 Task: Find connections with filter location Meyrin with filter topic #digitalmarketingwith filter profile language English with filter current company Valtech with filter school Careers for banglore youth with filter industry Individual and Family Services with filter service category Life Insurance with filter keywords title Bookkeeper
Action: Mouse moved to (552, 78)
Screenshot: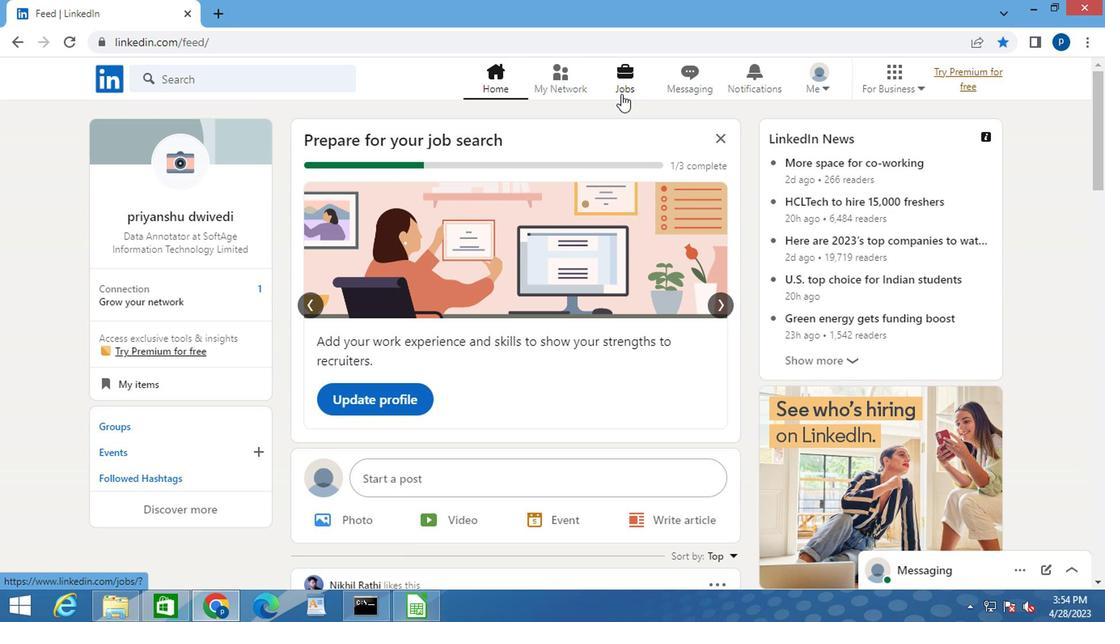 
Action: Mouse pressed left at (552, 78)
Screenshot: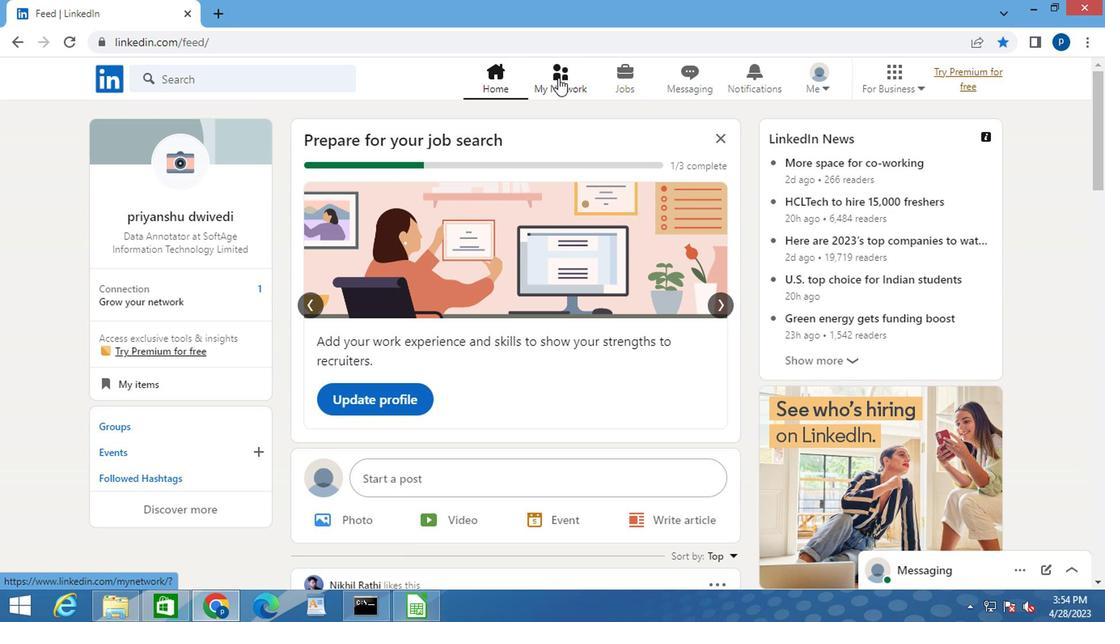 
Action: Mouse moved to (198, 168)
Screenshot: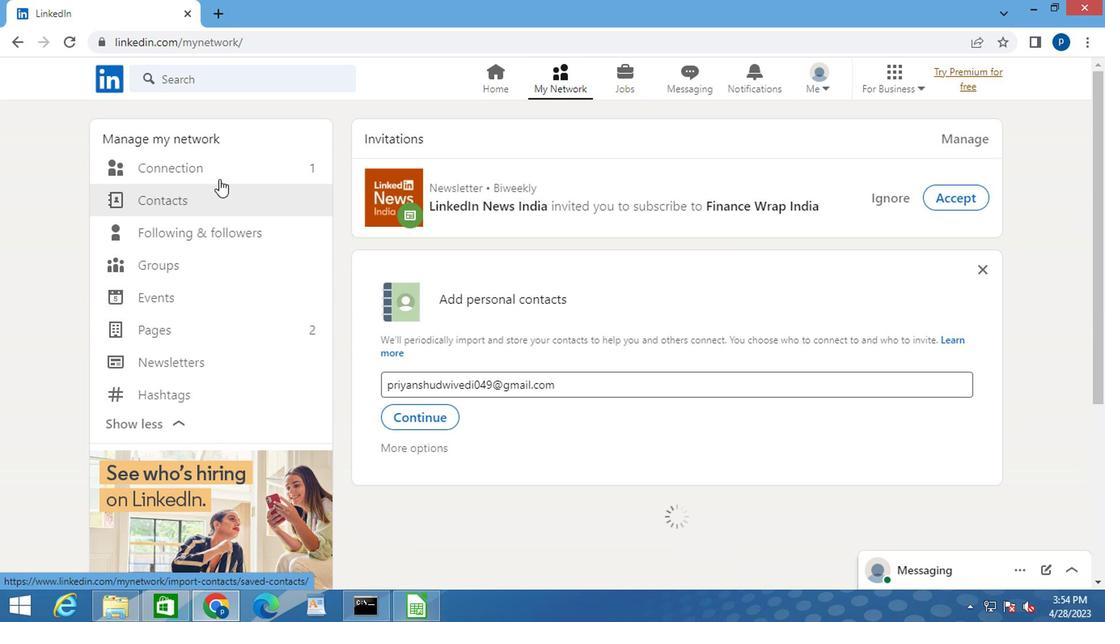 
Action: Mouse pressed left at (198, 168)
Screenshot: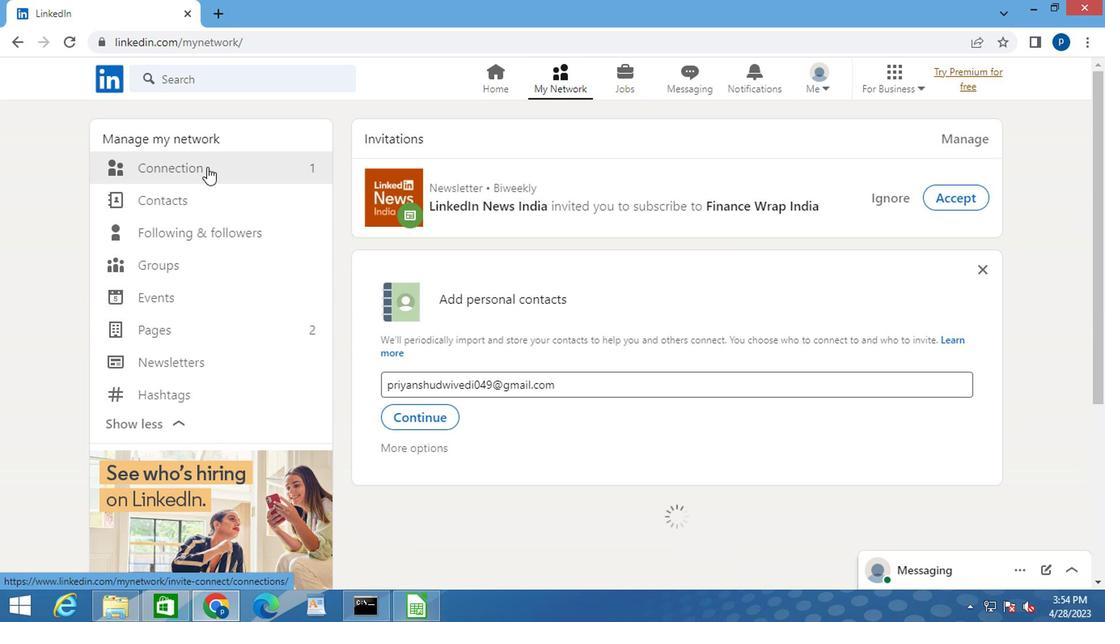 
Action: Mouse moved to (657, 169)
Screenshot: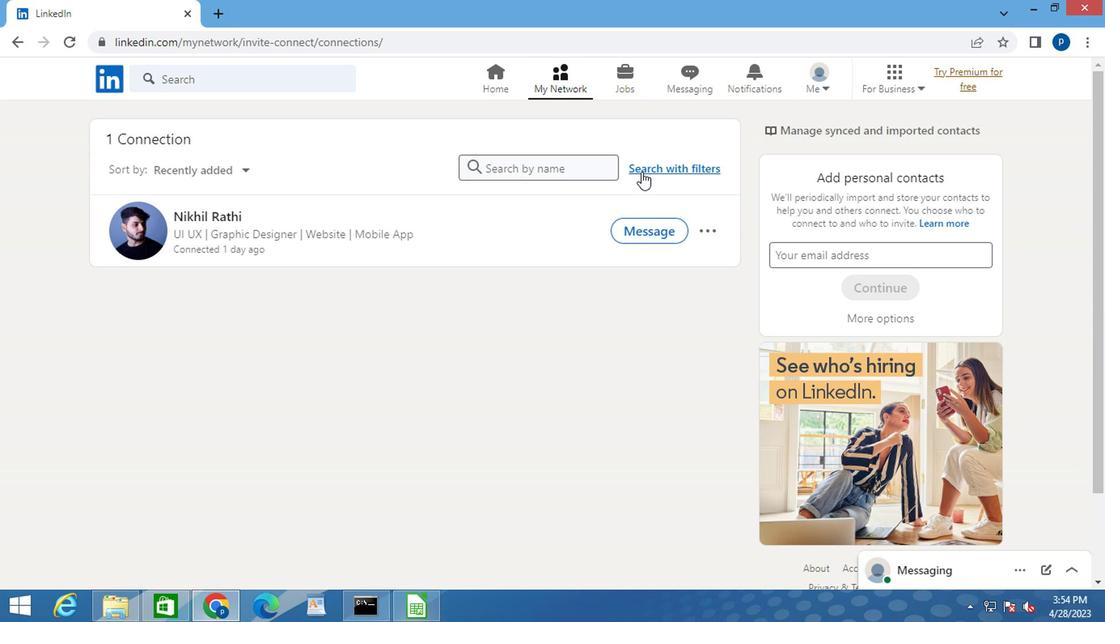 
Action: Mouse pressed left at (657, 169)
Screenshot: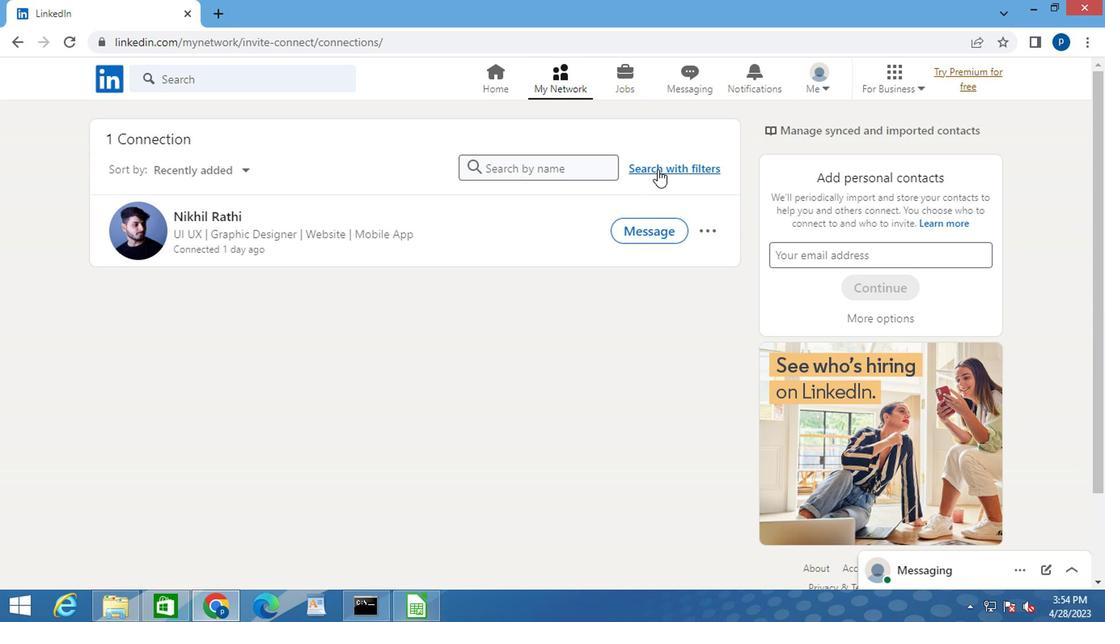 
Action: Mouse moved to (600, 125)
Screenshot: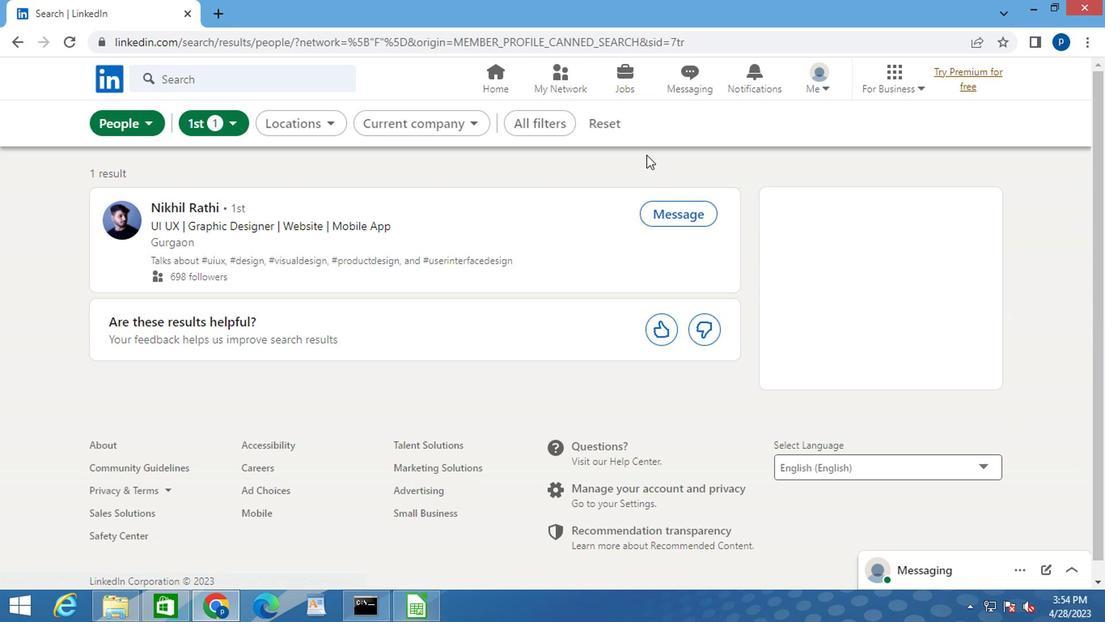
Action: Mouse pressed left at (600, 125)
Screenshot: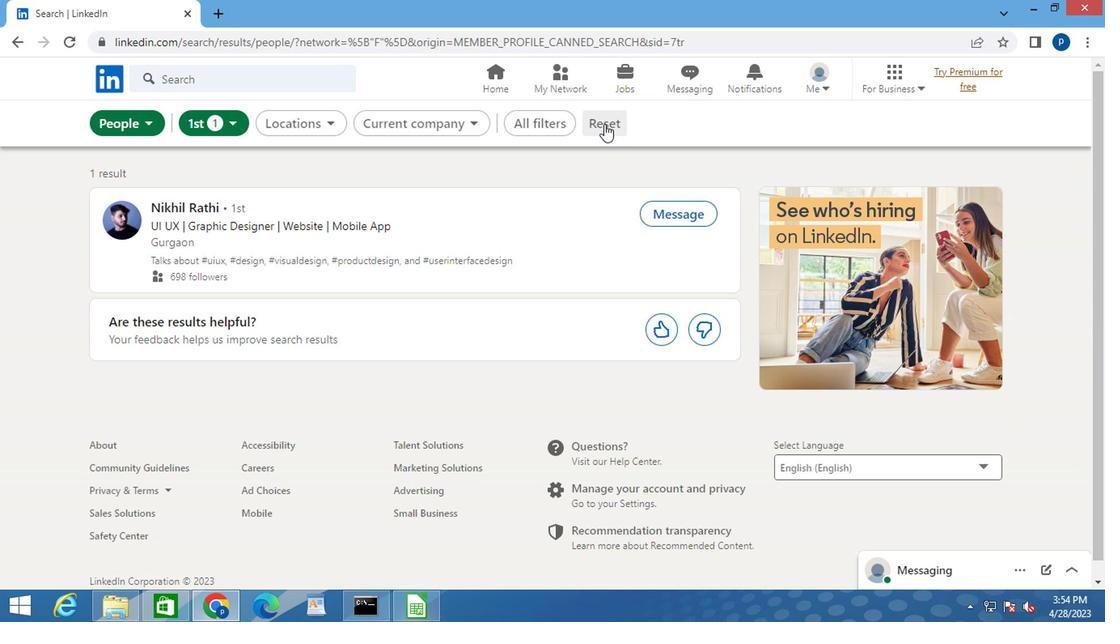 
Action: Mouse moved to (586, 129)
Screenshot: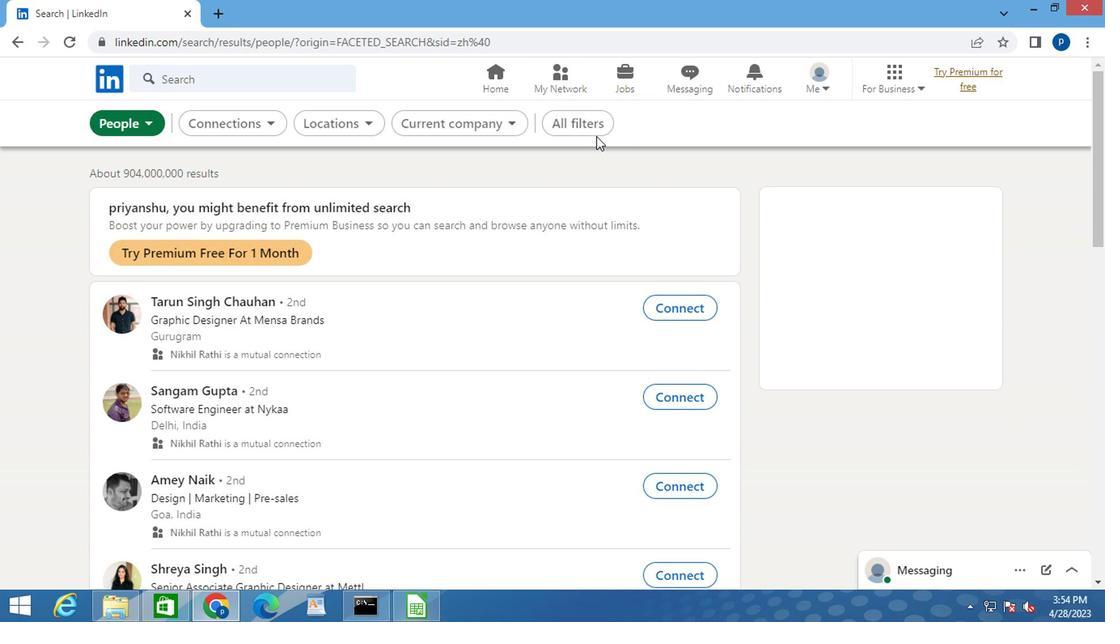 
Action: Mouse pressed left at (586, 129)
Screenshot: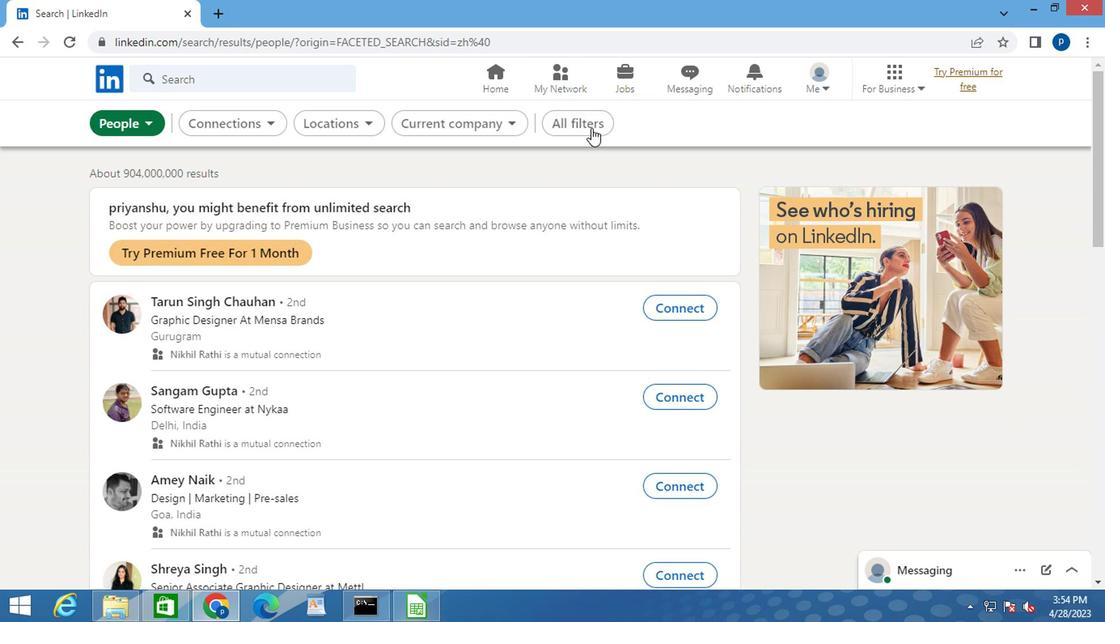 
Action: Mouse moved to (821, 339)
Screenshot: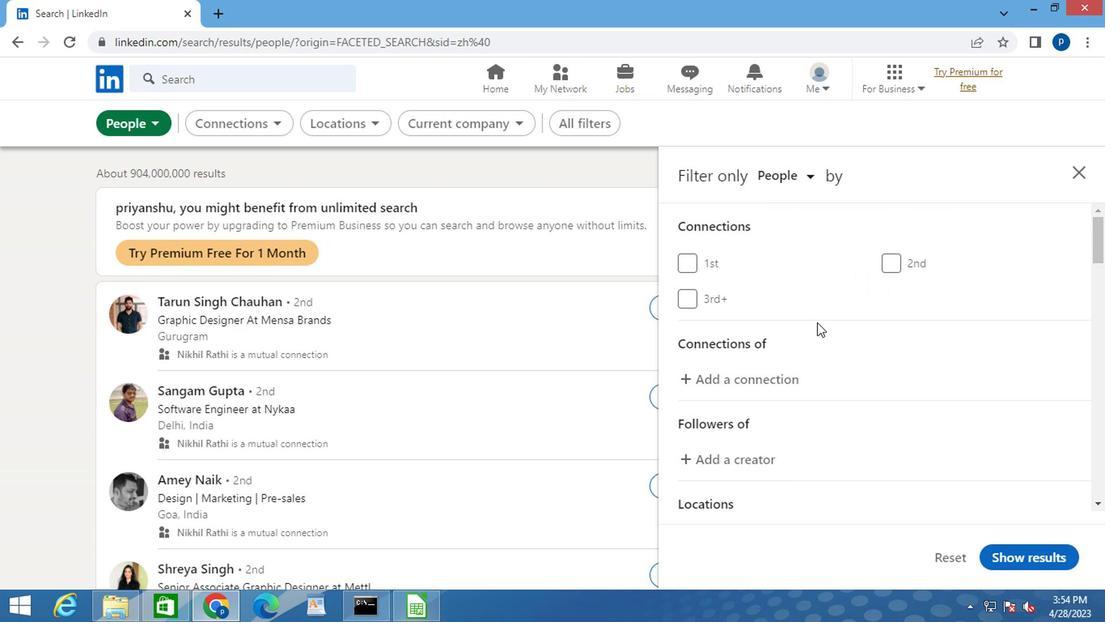 
Action: Mouse scrolled (821, 339) with delta (0, 0)
Screenshot: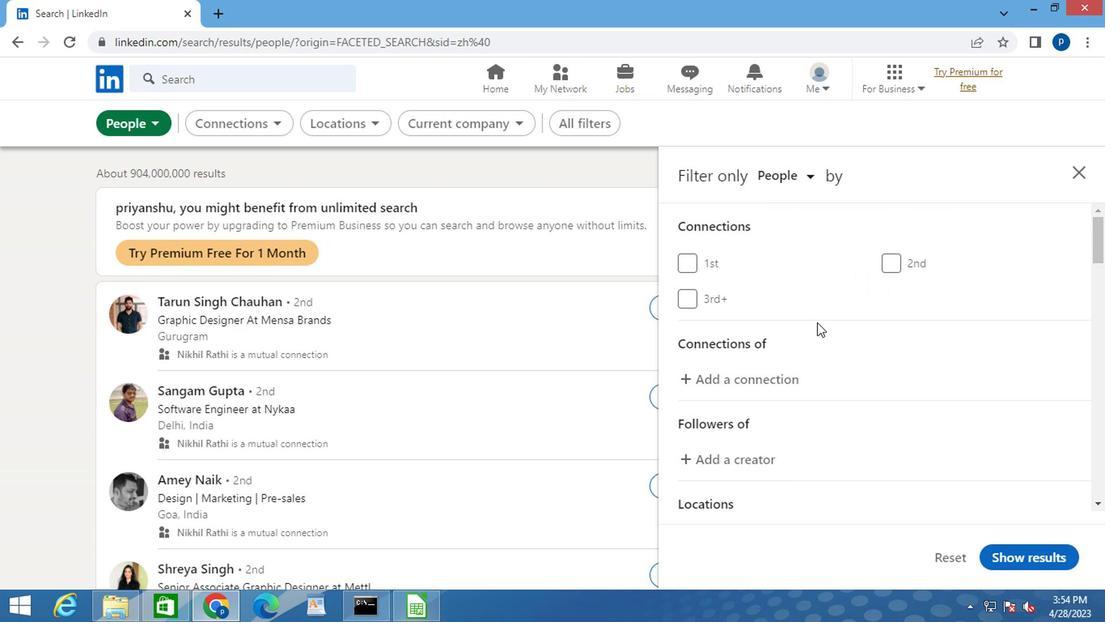 
Action: Mouse moved to (821, 342)
Screenshot: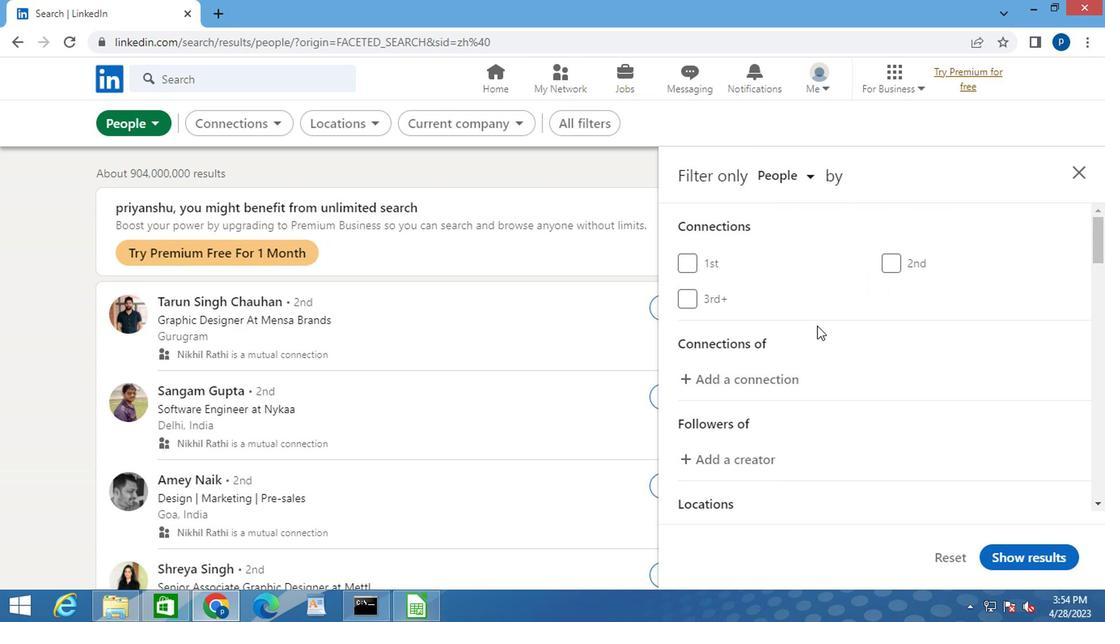 
Action: Mouse scrolled (821, 341) with delta (0, -1)
Screenshot: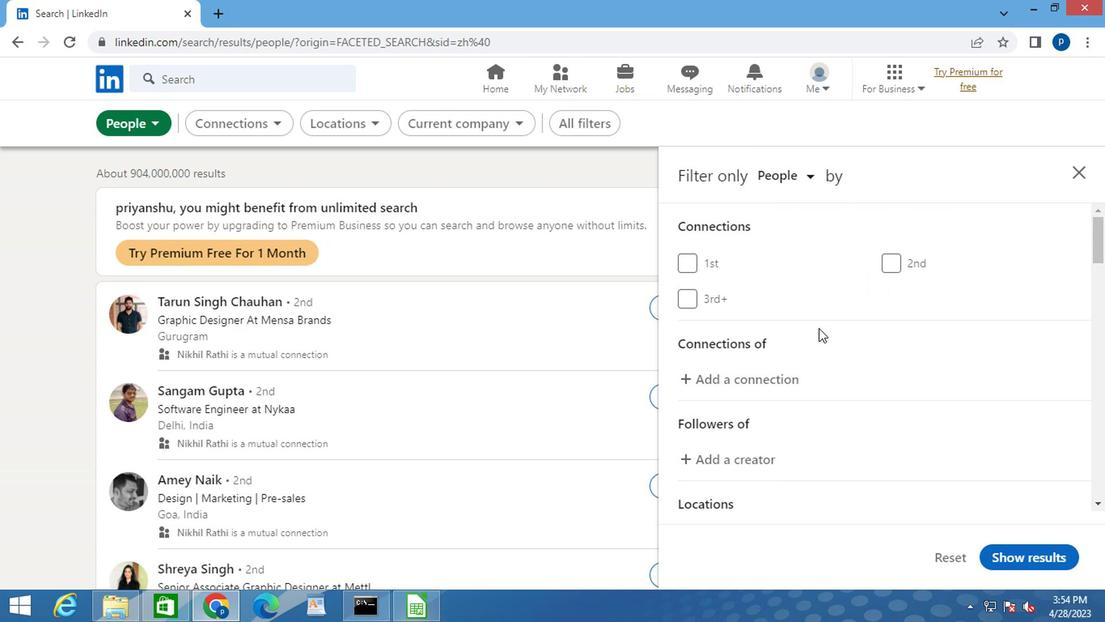 
Action: Mouse scrolled (821, 341) with delta (0, -1)
Screenshot: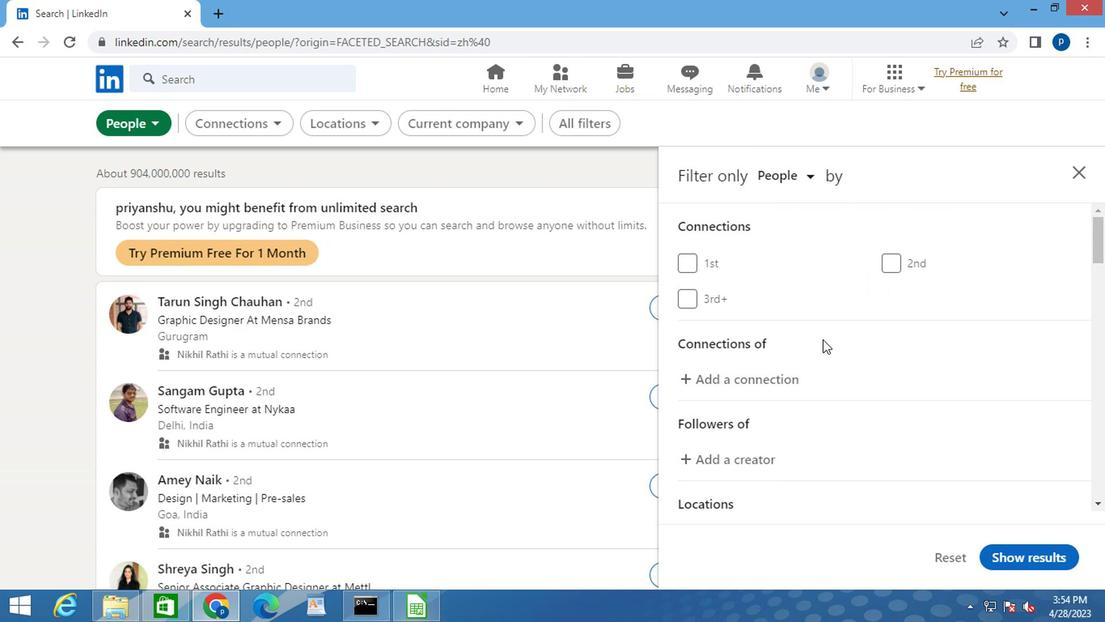 
Action: Mouse moved to (907, 373)
Screenshot: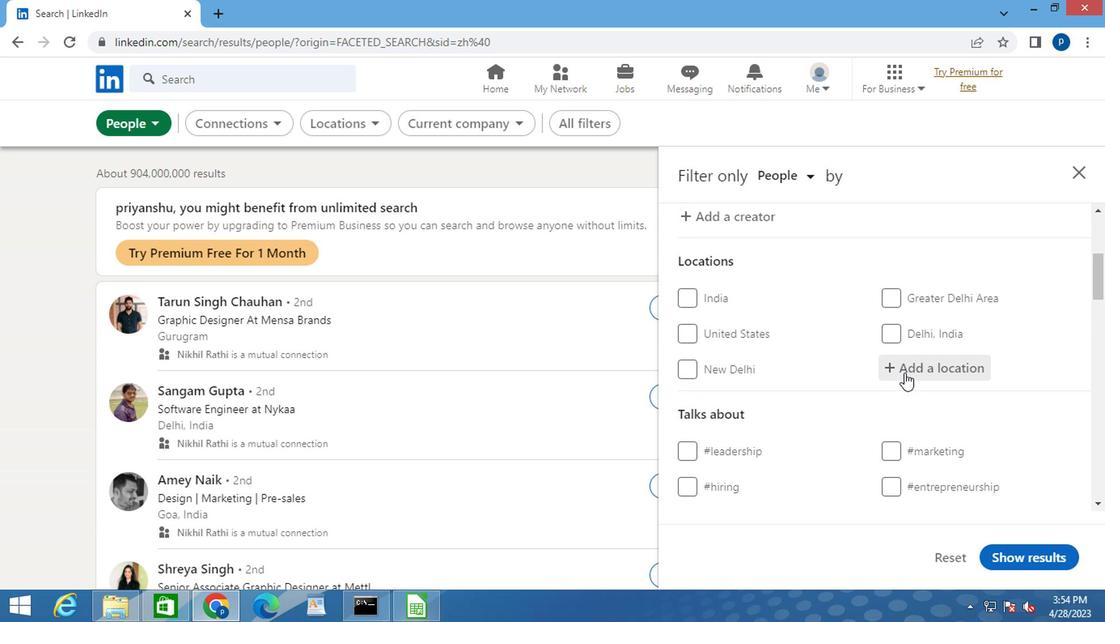 
Action: Mouse pressed left at (907, 373)
Screenshot: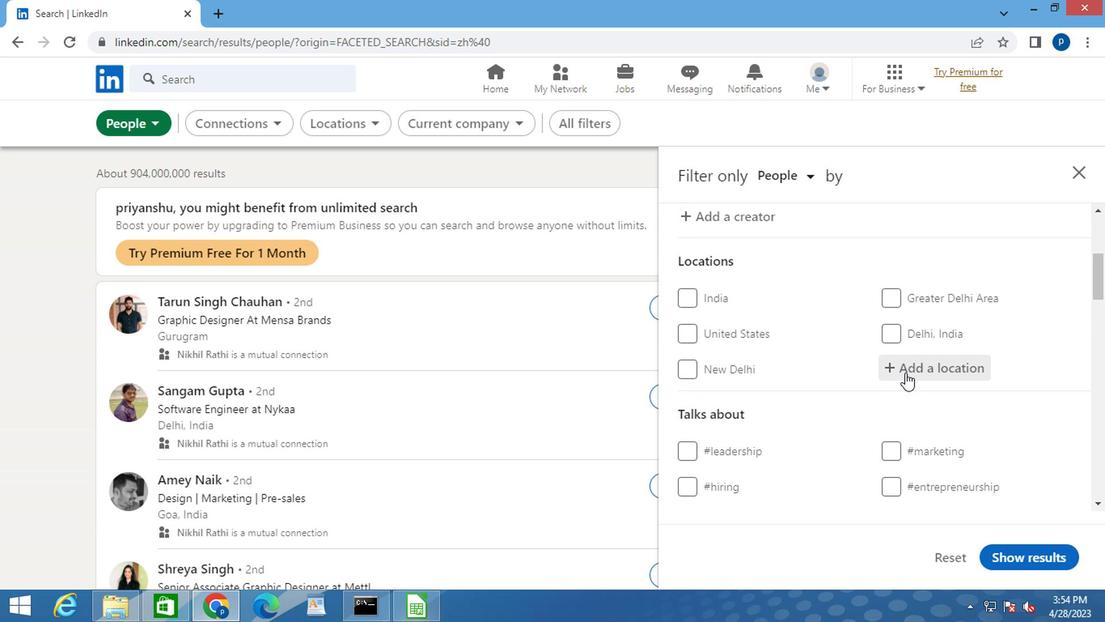 
Action: Key pressed m<Key.caps_lock>eyrin
Screenshot: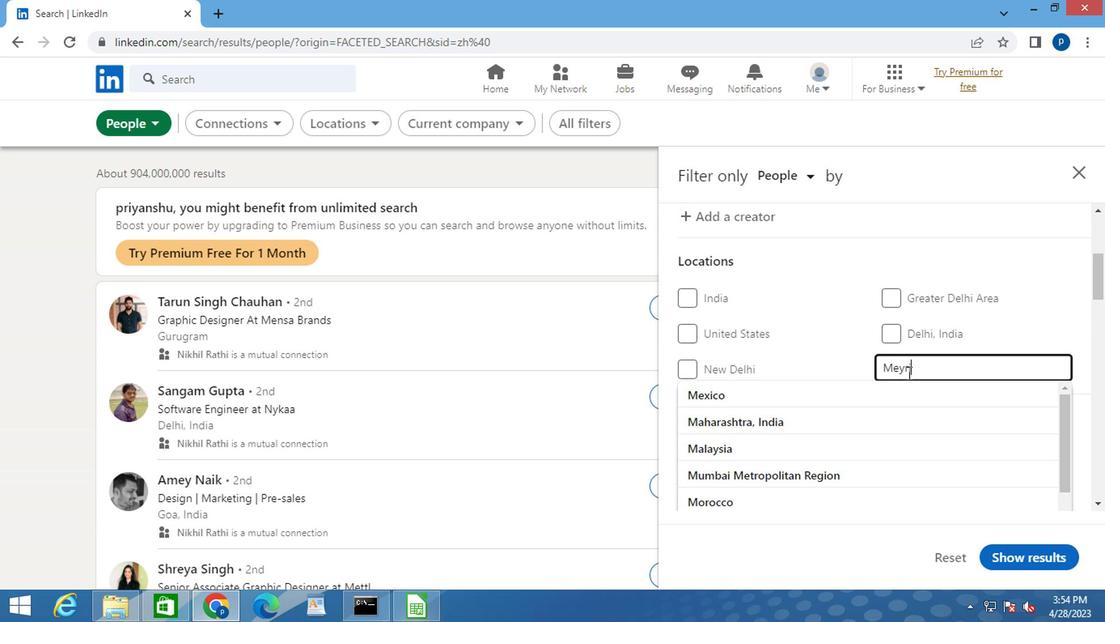 
Action: Mouse moved to (835, 395)
Screenshot: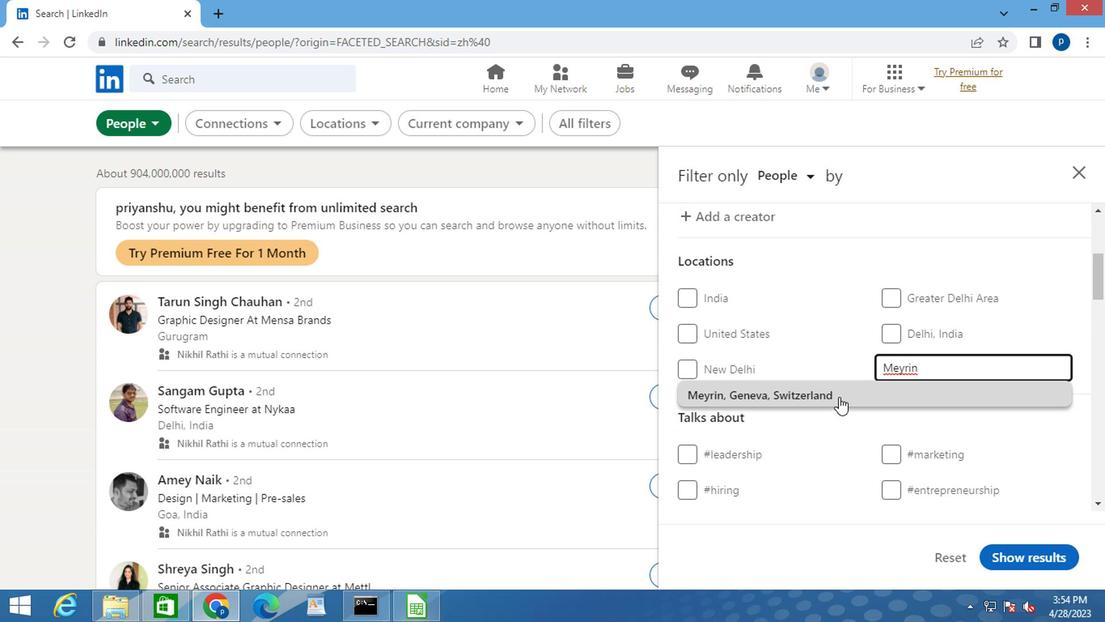 
Action: Mouse pressed left at (835, 395)
Screenshot: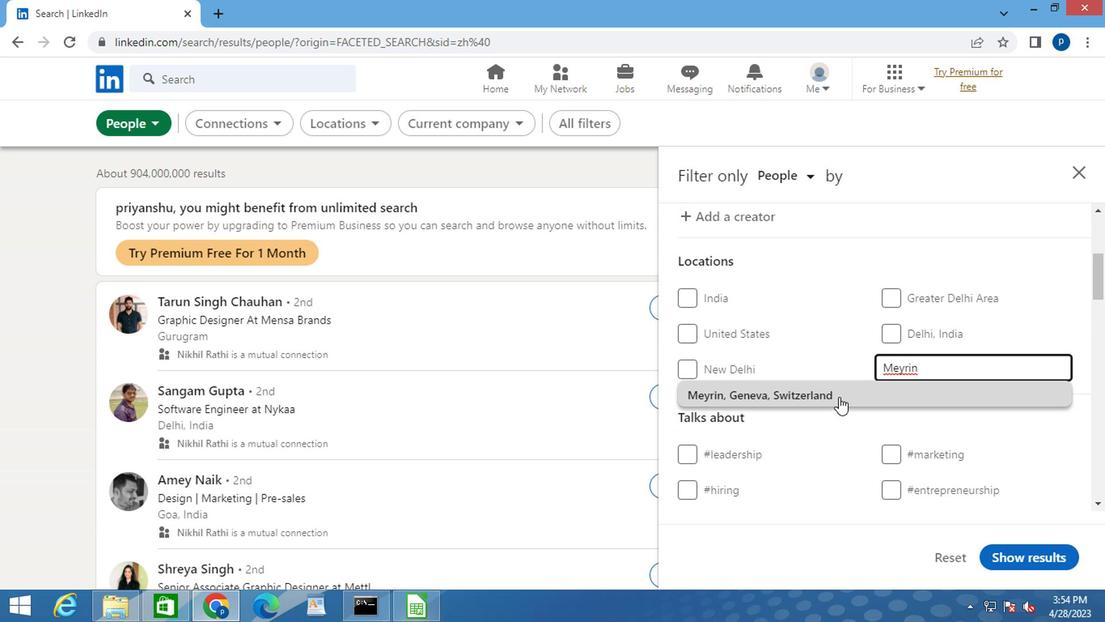 
Action: Mouse moved to (866, 397)
Screenshot: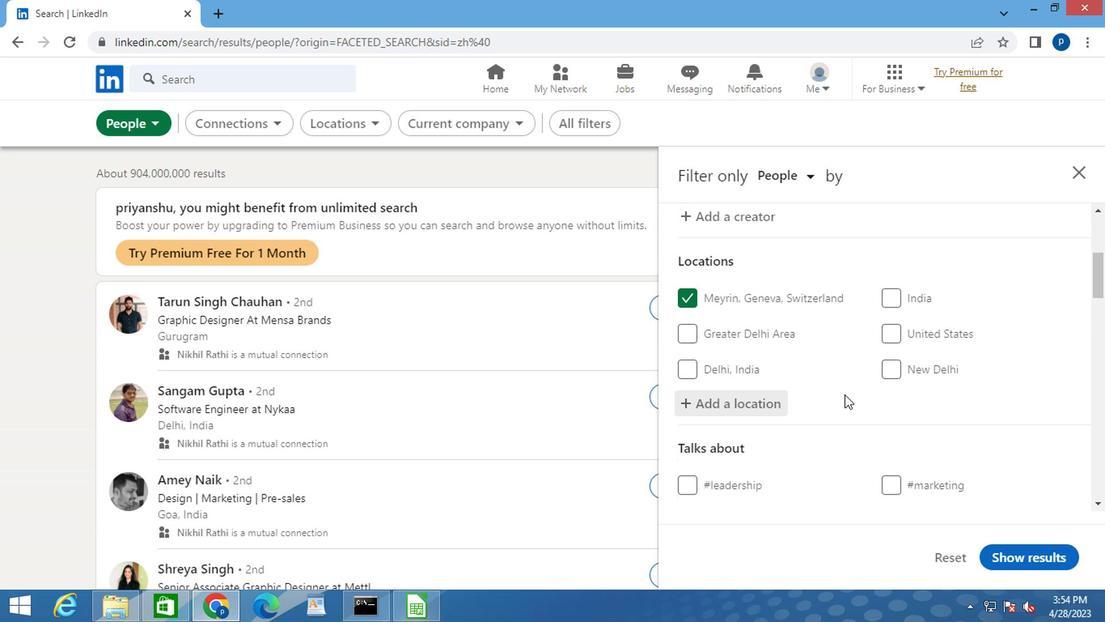 
Action: Mouse scrolled (866, 396) with delta (0, -1)
Screenshot: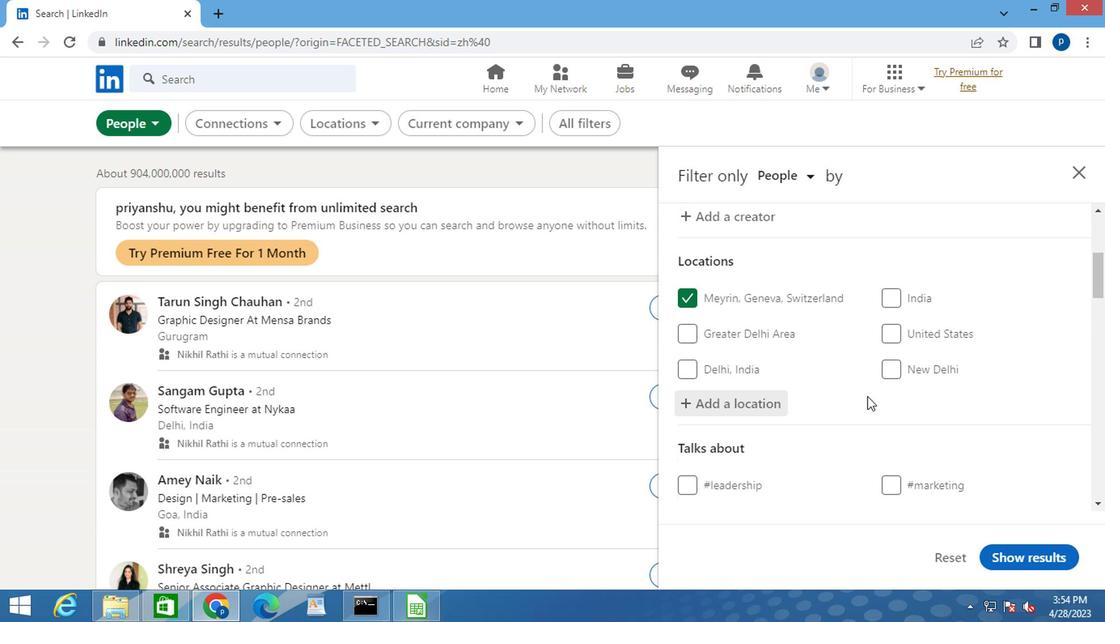 
Action: Mouse scrolled (866, 396) with delta (0, -1)
Screenshot: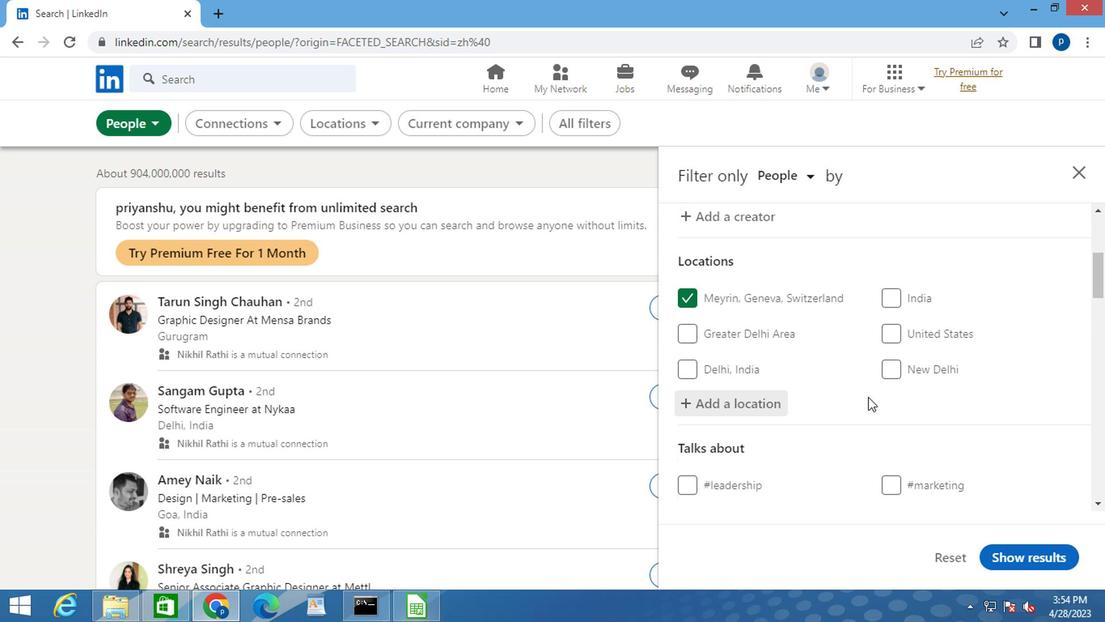 
Action: Mouse moved to (897, 397)
Screenshot: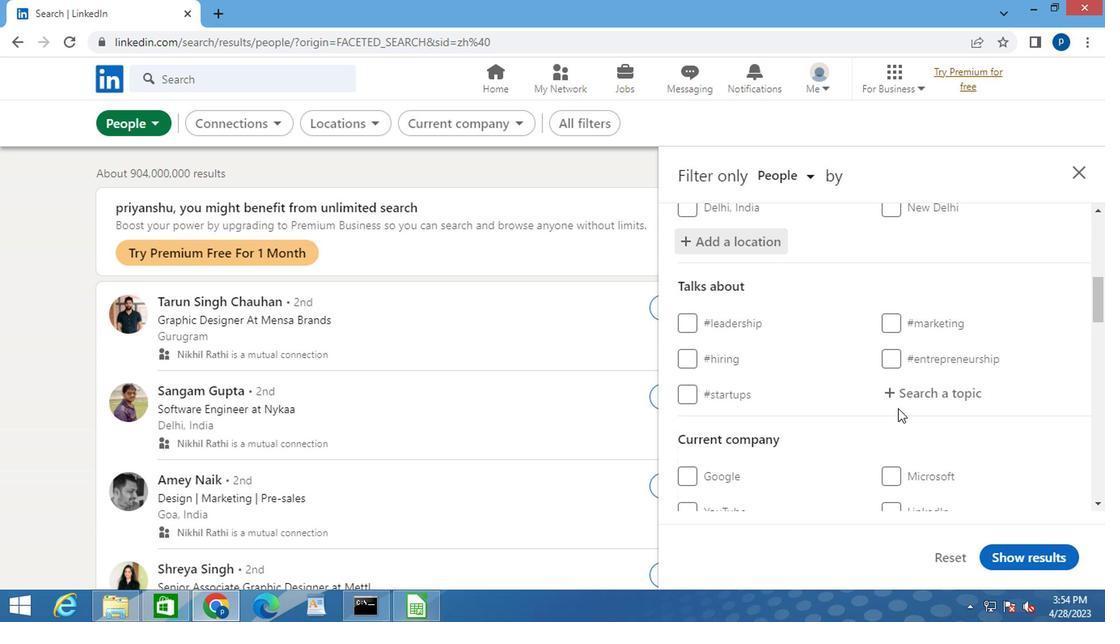 
Action: Mouse pressed left at (897, 397)
Screenshot: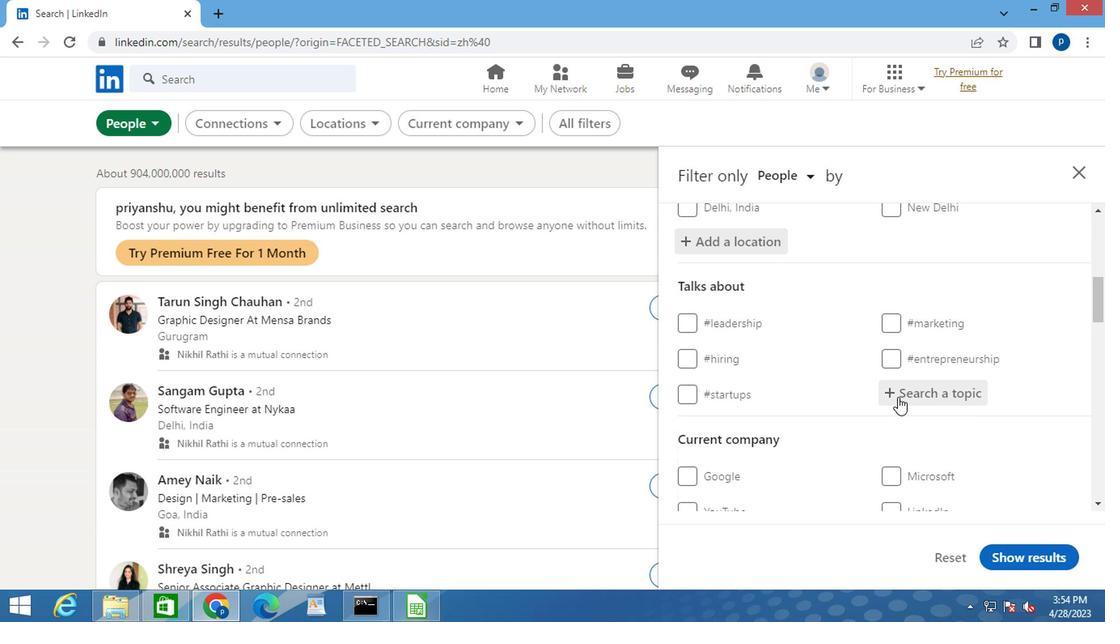 
Action: Key pressed <Key.shift>#DIGITALMARKETING<Key.space>
Screenshot: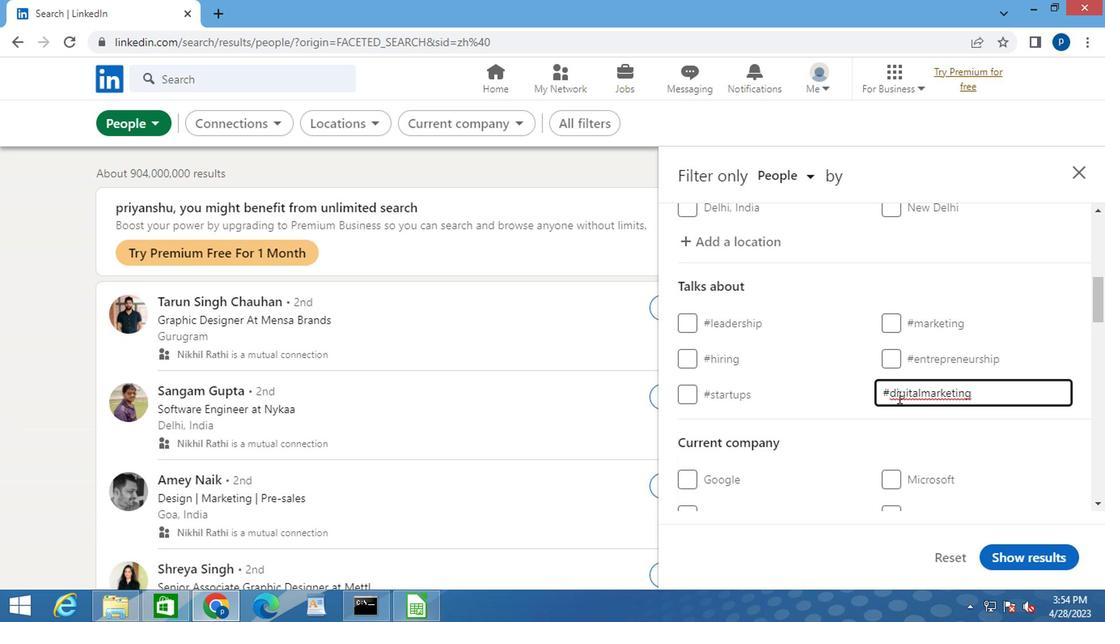 
Action: Mouse moved to (868, 411)
Screenshot: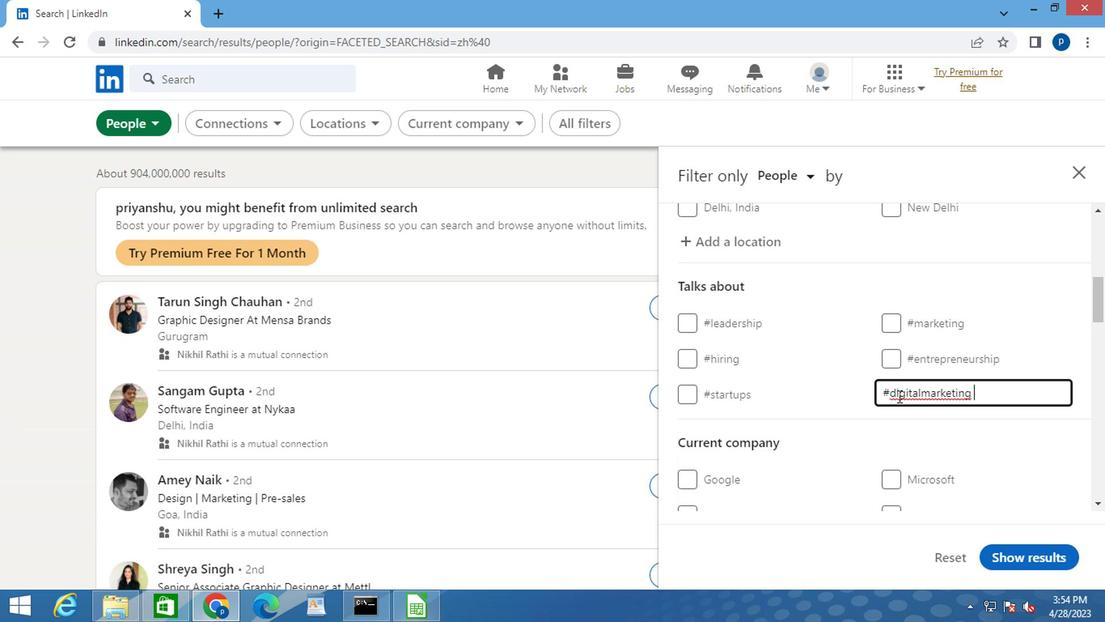 
Action: Mouse scrolled (868, 410) with delta (0, -1)
Screenshot: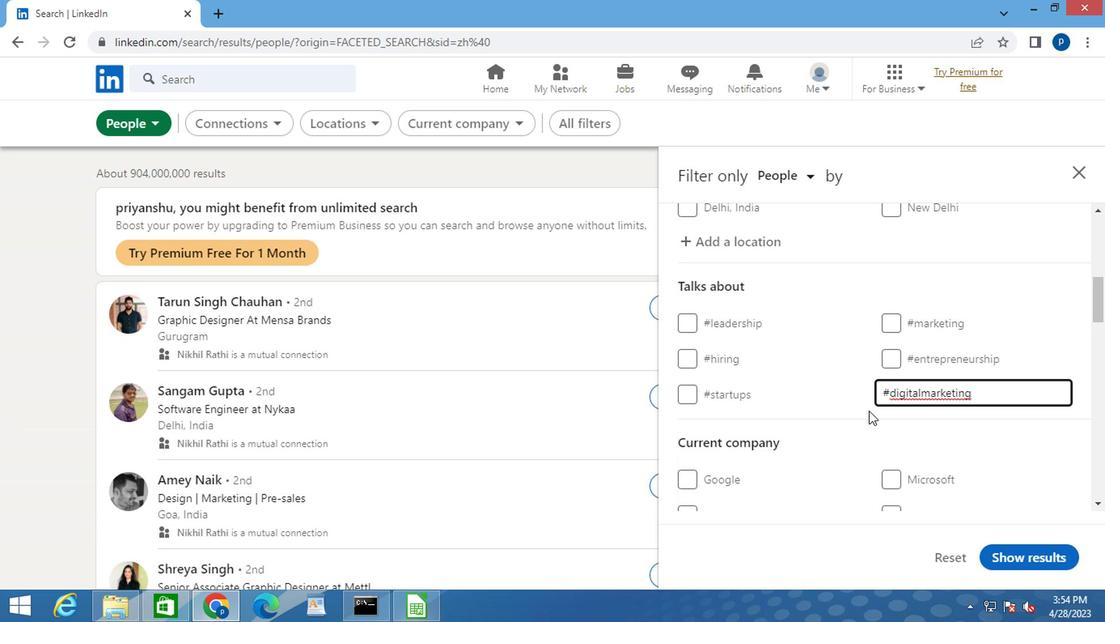 
Action: Mouse scrolled (868, 410) with delta (0, -1)
Screenshot: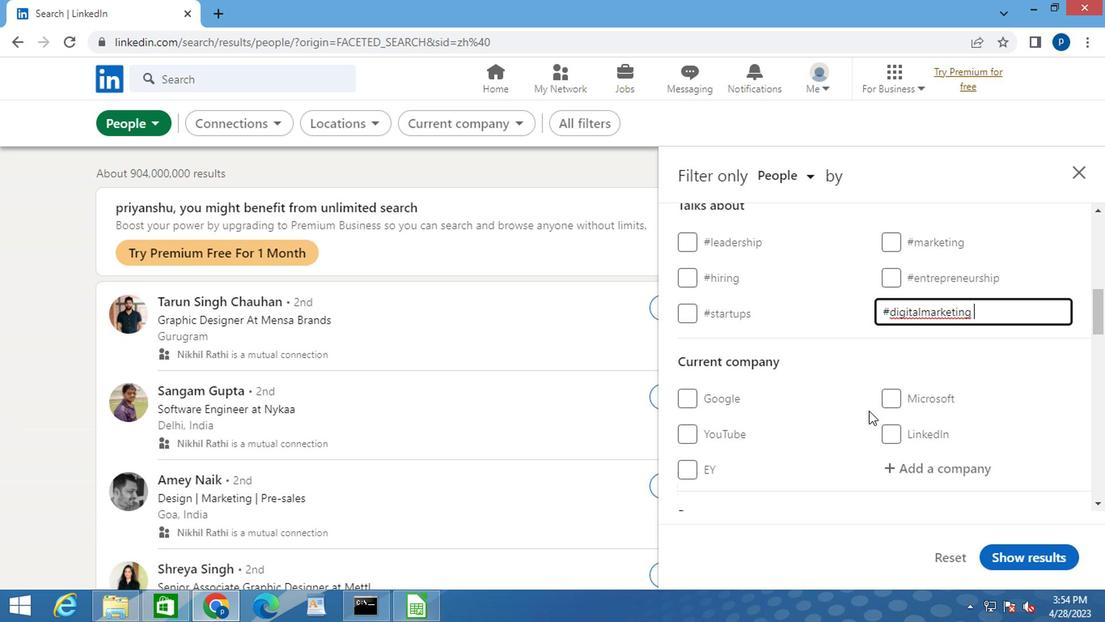 
Action: Mouse scrolled (868, 410) with delta (0, -1)
Screenshot: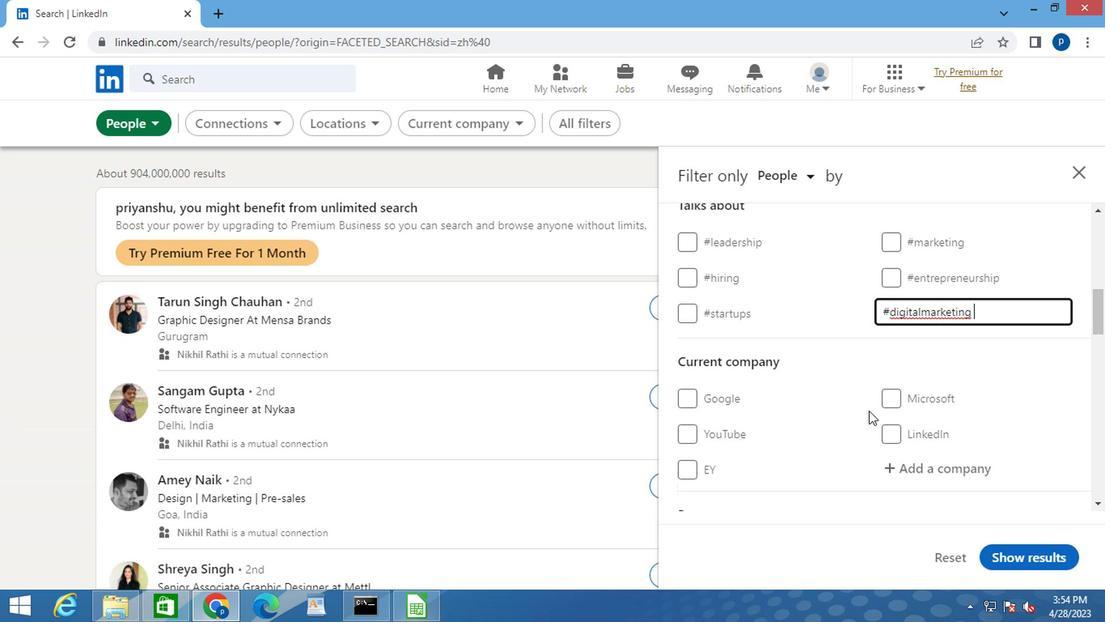 
Action: Mouse moved to (834, 393)
Screenshot: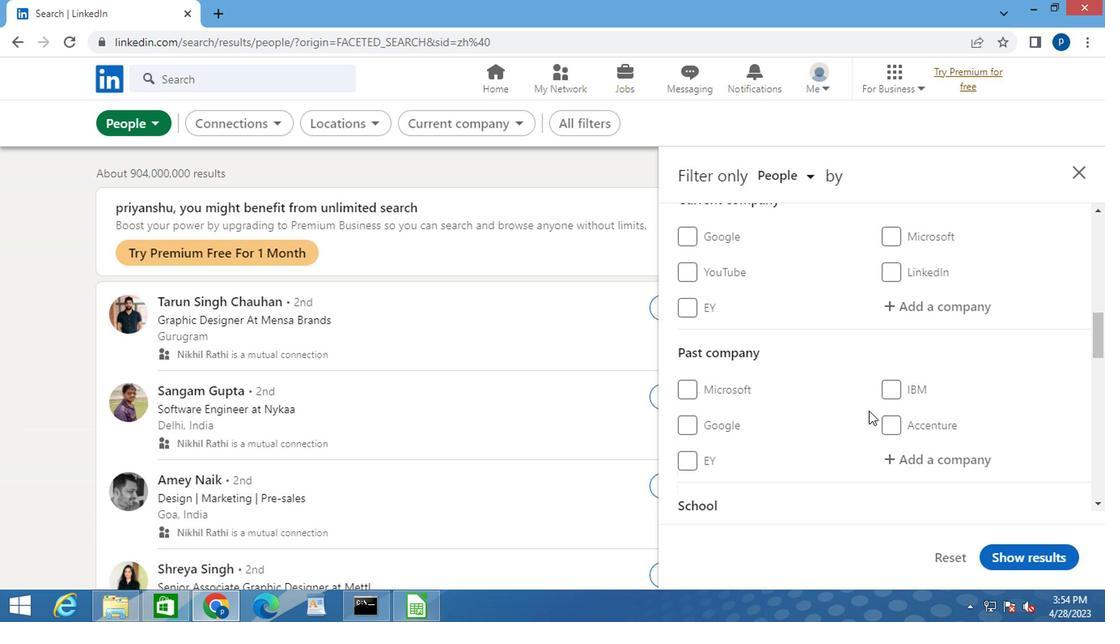 
Action: Mouse scrolled (834, 392) with delta (0, -1)
Screenshot: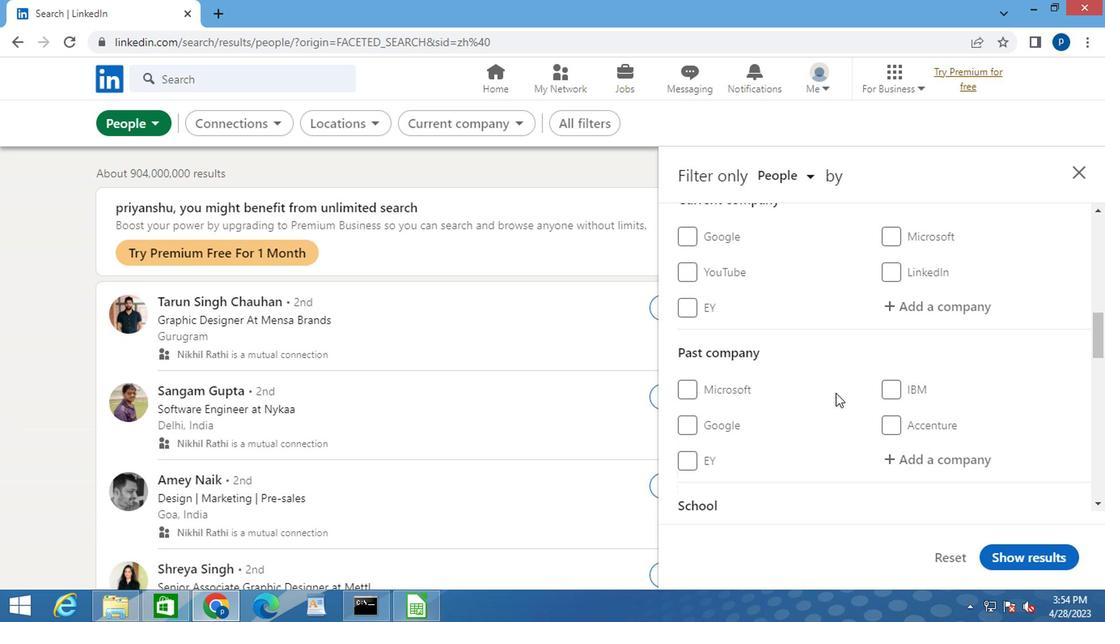 
Action: Mouse scrolled (834, 392) with delta (0, -1)
Screenshot: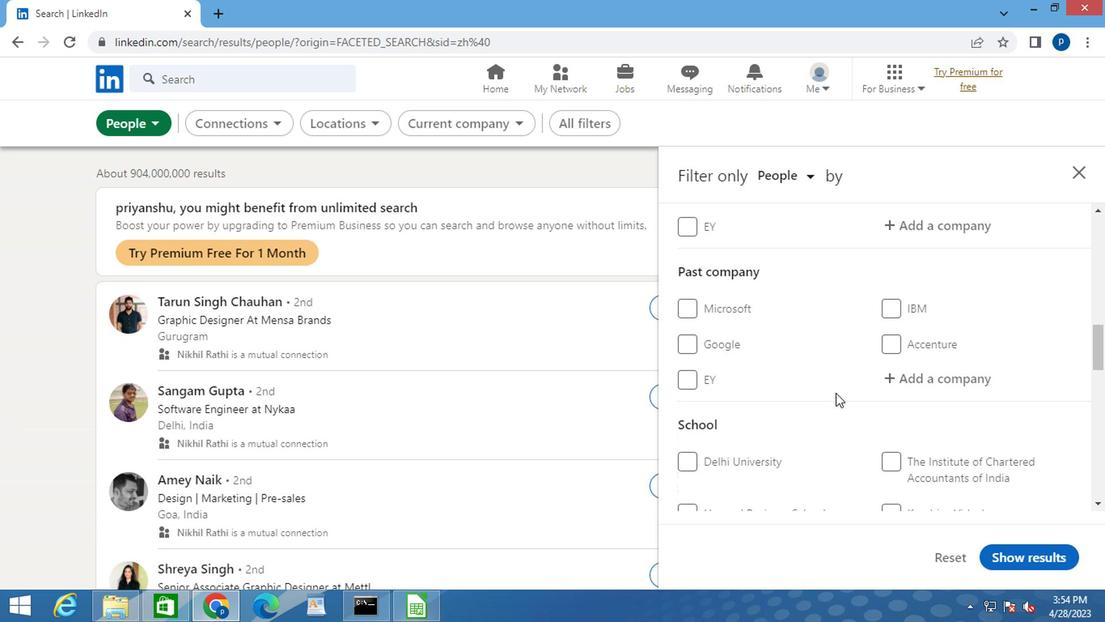 
Action: Mouse scrolled (834, 392) with delta (0, -1)
Screenshot: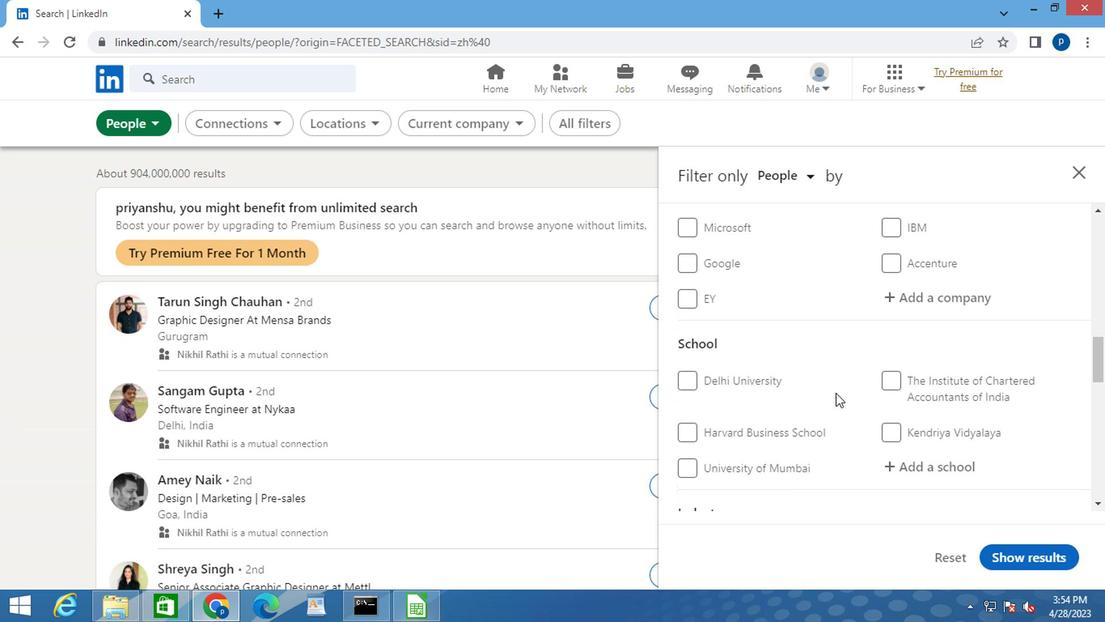 
Action: Mouse moved to (831, 393)
Screenshot: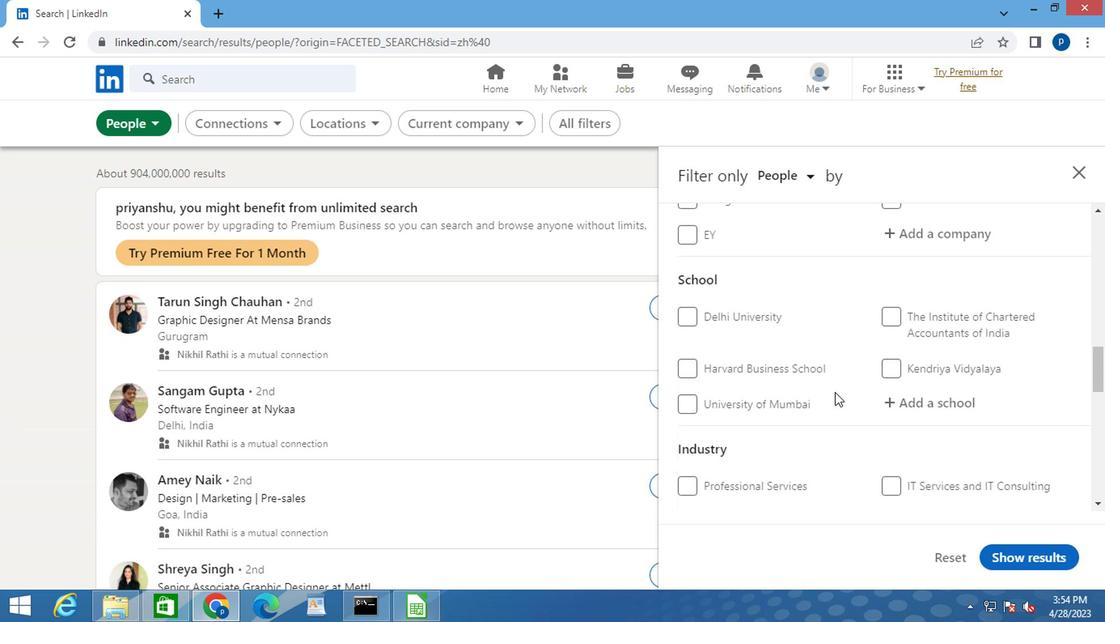 
Action: Mouse scrolled (831, 392) with delta (0, -1)
Screenshot: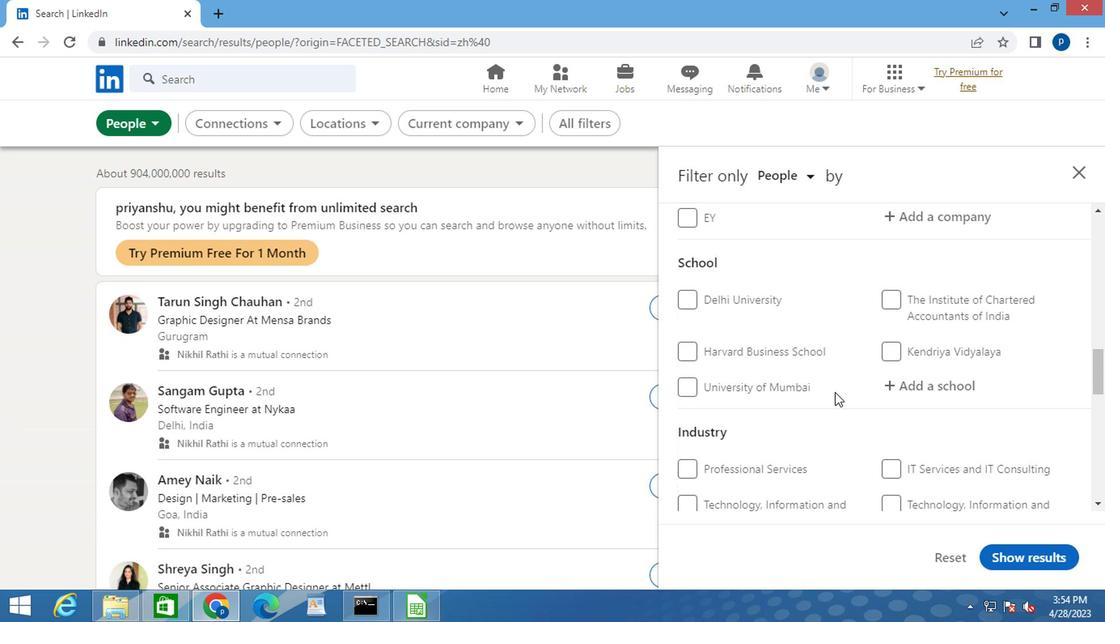 
Action: Mouse scrolled (831, 392) with delta (0, -1)
Screenshot: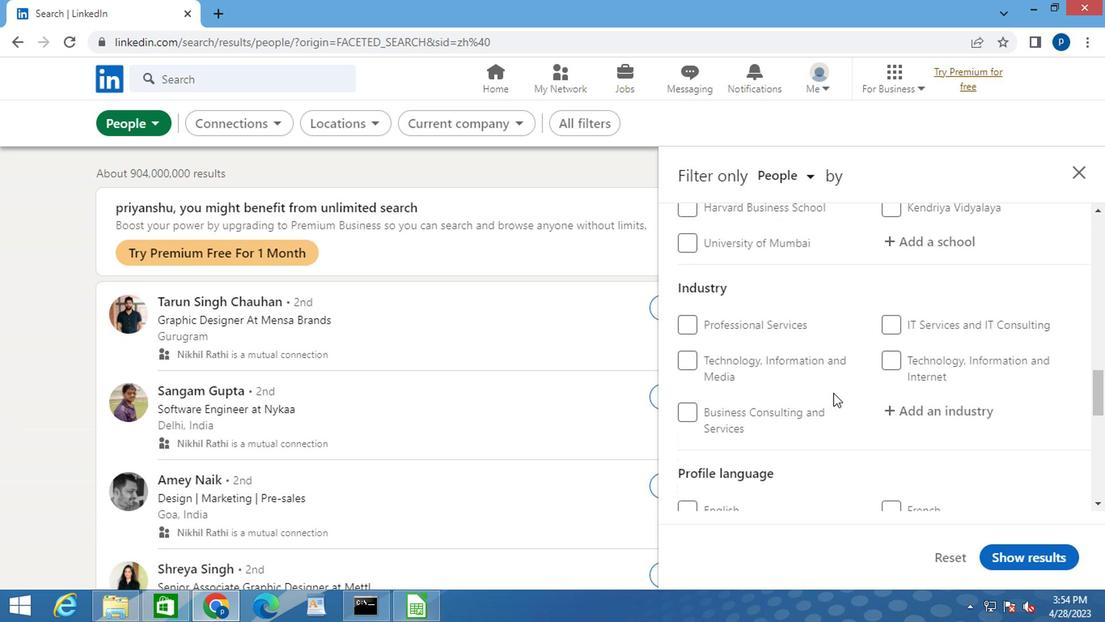 
Action: Mouse scrolled (829, 389) with delta (0, -1)
Screenshot: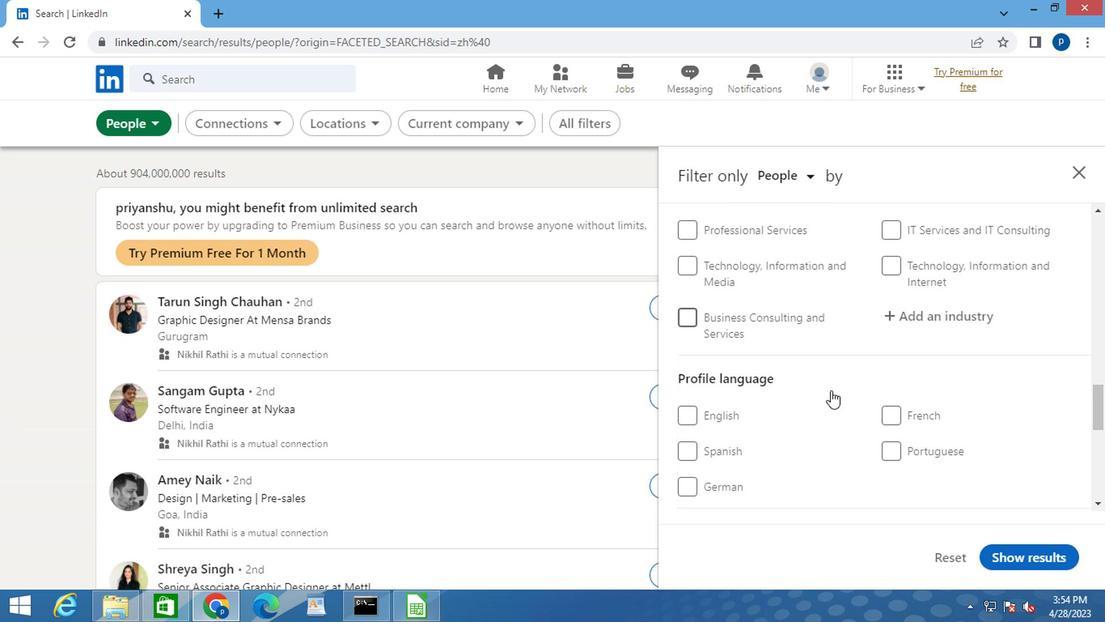 
Action: Mouse scrolled (829, 389) with delta (0, -1)
Screenshot: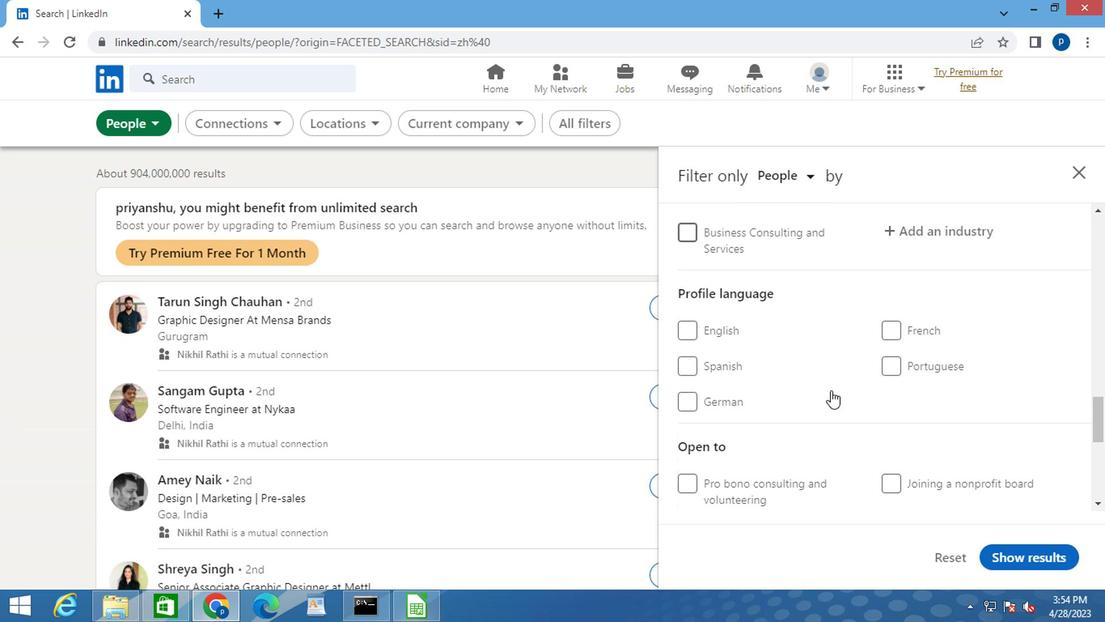 
Action: Mouse scrolled (829, 389) with delta (0, -1)
Screenshot: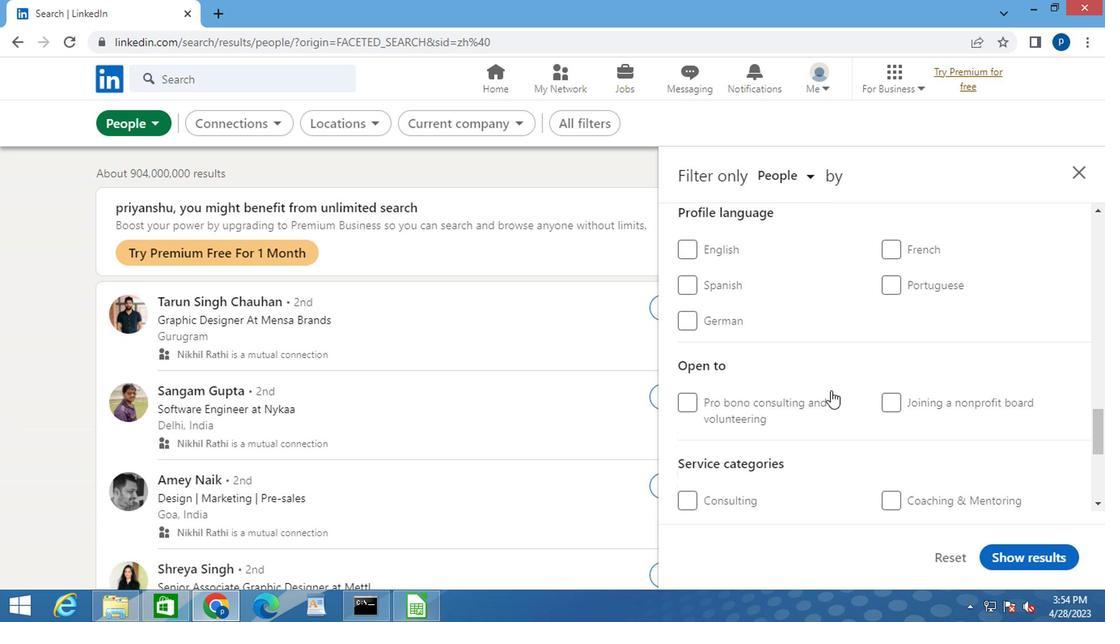
Action: Mouse moved to (689, 251)
Screenshot: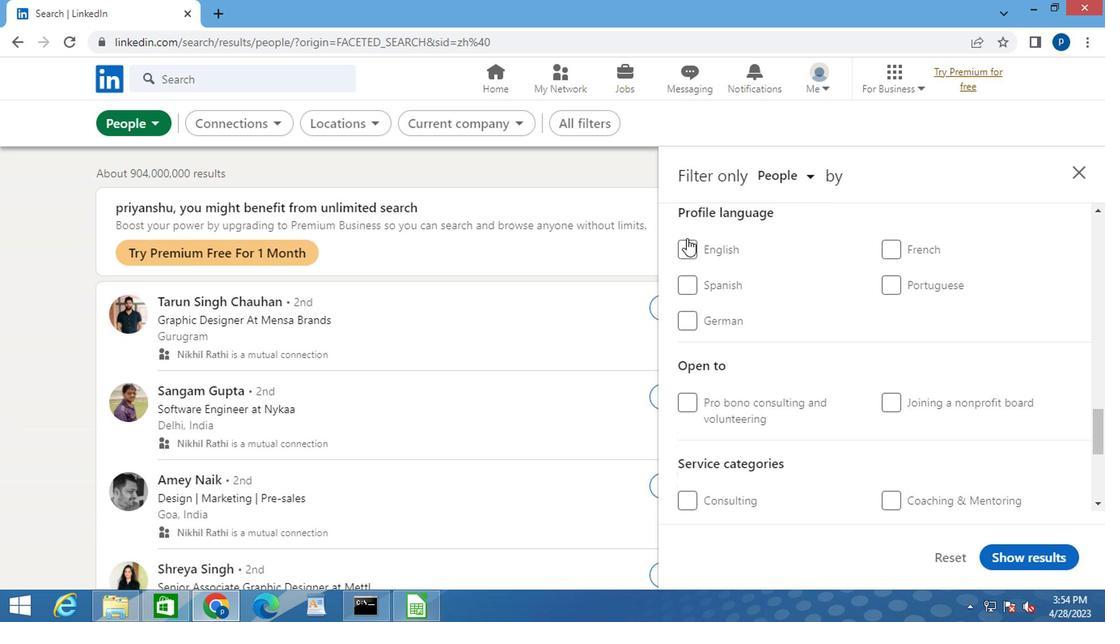 
Action: Mouse pressed left at (689, 251)
Screenshot: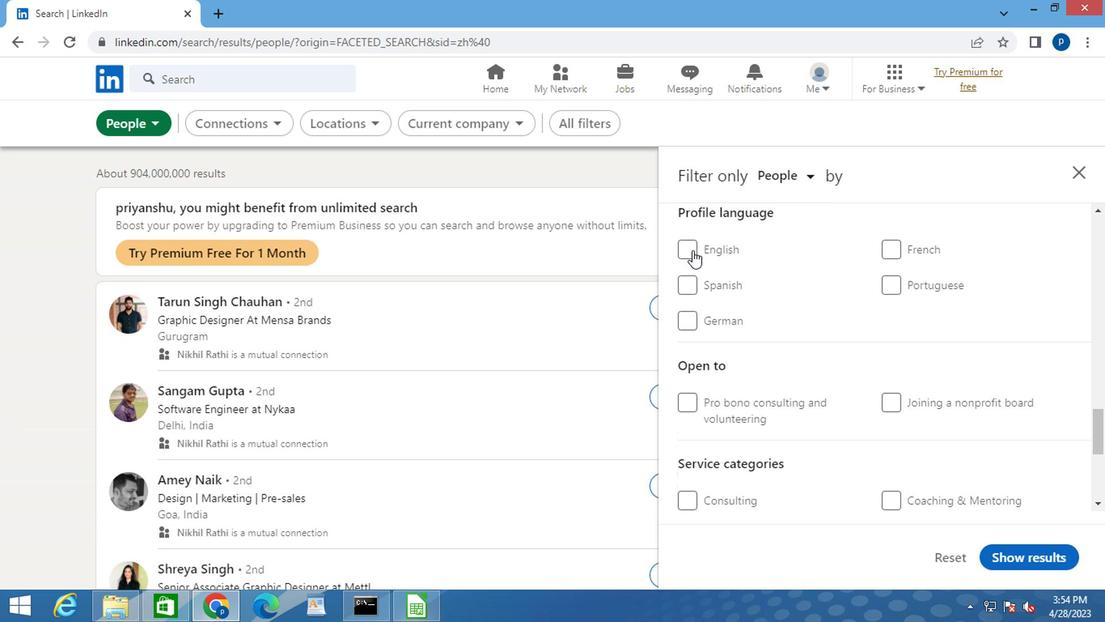 
Action: Mouse moved to (738, 315)
Screenshot: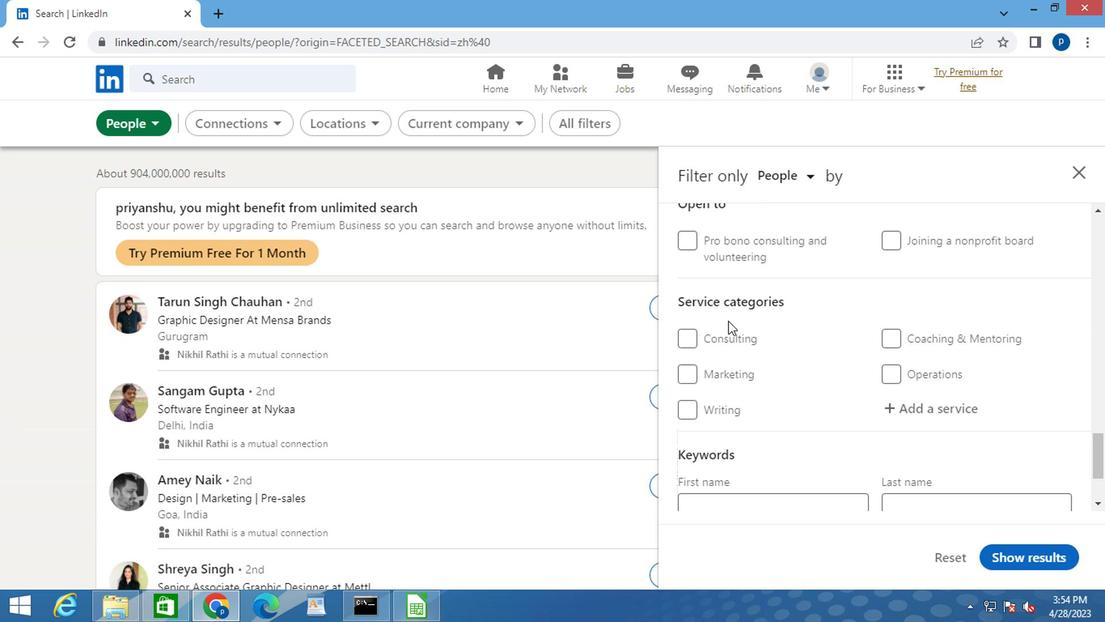 
Action: Mouse scrolled (738, 316) with delta (0, 1)
Screenshot: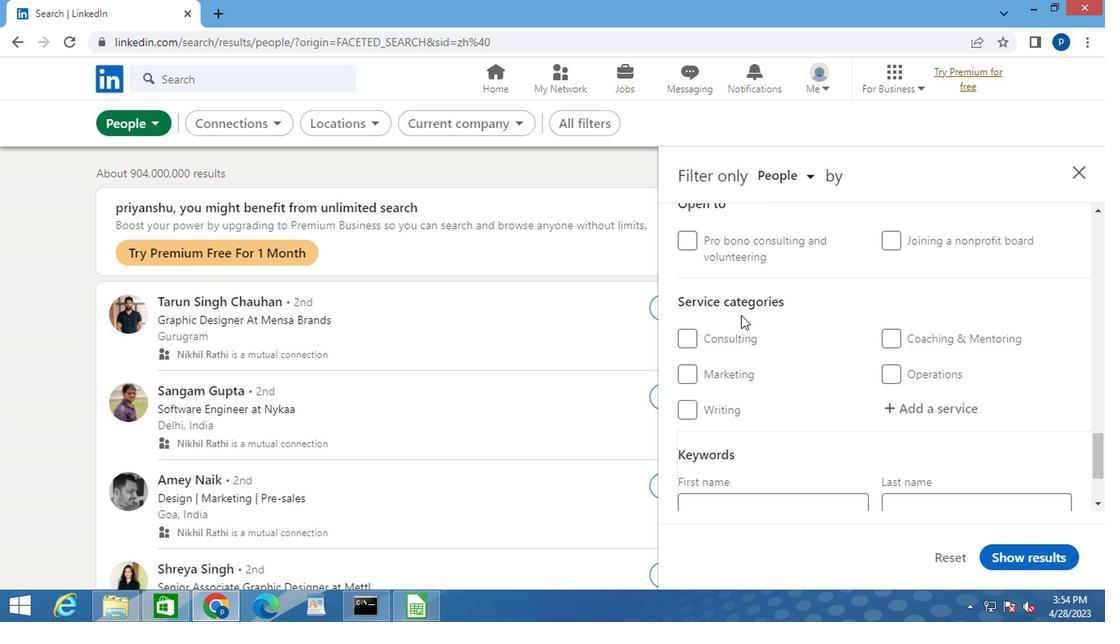 
Action: Mouse scrolled (738, 316) with delta (0, 1)
Screenshot: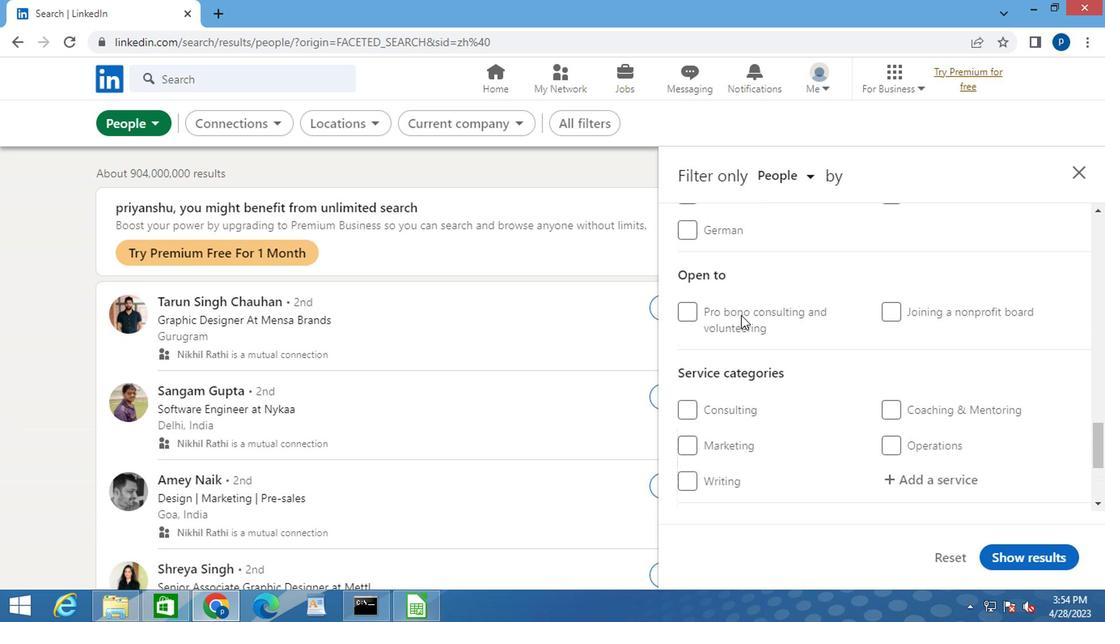 
Action: Mouse scrolled (738, 316) with delta (0, 1)
Screenshot: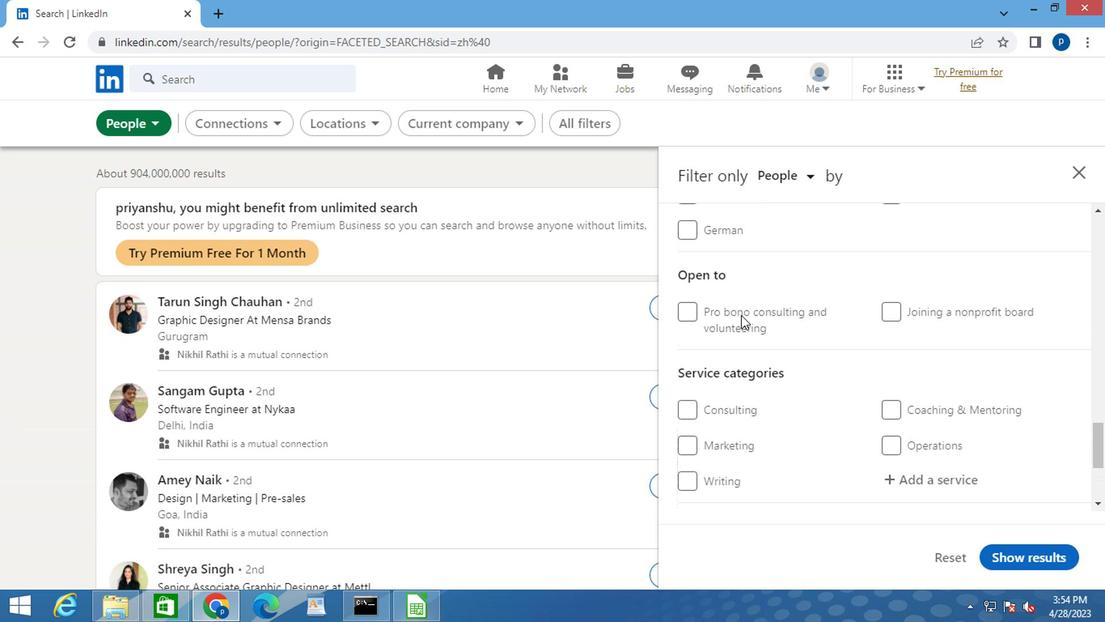
Action: Mouse moved to (753, 318)
Screenshot: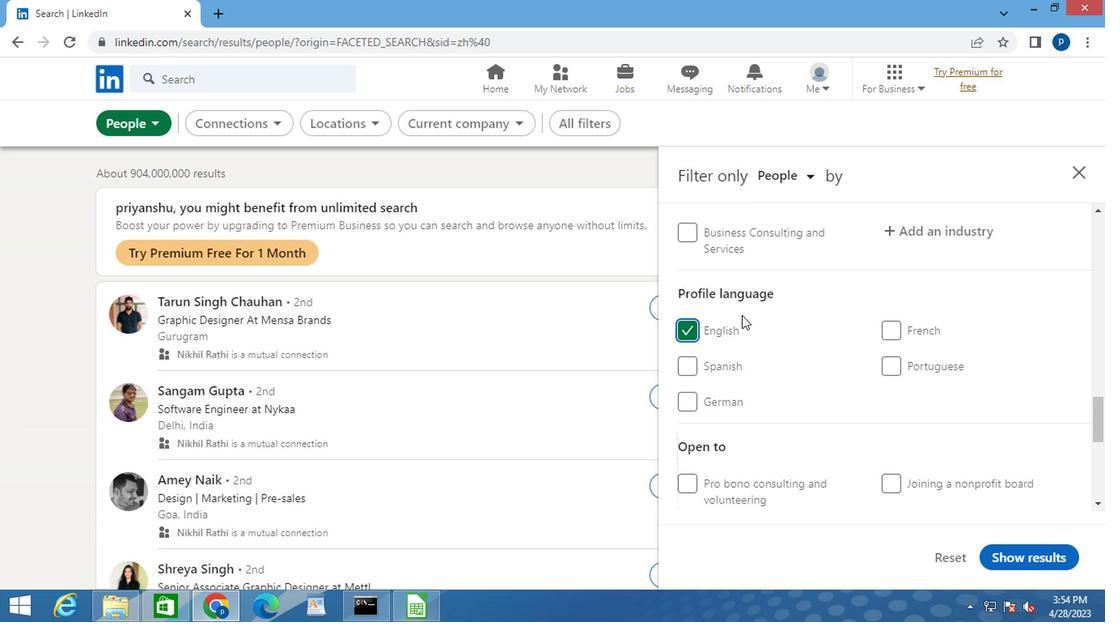 
Action: Mouse scrolled (753, 319) with delta (0, 0)
Screenshot: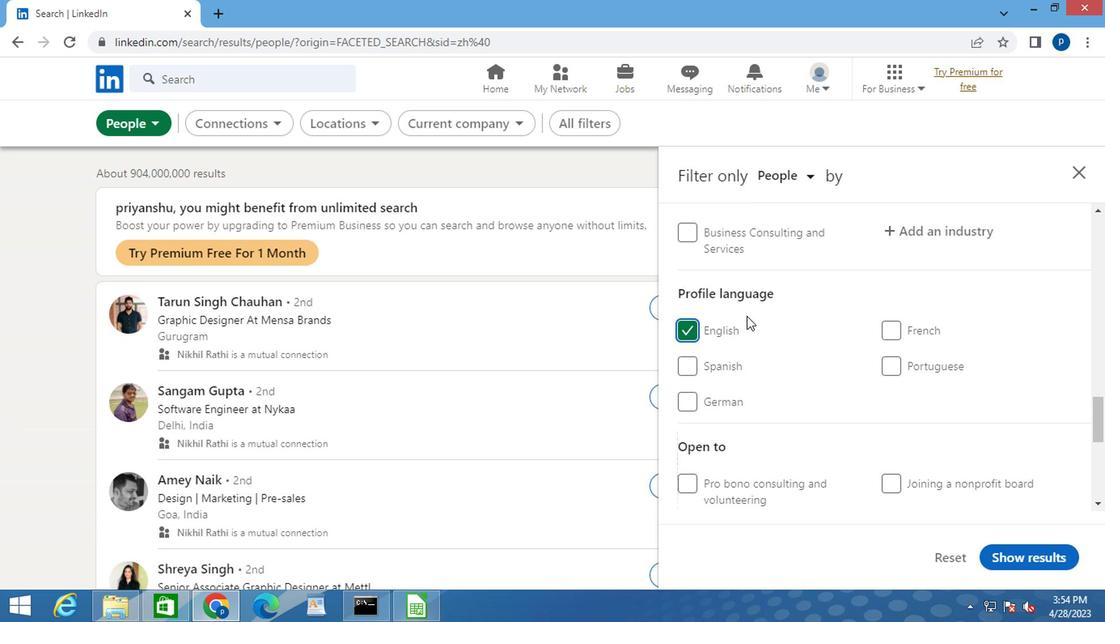 
Action: Mouse scrolled (753, 319) with delta (0, 0)
Screenshot: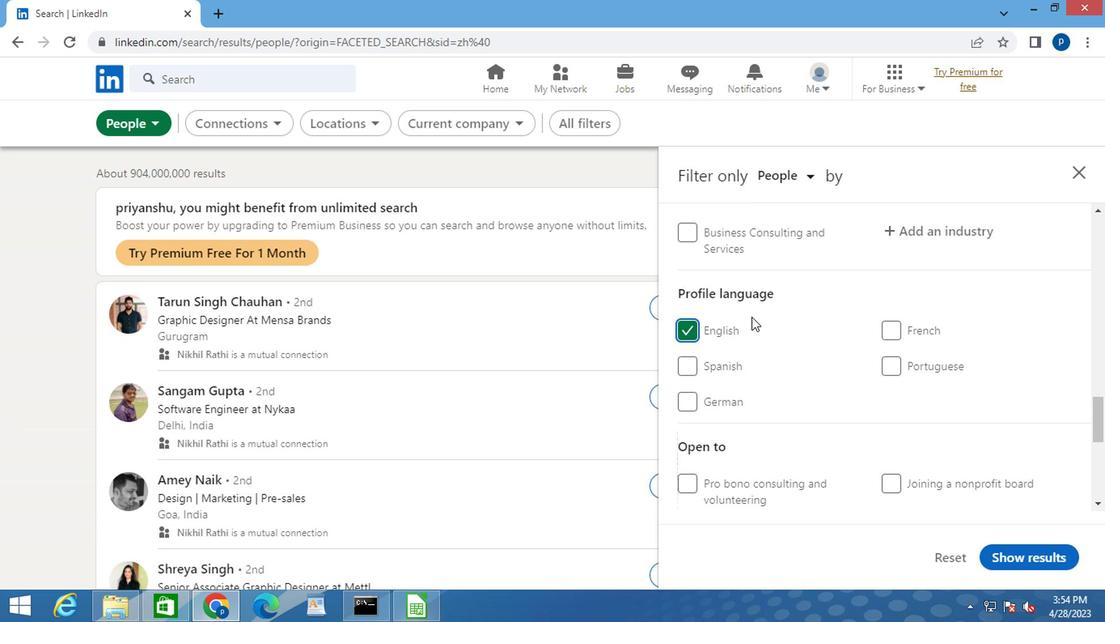 
Action: Mouse scrolled (753, 319) with delta (0, 0)
Screenshot: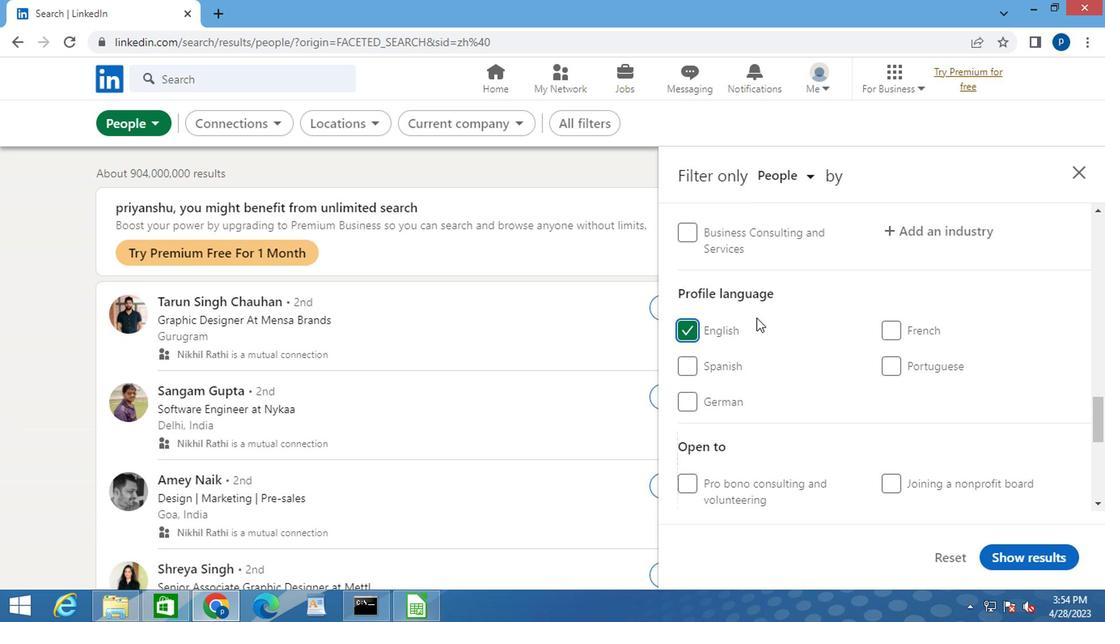 
Action: Mouse scrolled (753, 319) with delta (0, 0)
Screenshot: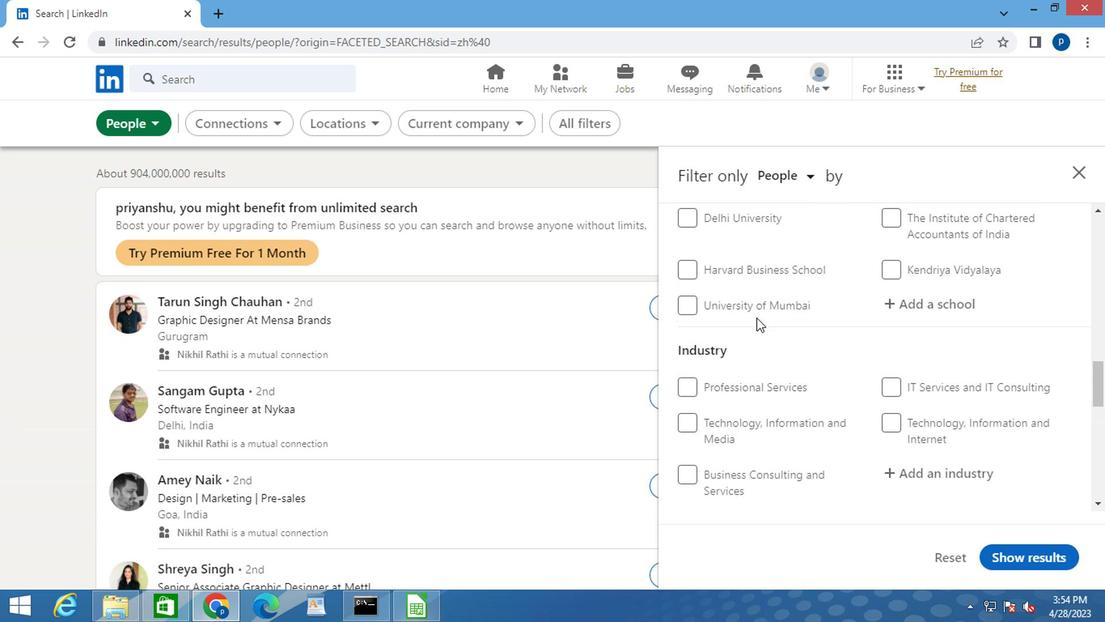 
Action: Mouse moved to (759, 321)
Screenshot: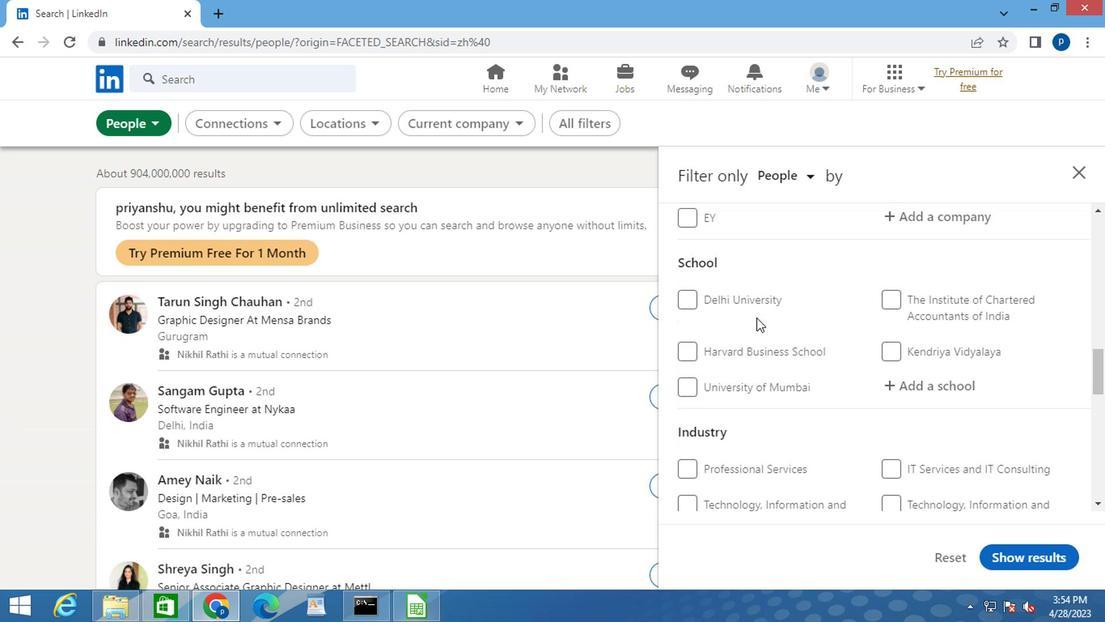 
Action: Mouse scrolled (759, 322) with delta (0, 1)
Screenshot: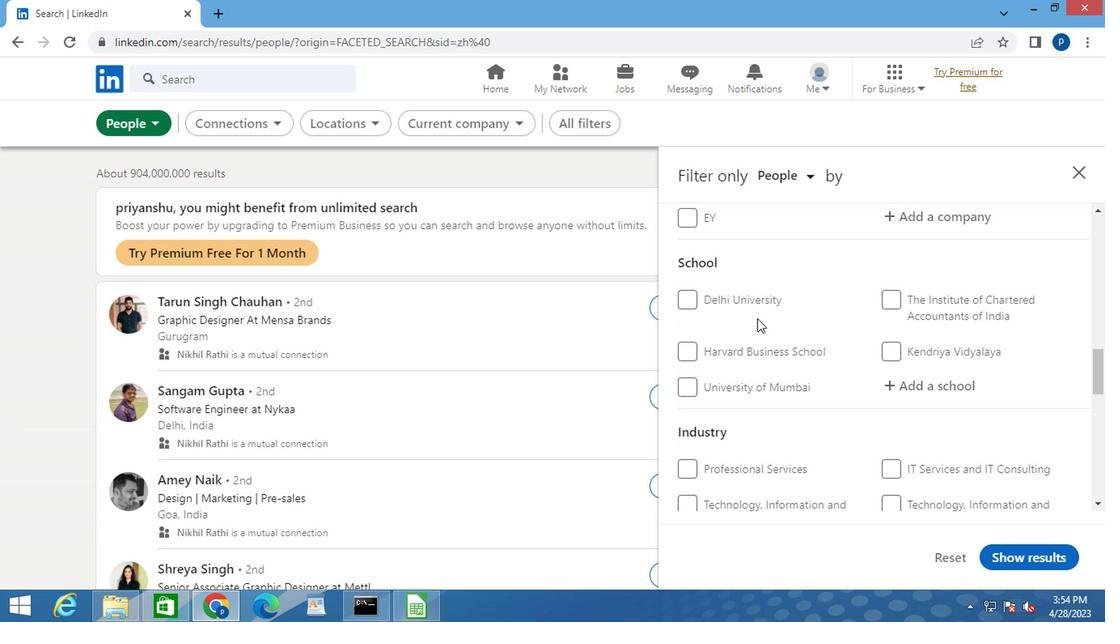 
Action: Mouse scrolled (759, 322) with delta (0, 1)
Screenshot: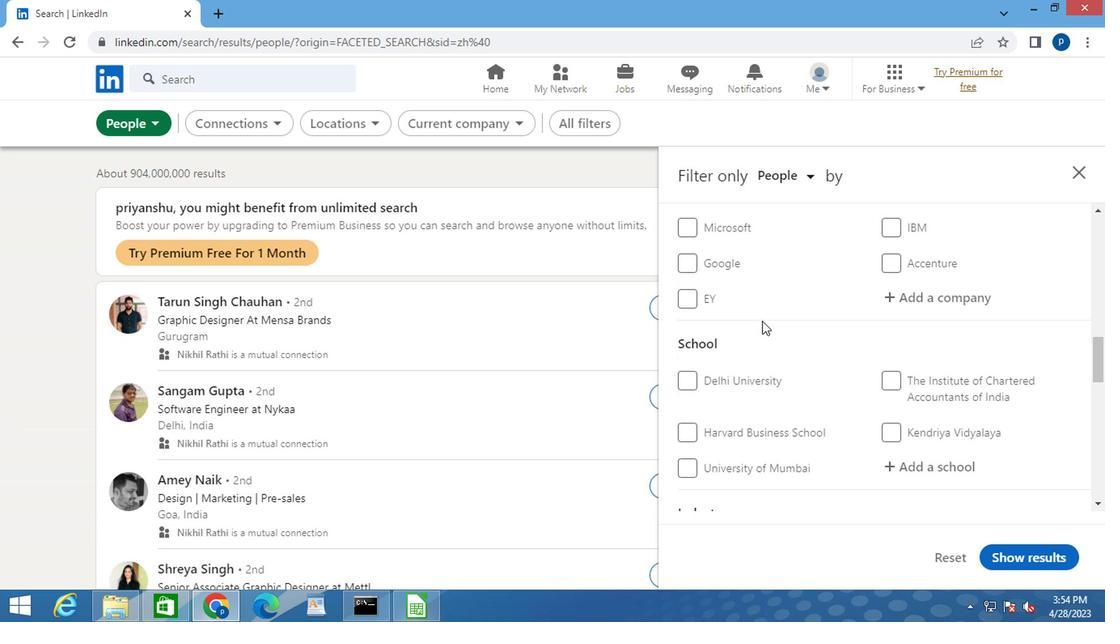 
Action: Mouse scrolled (759, 322) with delta (0, 1)
Screenshot: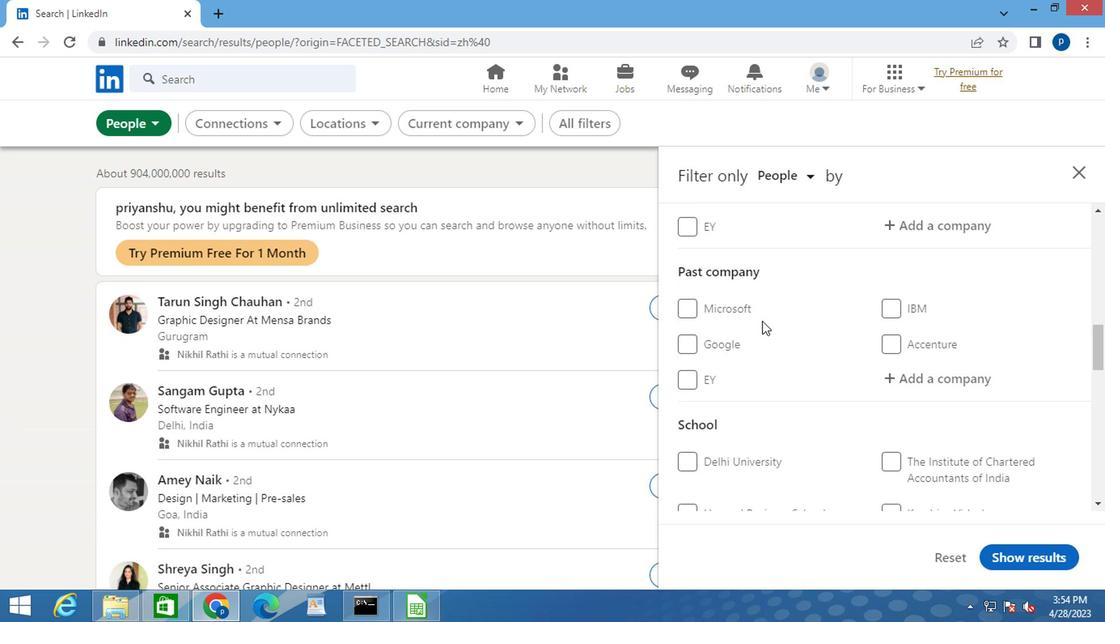 
Action: Mouse scrolled (759, 322) with delta (0, 1)
Screenshot: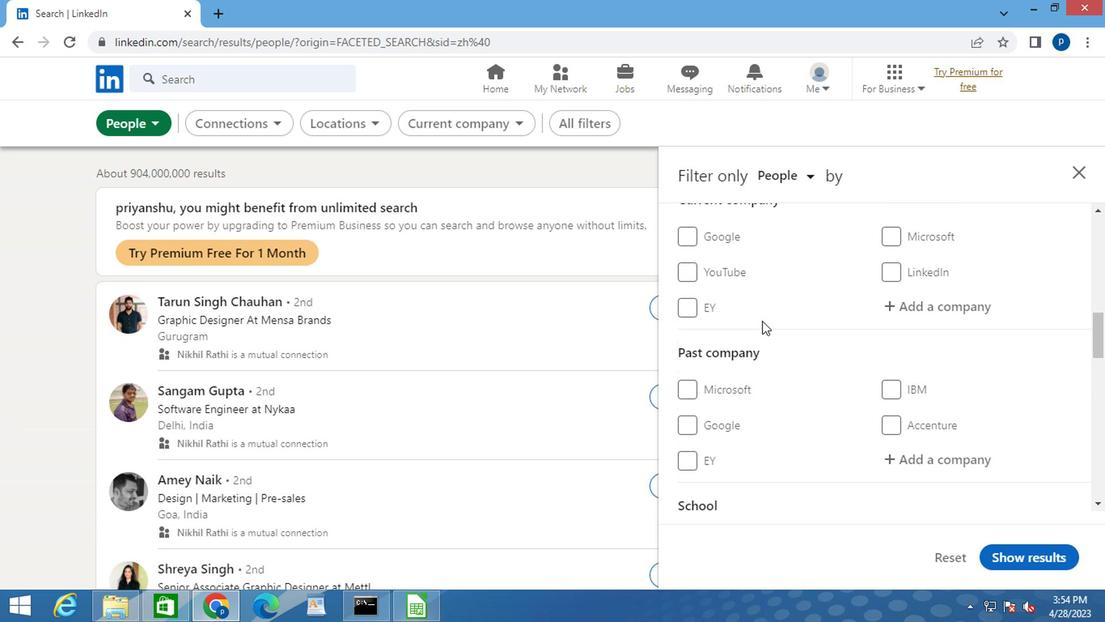 
Action: Mouse moved to (883, 389)
Screenshot: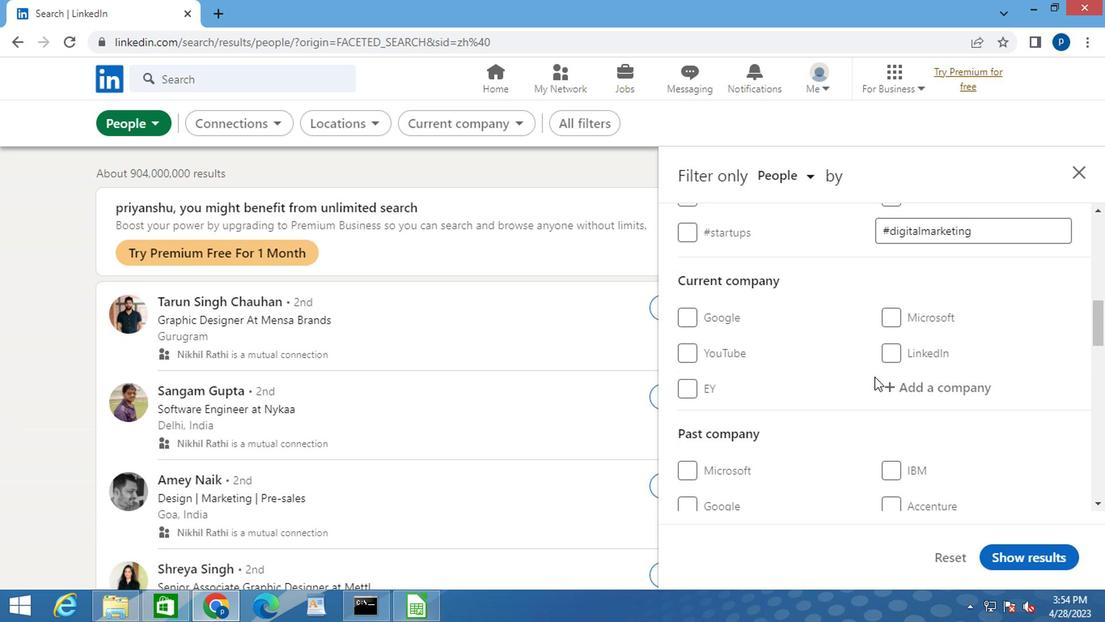 
Action: Mouse pressed left at (883, 389)
Screenshot: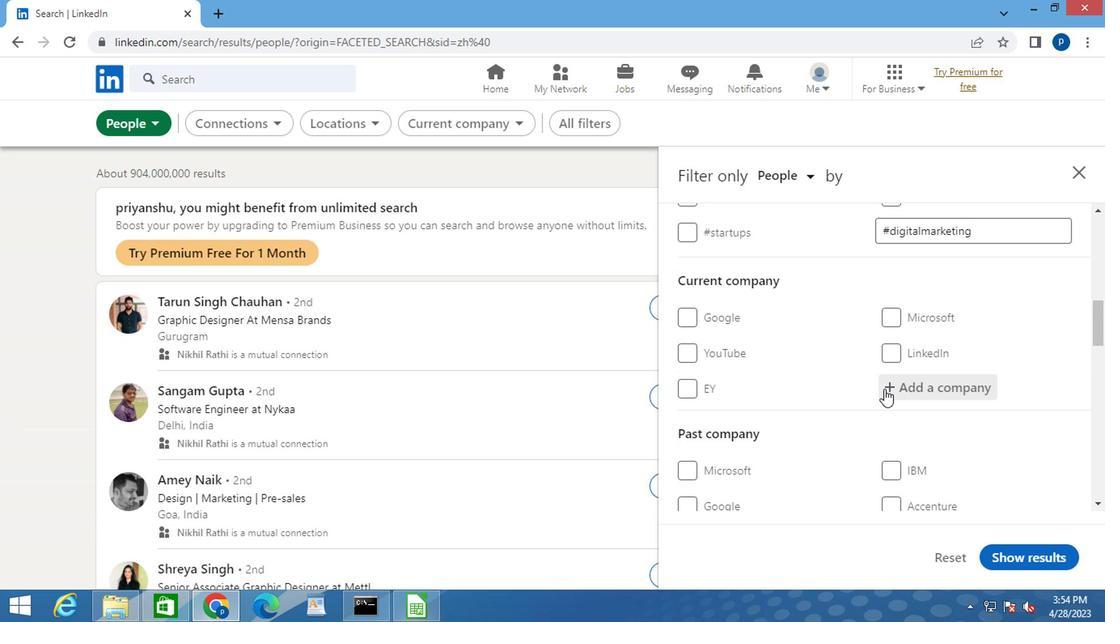 
Action: Key pressed <Key.caps_lock>V<Key.caps_lock>ALTECH
Screenshot: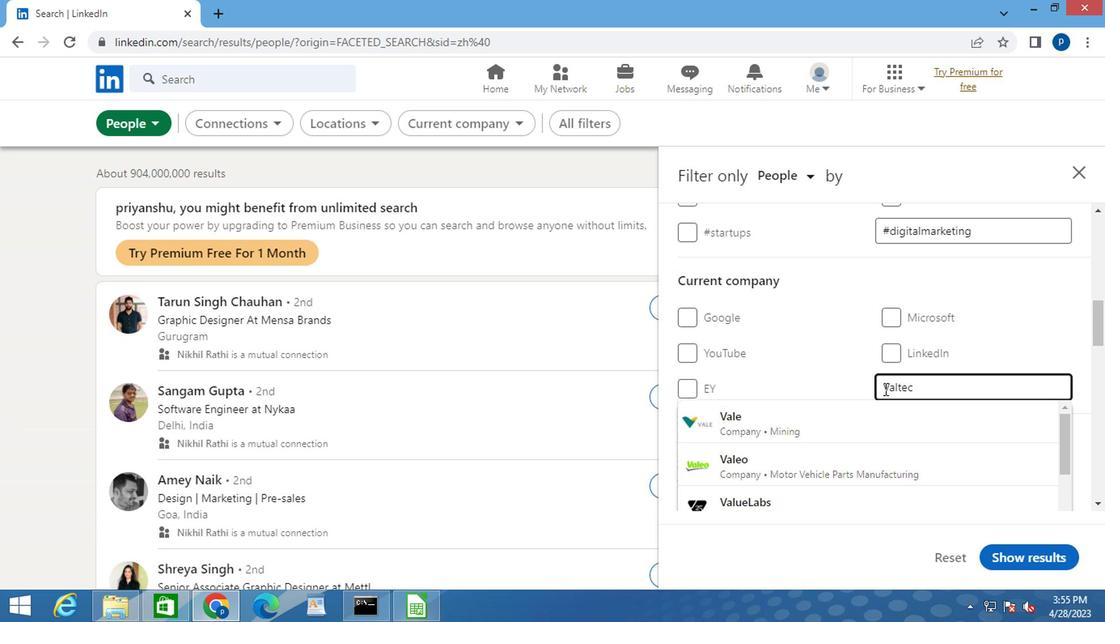 
Action: Mouse moved to (832, 419)
Screenshot: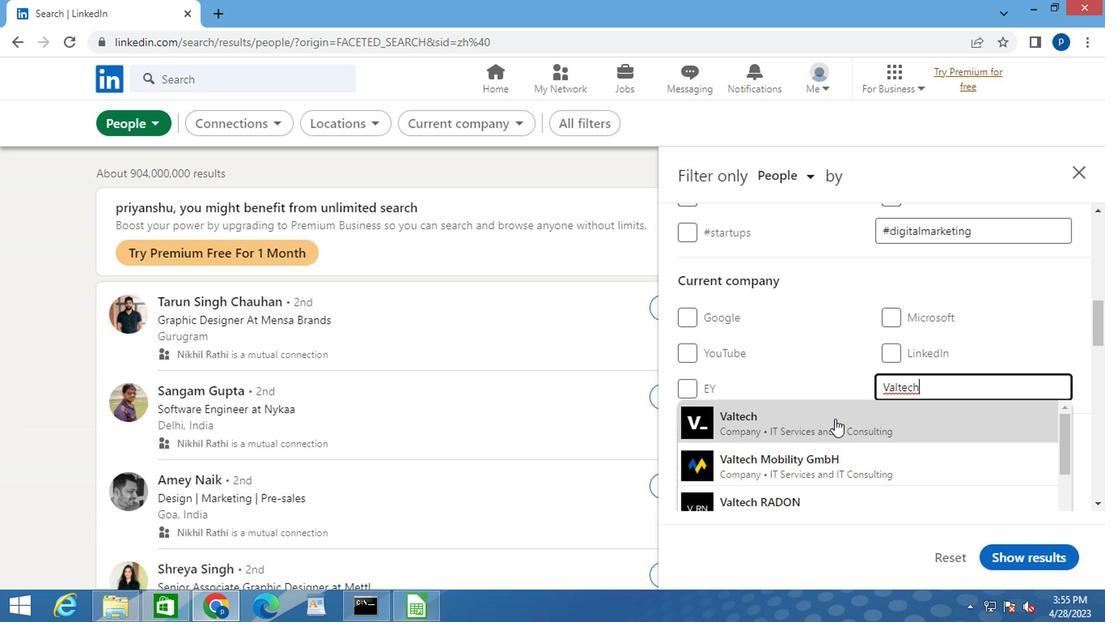 
Action: Mouse pressed left at (832, 419)
Screenshot: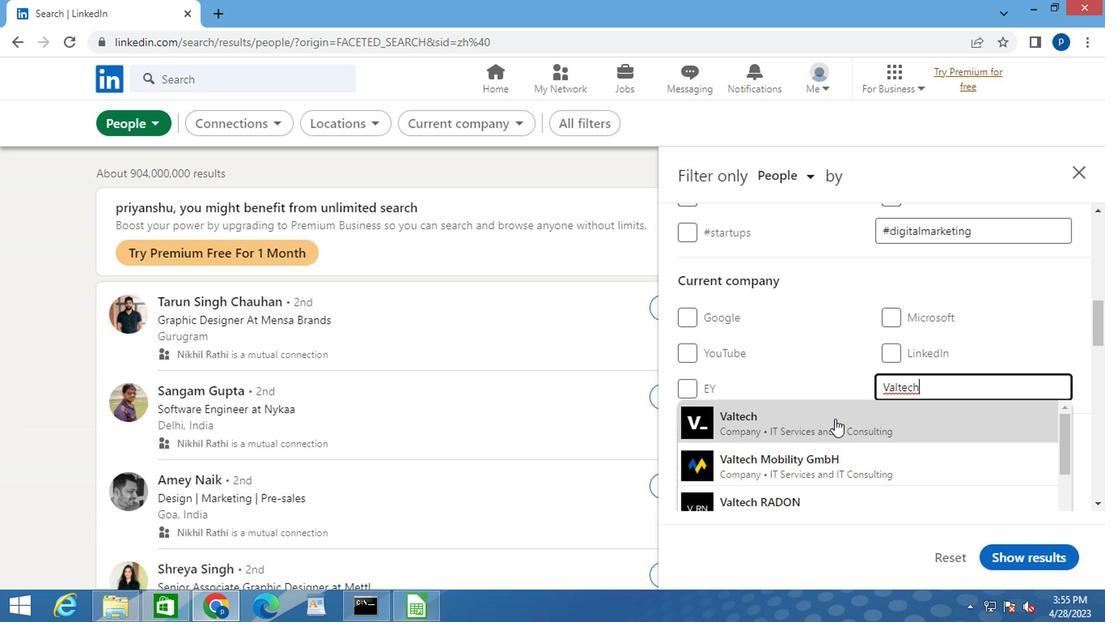 
Action: Mouse moved to (812, 393)
Screenshot: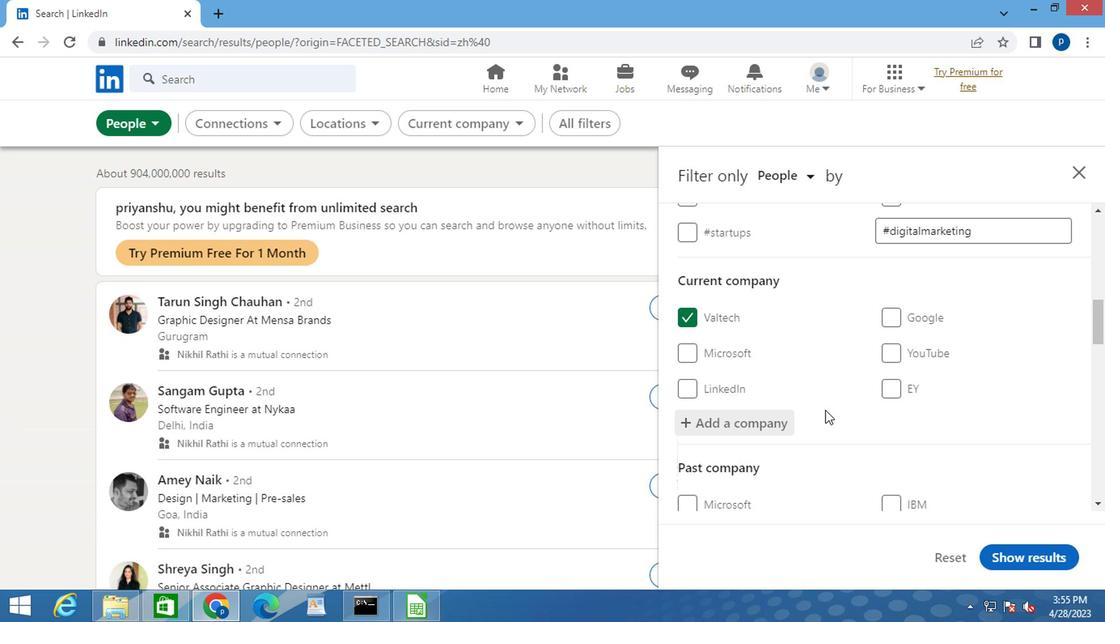
Action: Mouse scrolled (812, 393) with delta (0, 0)
Screenshot: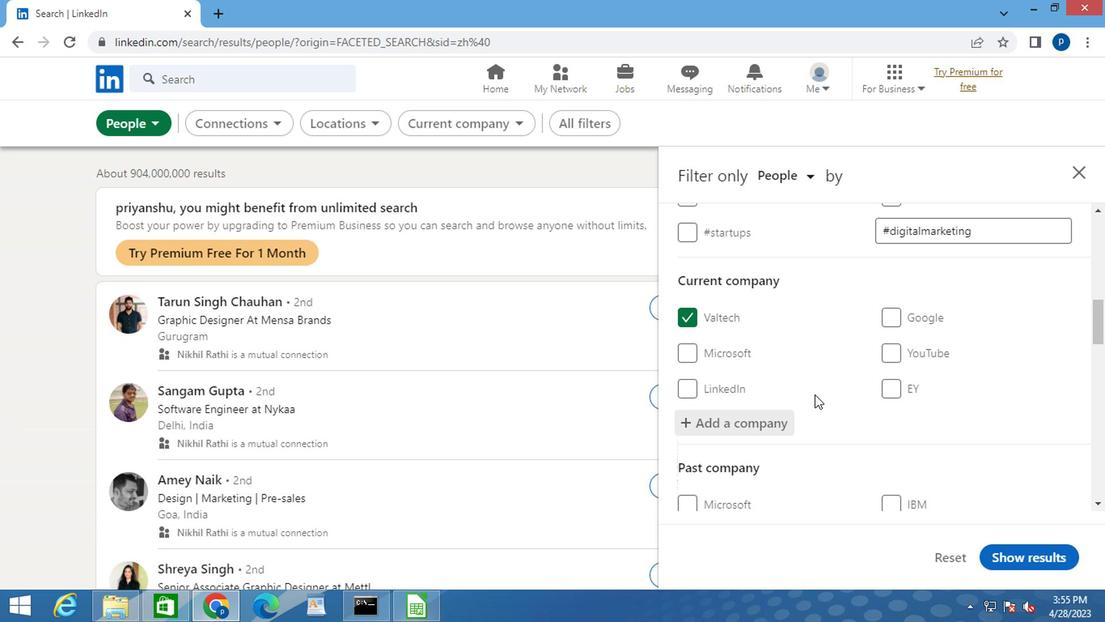 
Action: Mouse scrolled (812, 393) with delta (0, 0)
Screenshot: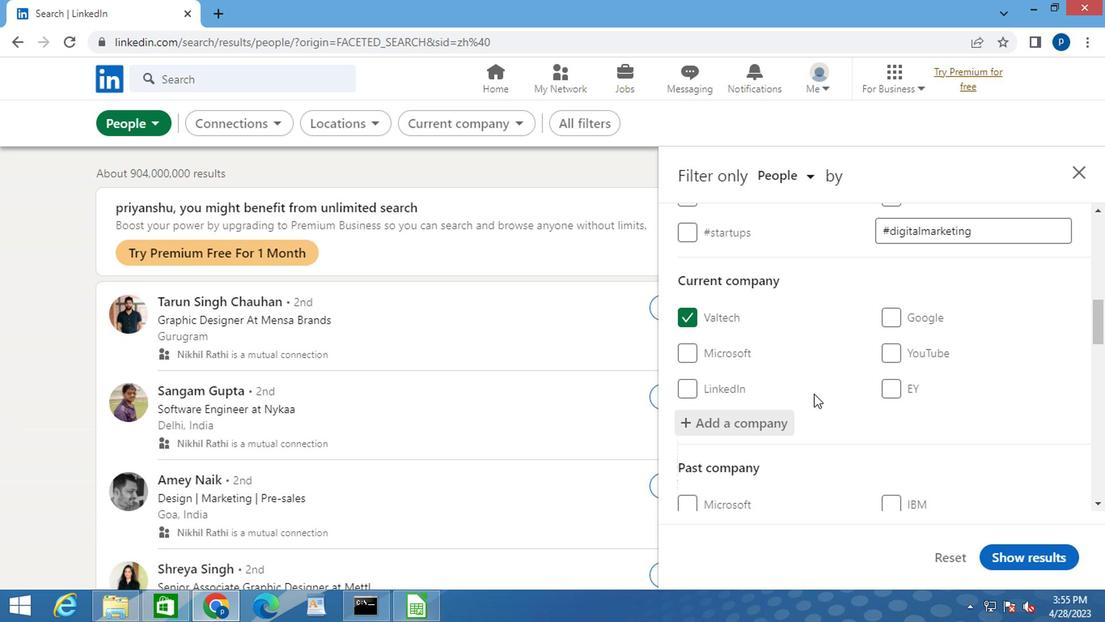 
Action: Mouse scrolled (812, 393) with delta (0, 0)
Screenshot: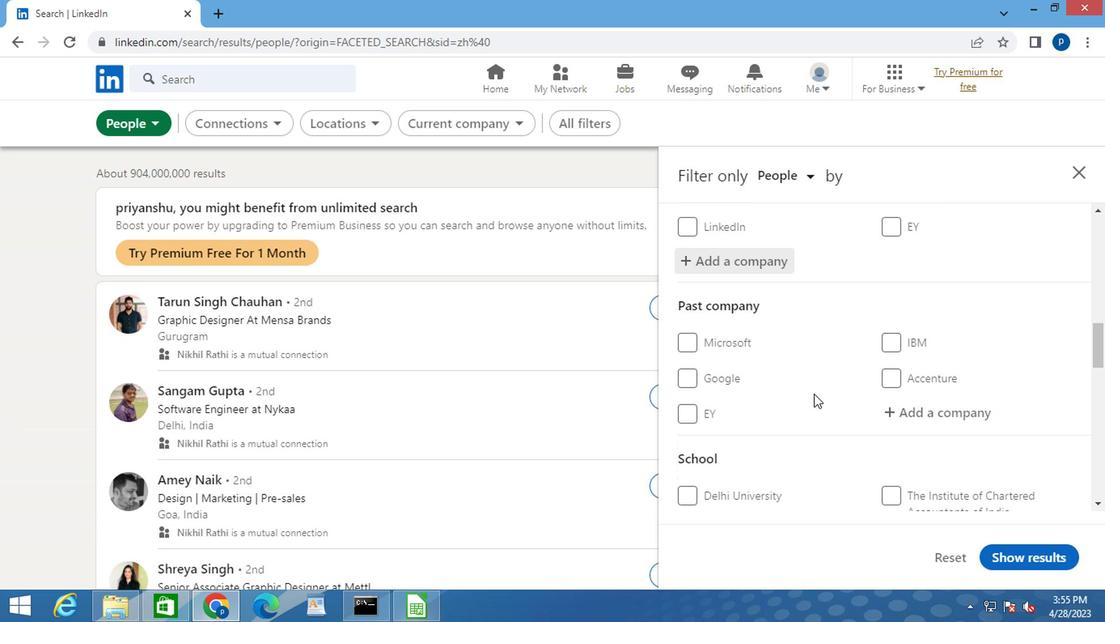
Action: Mouse moved to (872, 414)
Screenshot: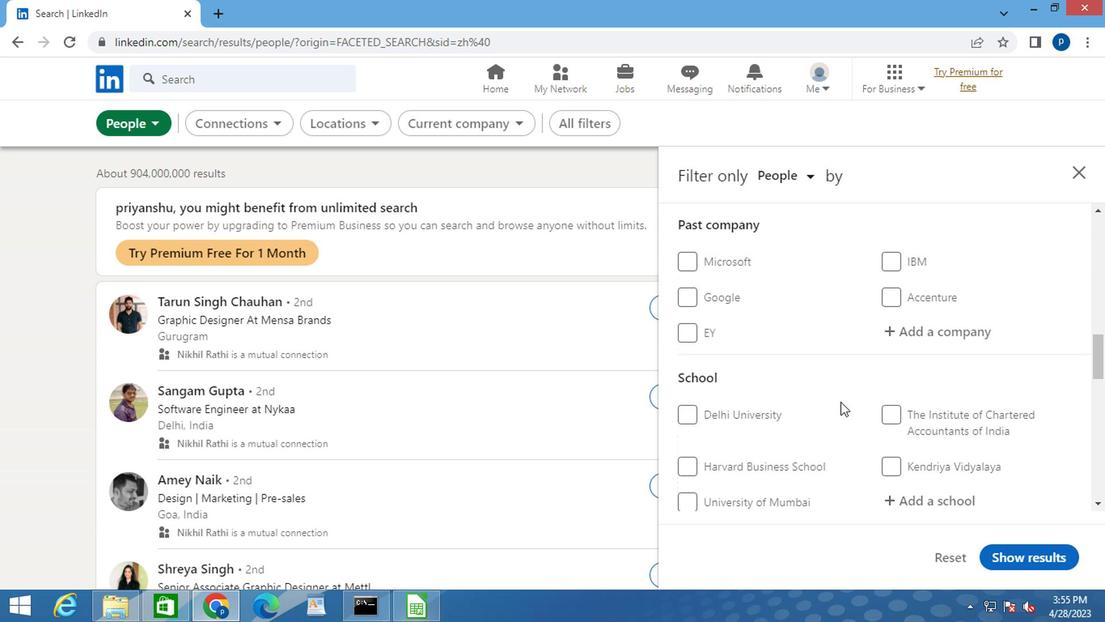
Action: Mouse scrolled (872, 413) with delta (0, 0)
Screenshot: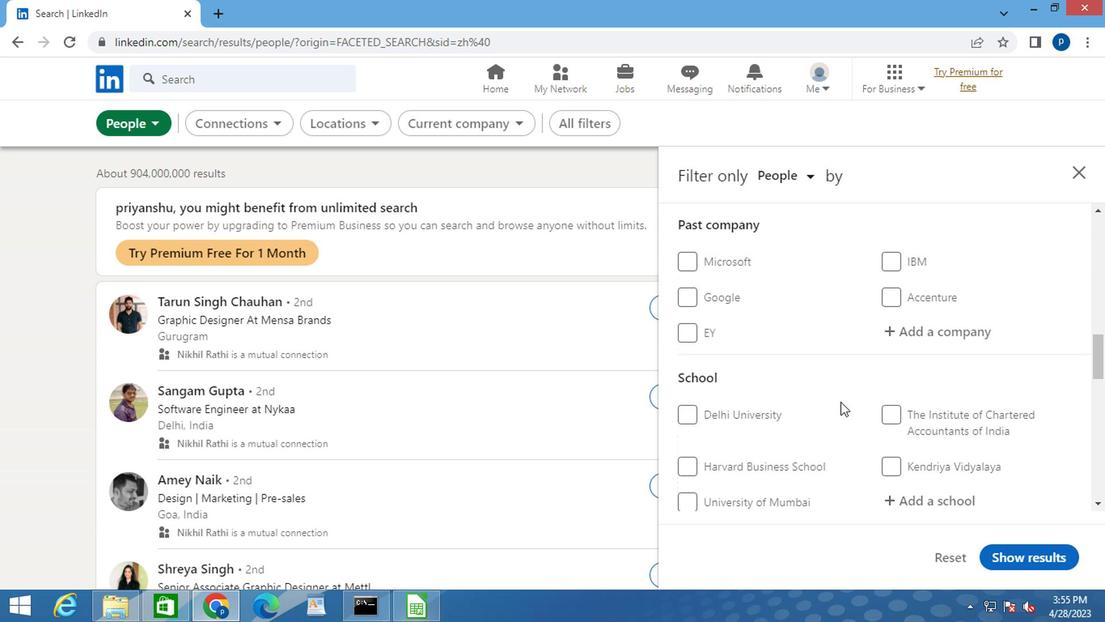 
Action: Mouse moved to (872, 414)
Screenshot: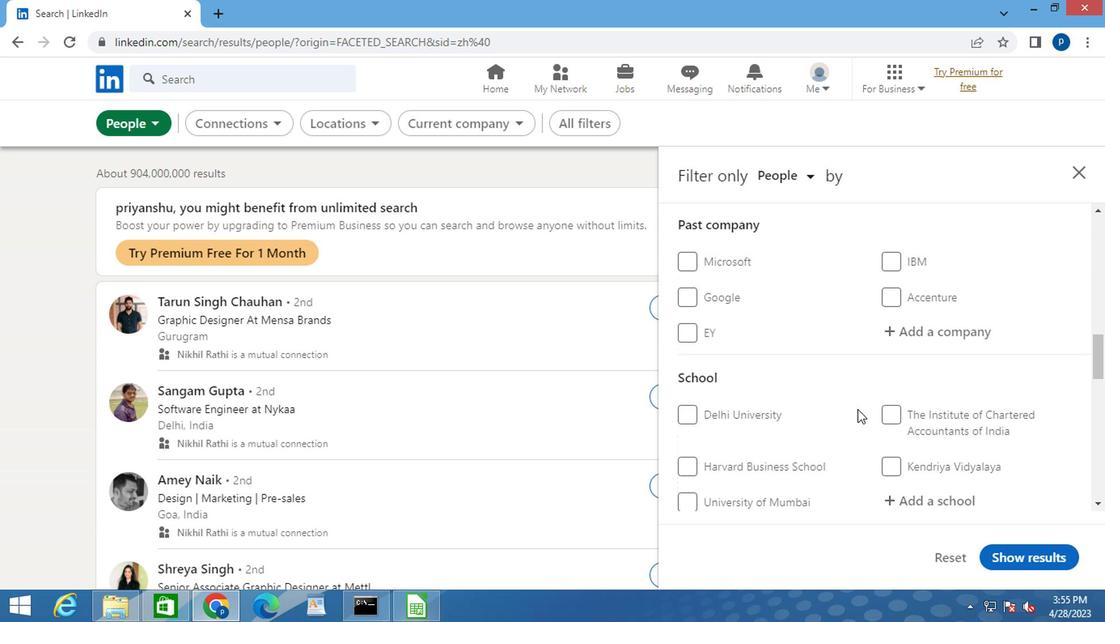 
Action: Mouse scrolled (872, 413) with delta (0, 0)
Screenshot: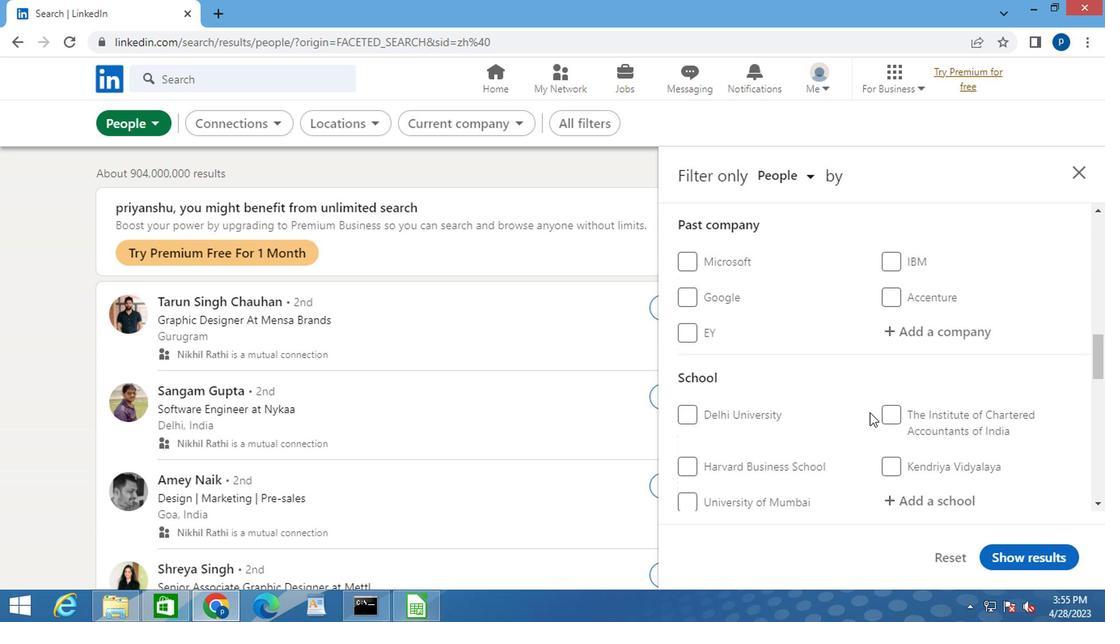 
Action: Mouse moved to (910, 339)
Screenshot: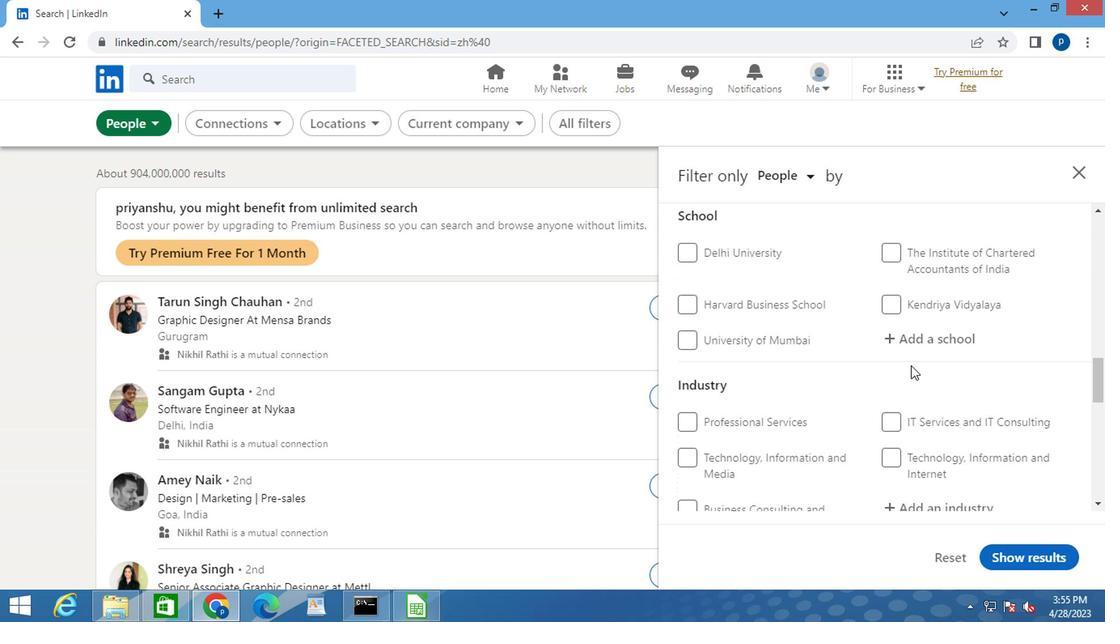 
Action: Mouse pressed left at (910, 339)
Screenshot: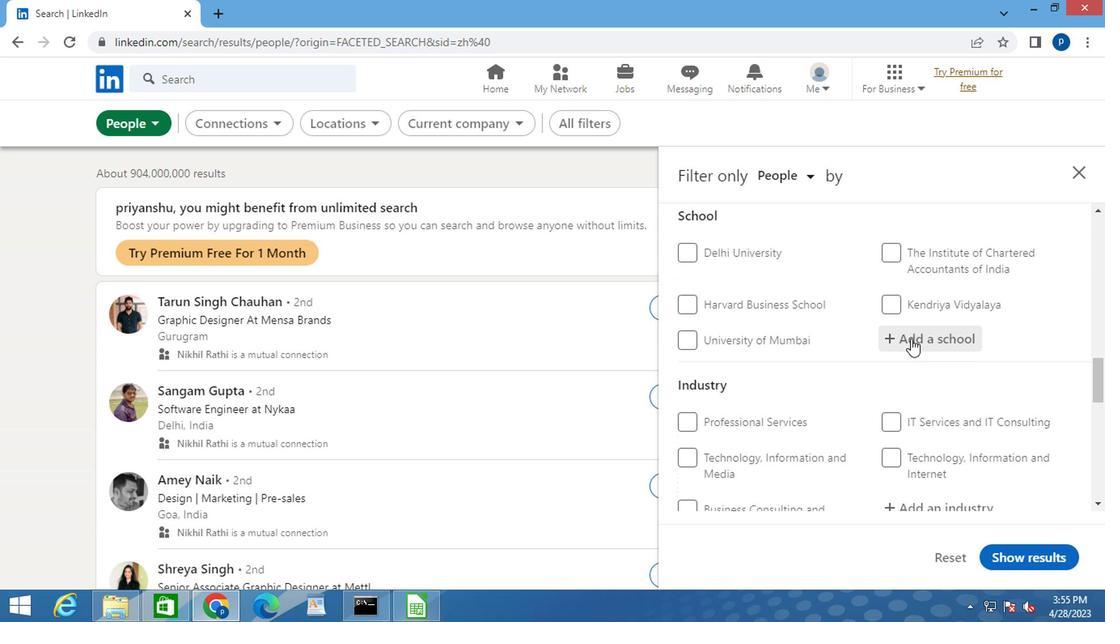 
Action: Key pressed <Key.caps_lock>C<Key.caps_lock>AREERS<Key.space>FOR
Screenshot: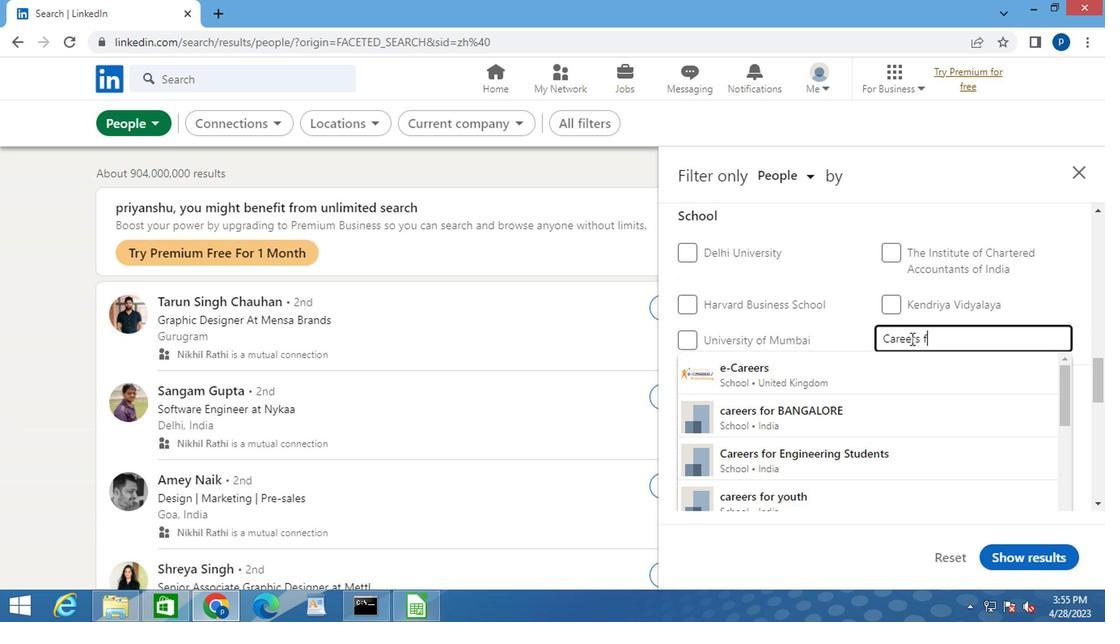
Action: Mouse moved to (895, 373)
Screenshot: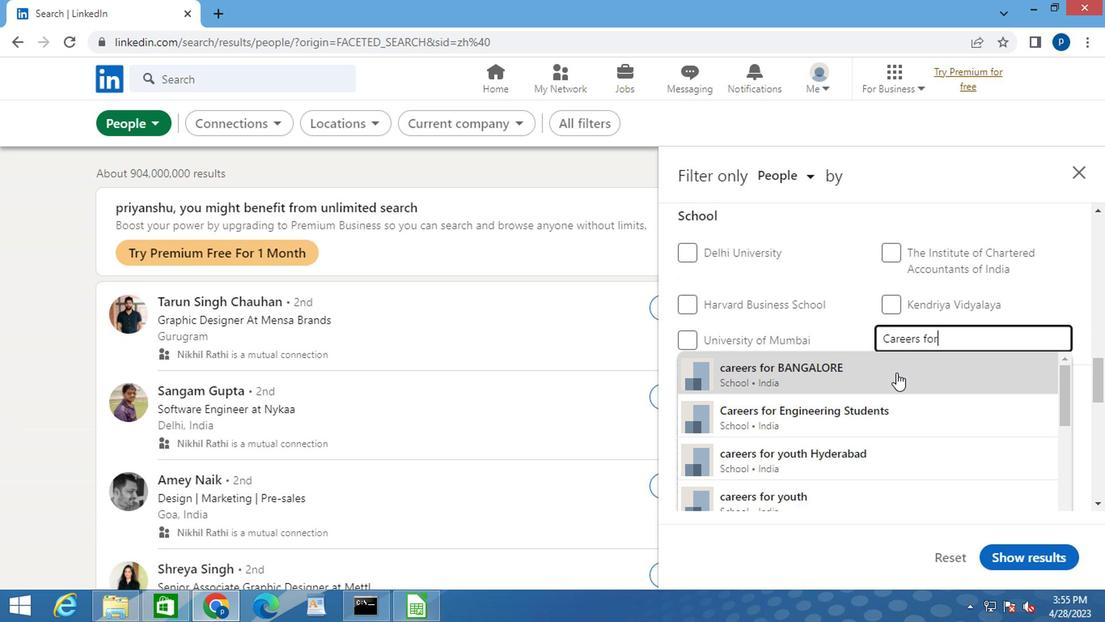 
Action: Key pressed <Key.space><Key.caps_lock>B<Key.caps_lock>AN
Screenshot: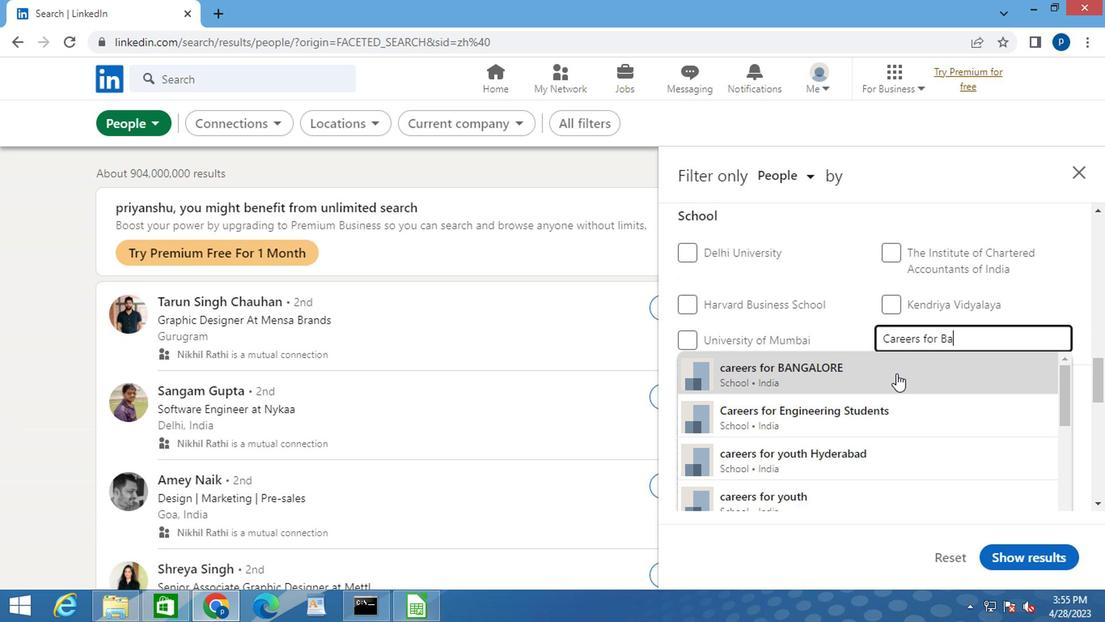 
Action: Mouse moved to (896, 373)
Screenshot: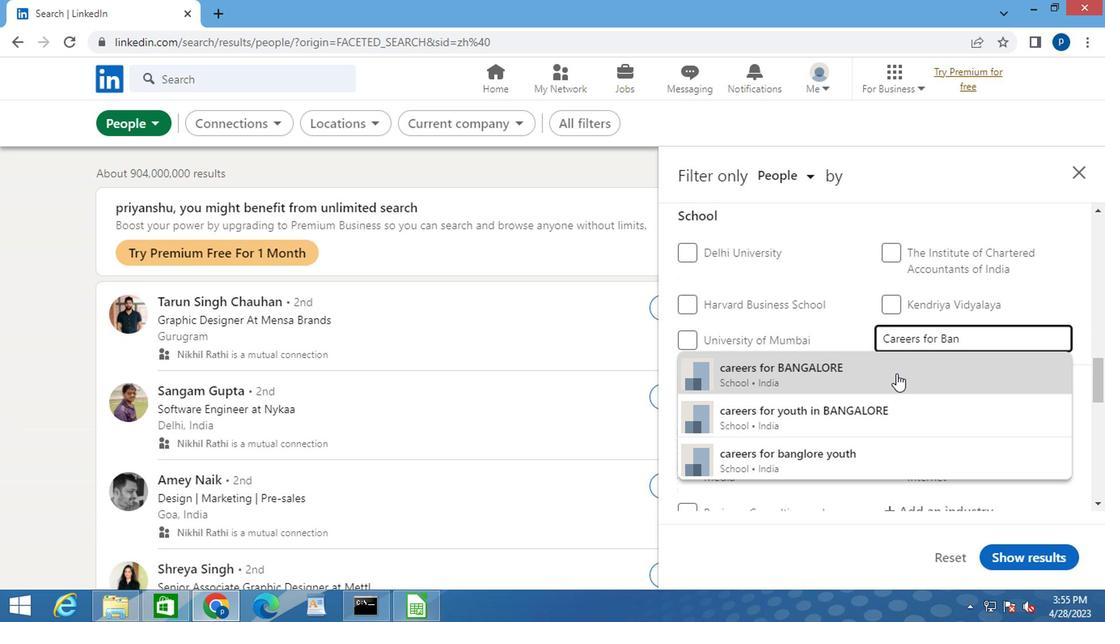 
Action: Key pressed GLORE
Screenshot: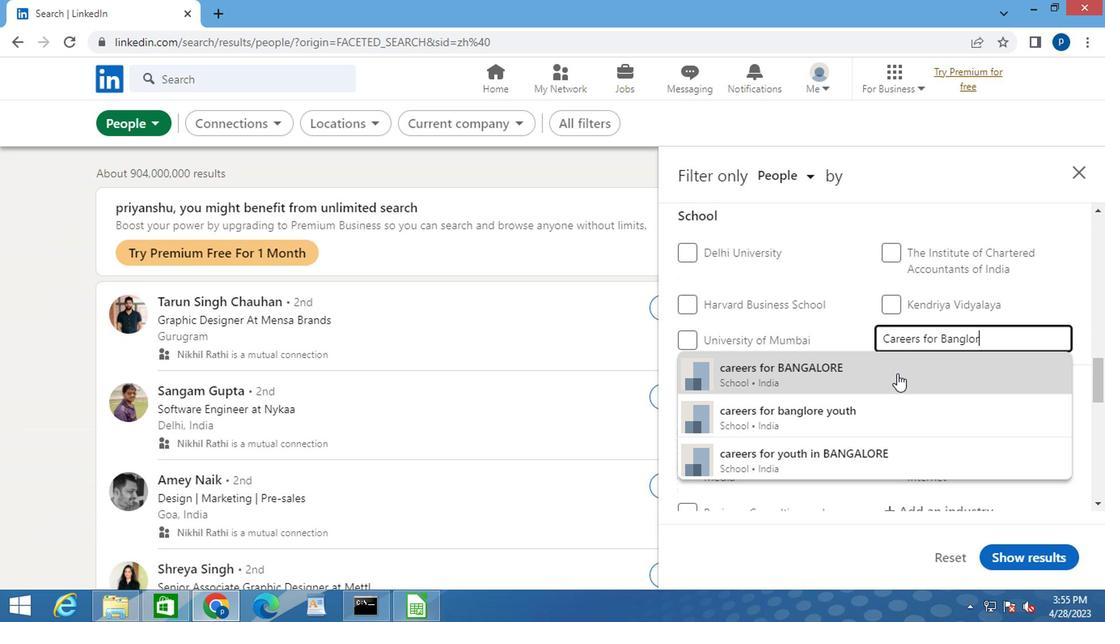 
Action: Mouse pressed left at (896, 373)
Screenshot: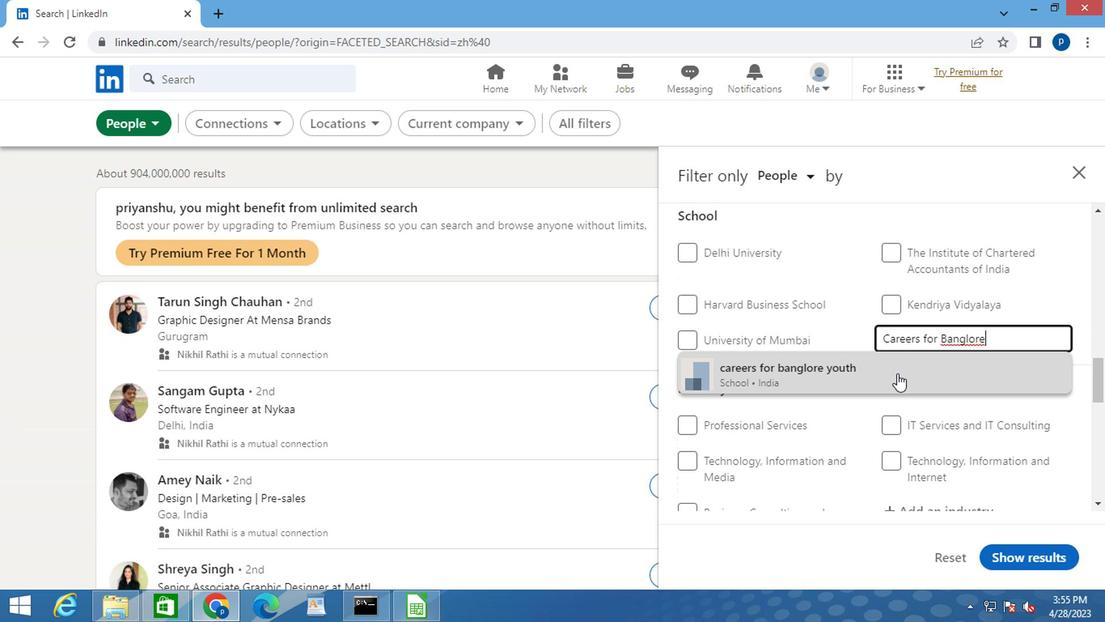 
Action: Mouse moved to (874, 370)
Screenshot: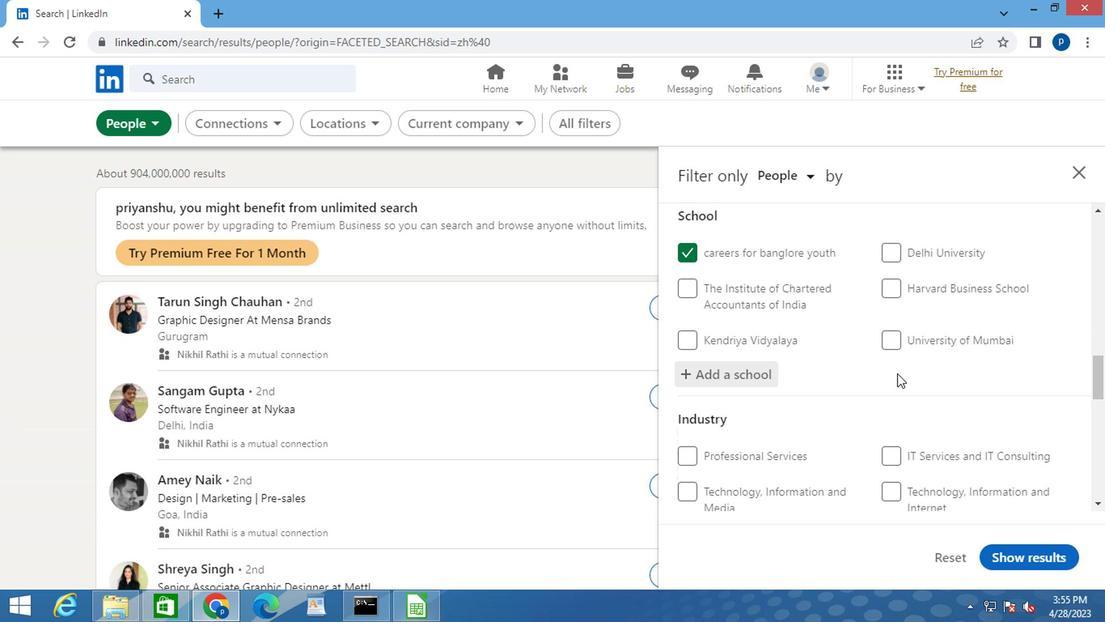
Action: Mouse scrolled (874, 369) with delta (0, -1)
Screenshot: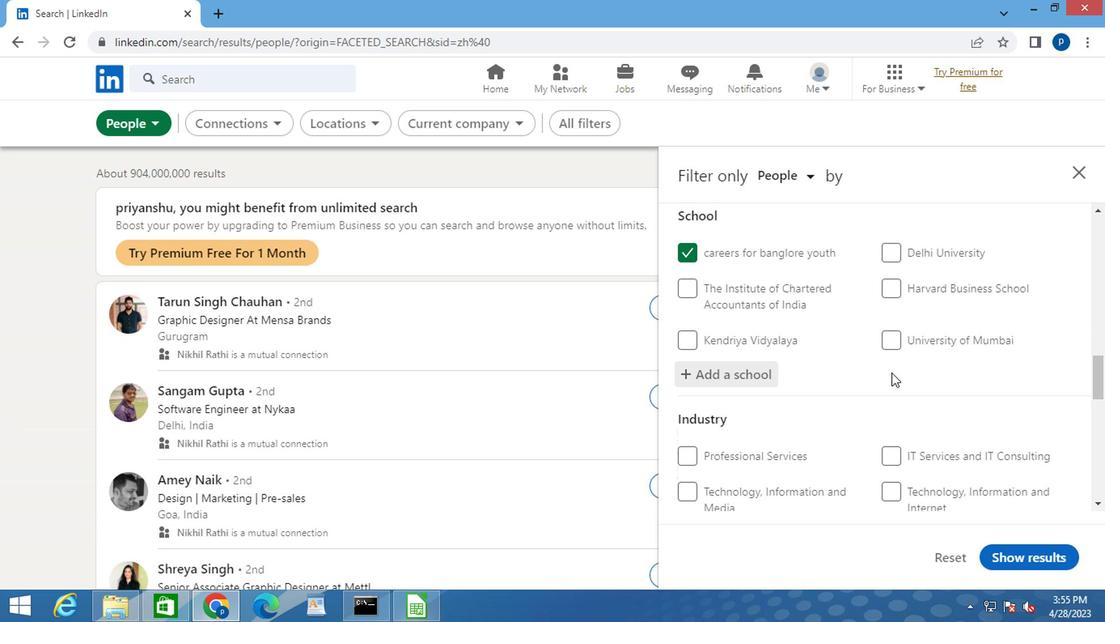 
Action: Mouse scrolled (874, 369) with delta (0, -1)
Screenshot: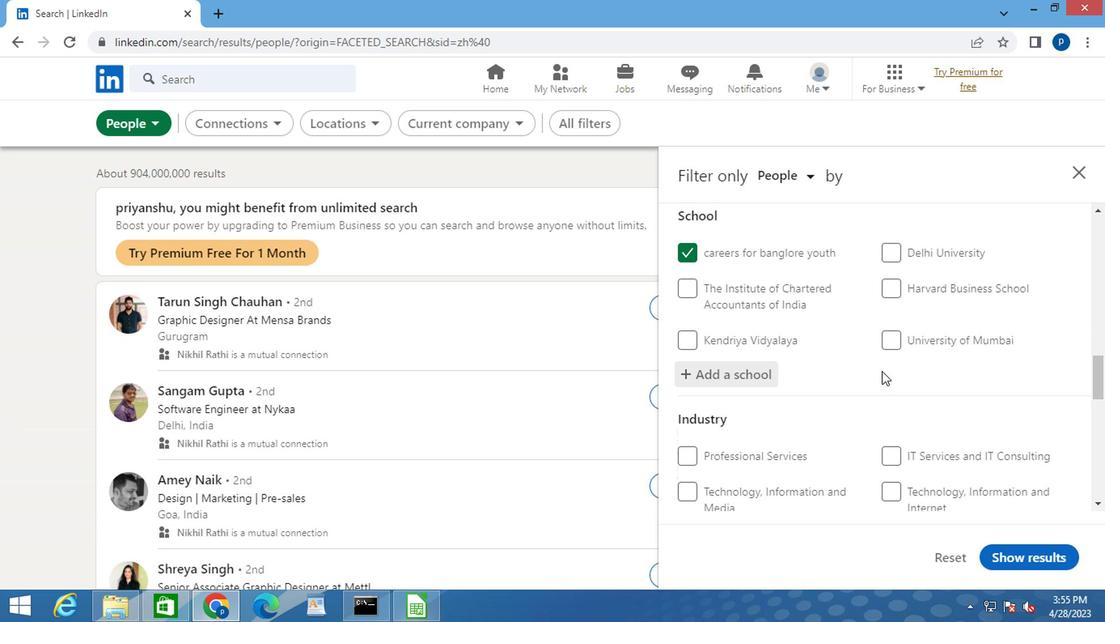 
Action: Mouse scrolled (874, 369) with delta (0, -1)
Screenshot: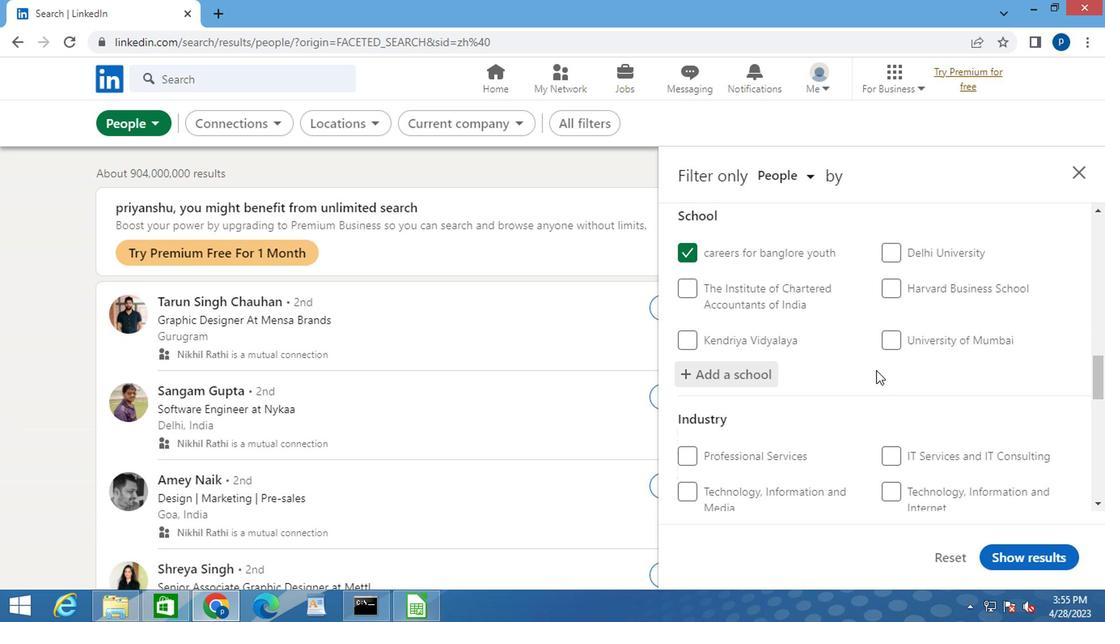 
Action: Mouse moved to (924, 298)
Screenshot: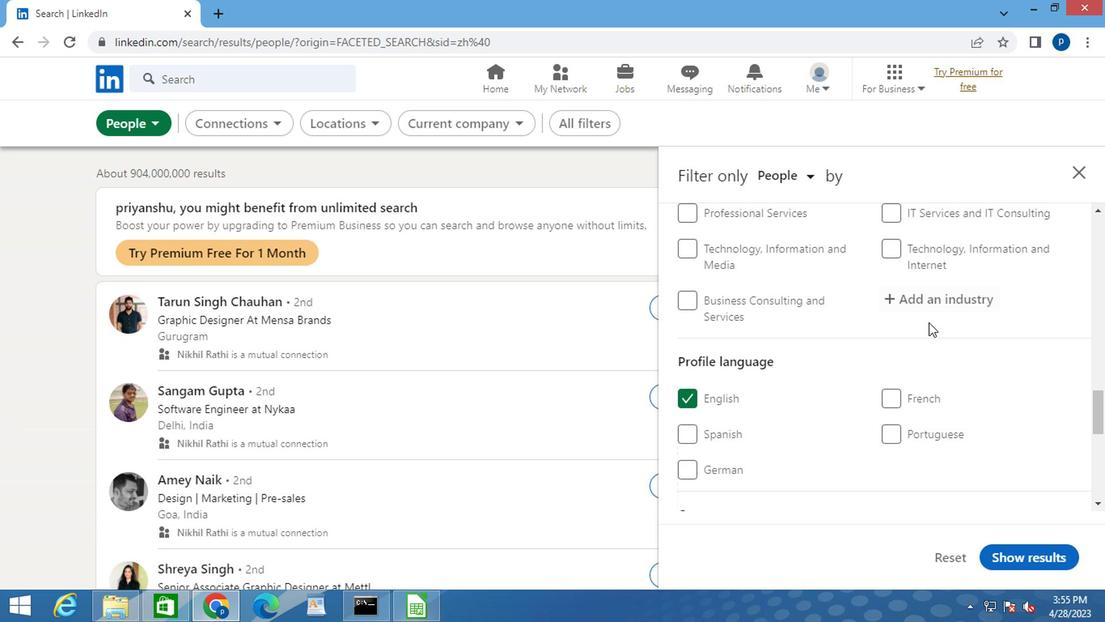 
Action: Mouse scrolled (924, 298) with delta (0, 0)
Screenshot: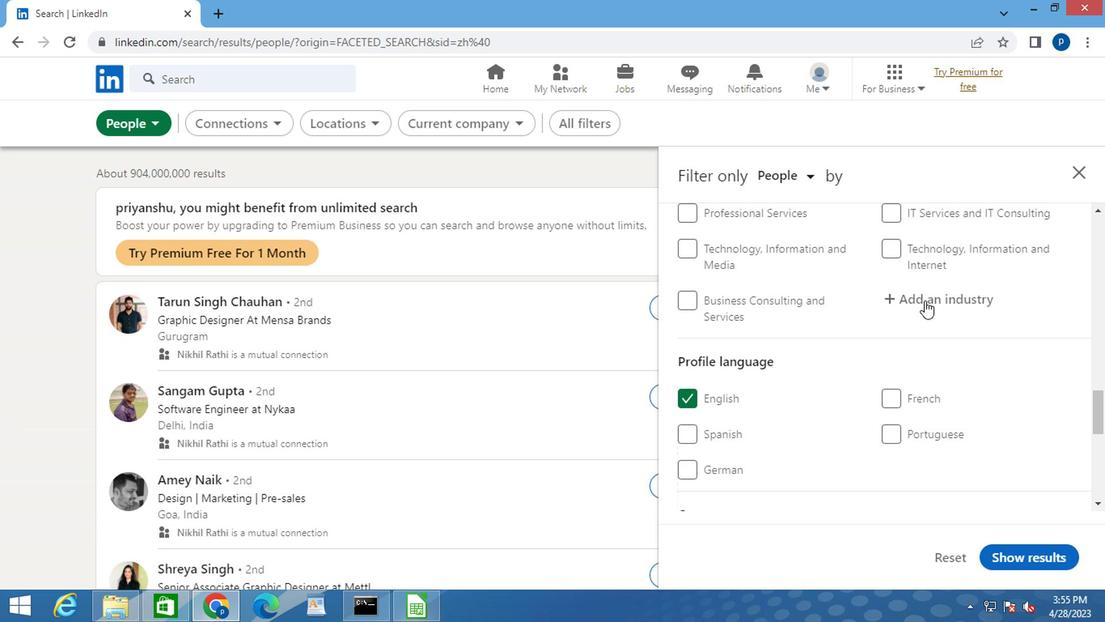 
Action: Mouse moved to (922, 371)
Screenshot: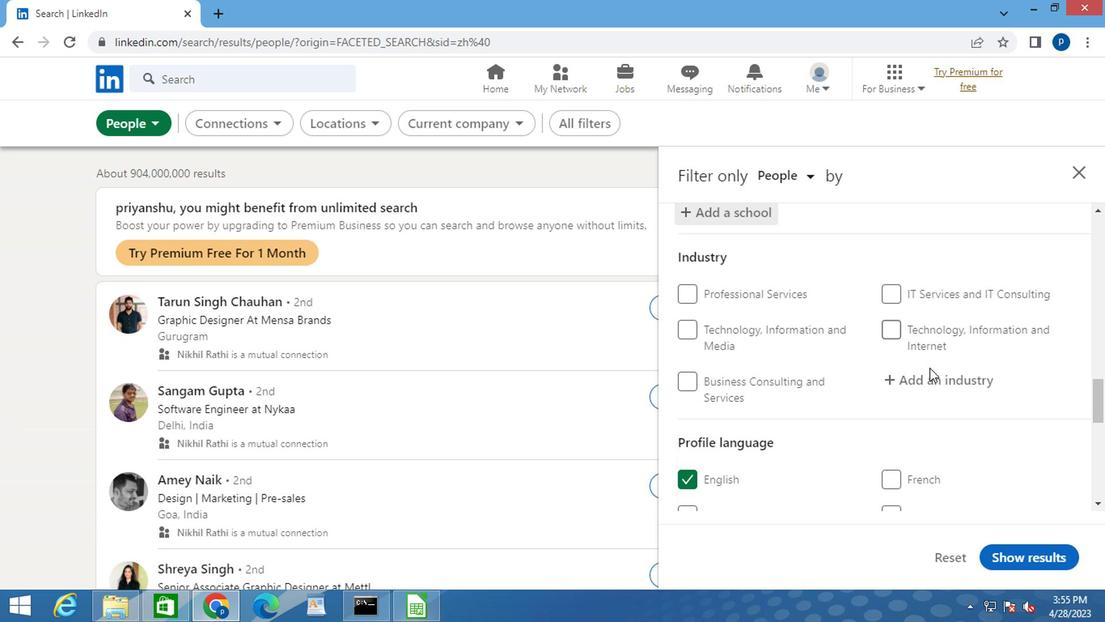 
Action: Mouse pressed left at (922, 371)
Screenshot: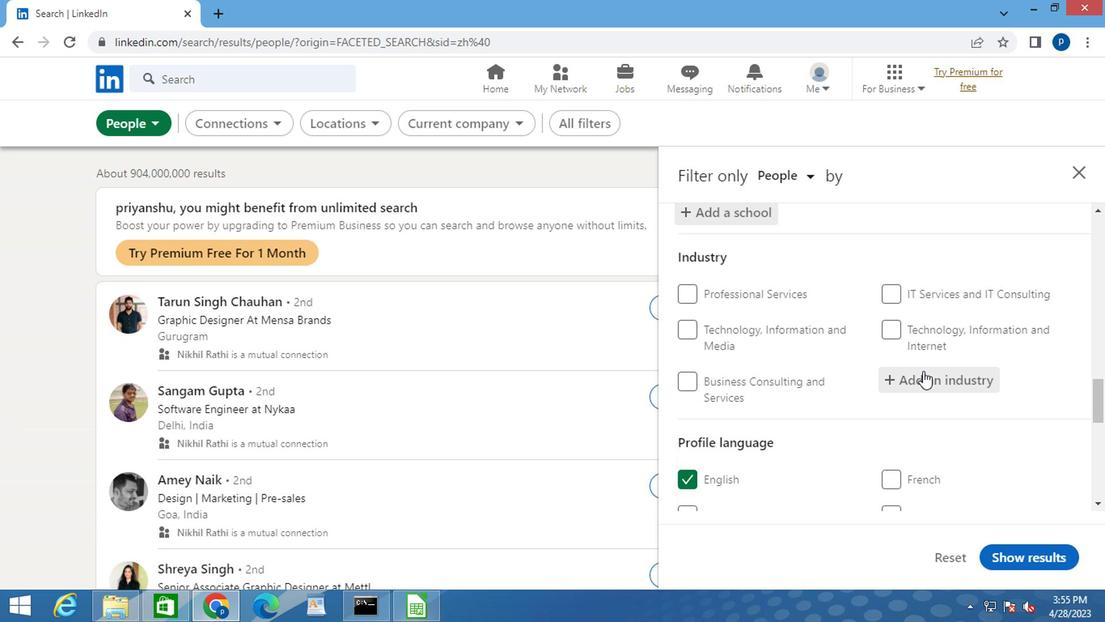 
Action: Mouse moved to (911, 373)
Screenshot: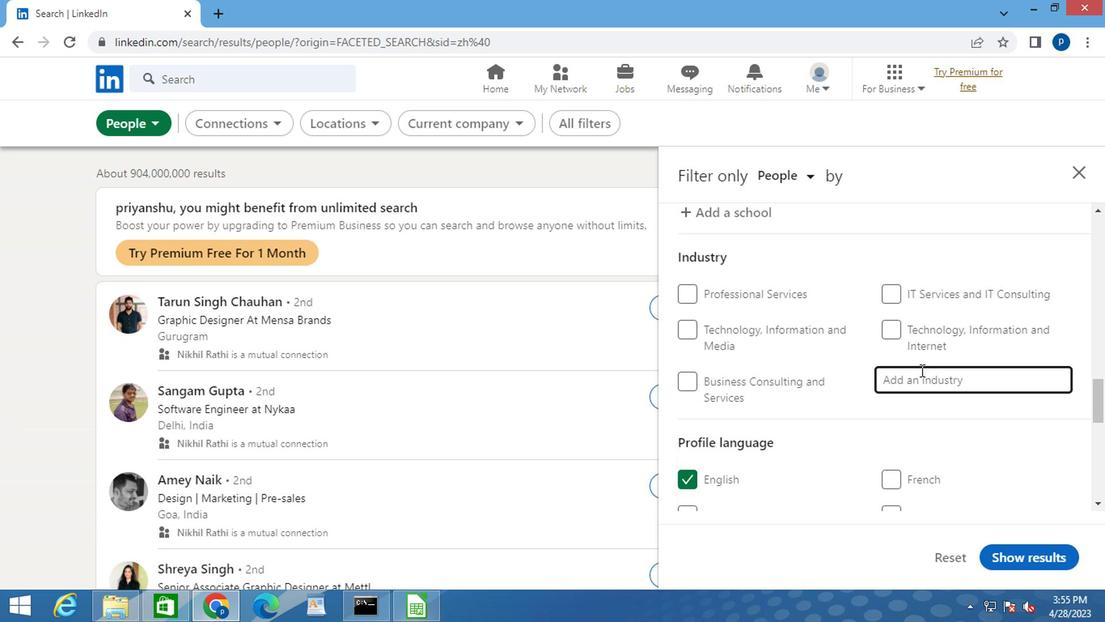 
Action: Mouse pressed left at (911, 373)
Screenshot: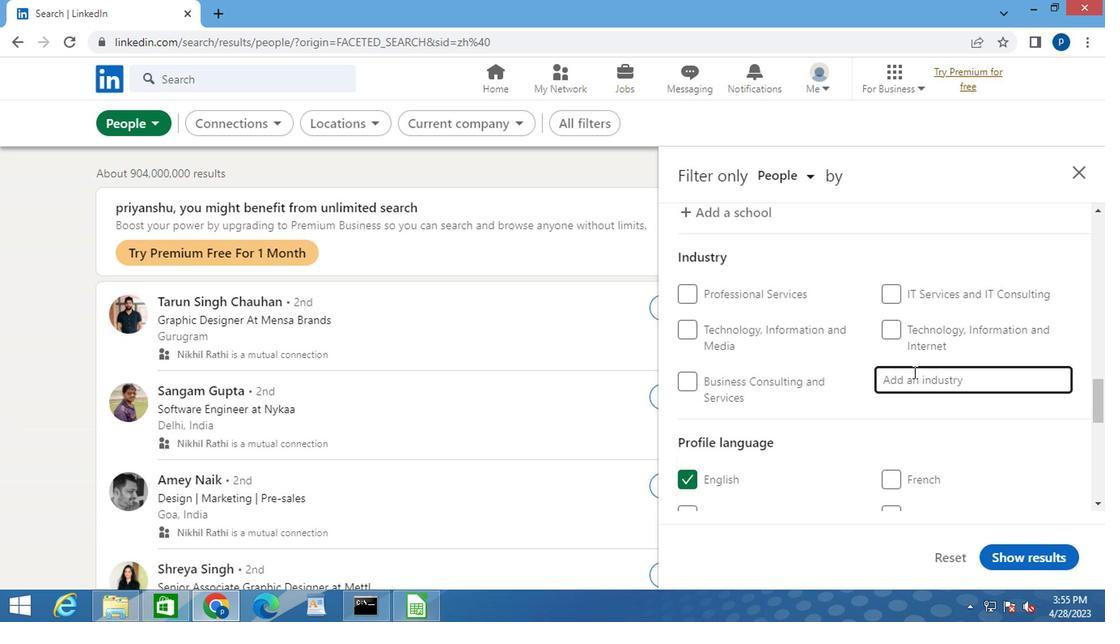 
Action: Key pressed <Key.caps_lock>I<Key.caps_lock>NDIVIDUA
Screenshot: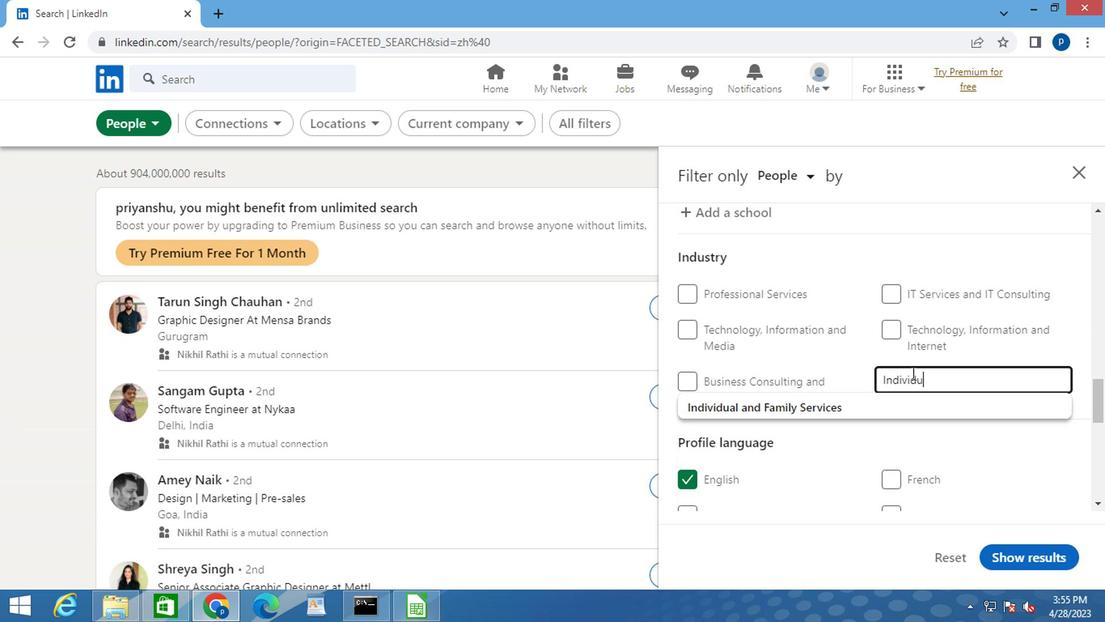 
Action: Mouse moved to (865, 403)
Screenshot: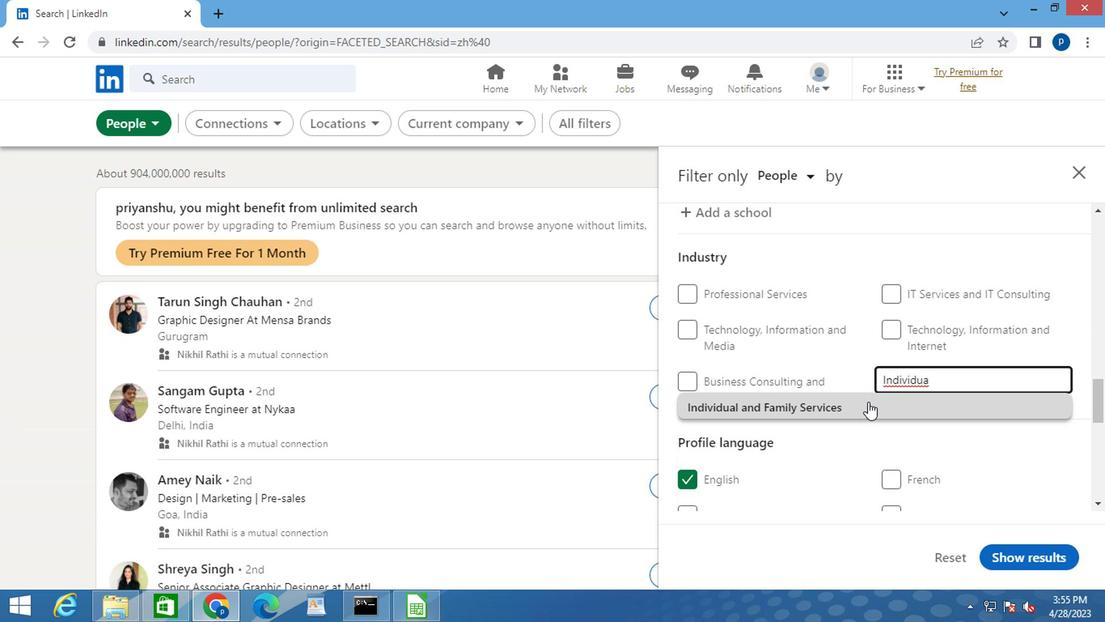 
Action: Mouse pressed left at (865, 403)
Screenshot: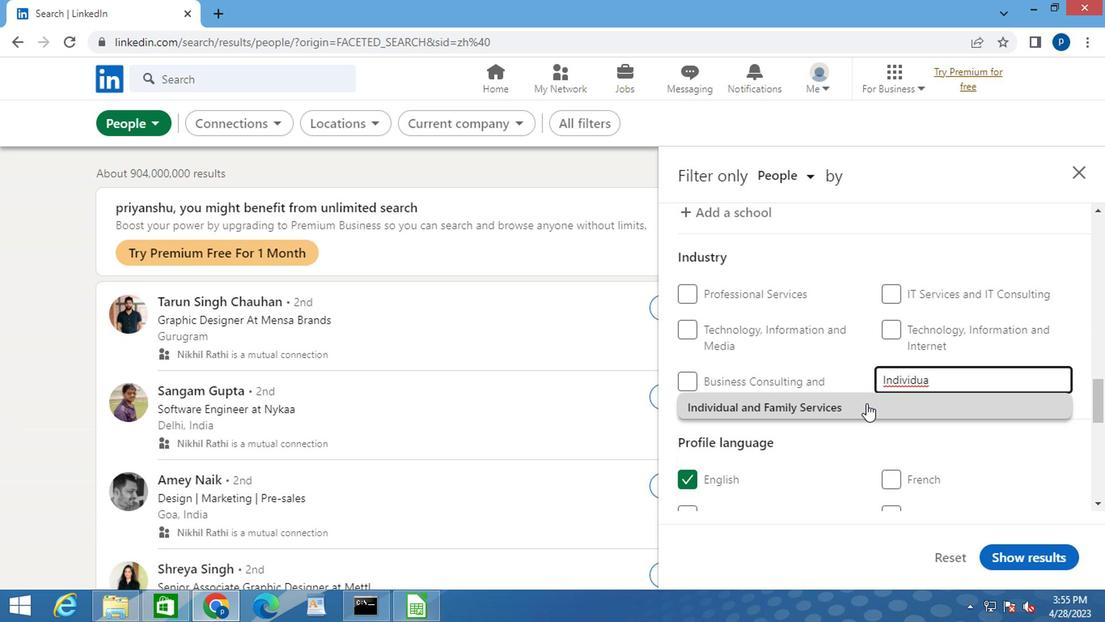 
Action: Mouse moved to (854, 393)
Screenshot: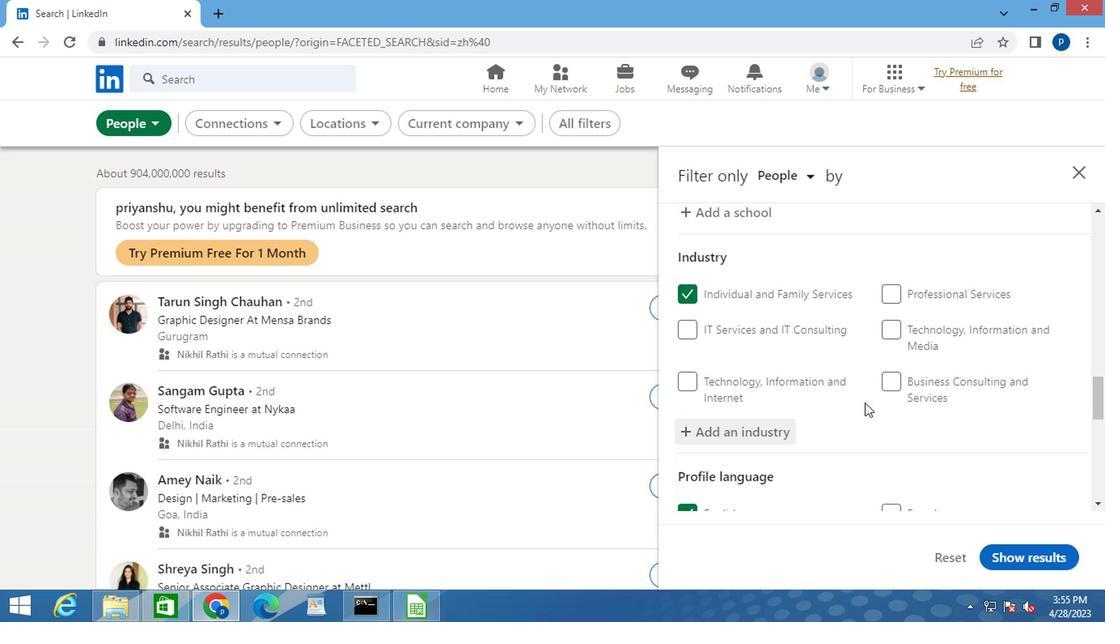 
Action: Mouse scrolled (854, 392) with delta (0, -1)
Screenshot: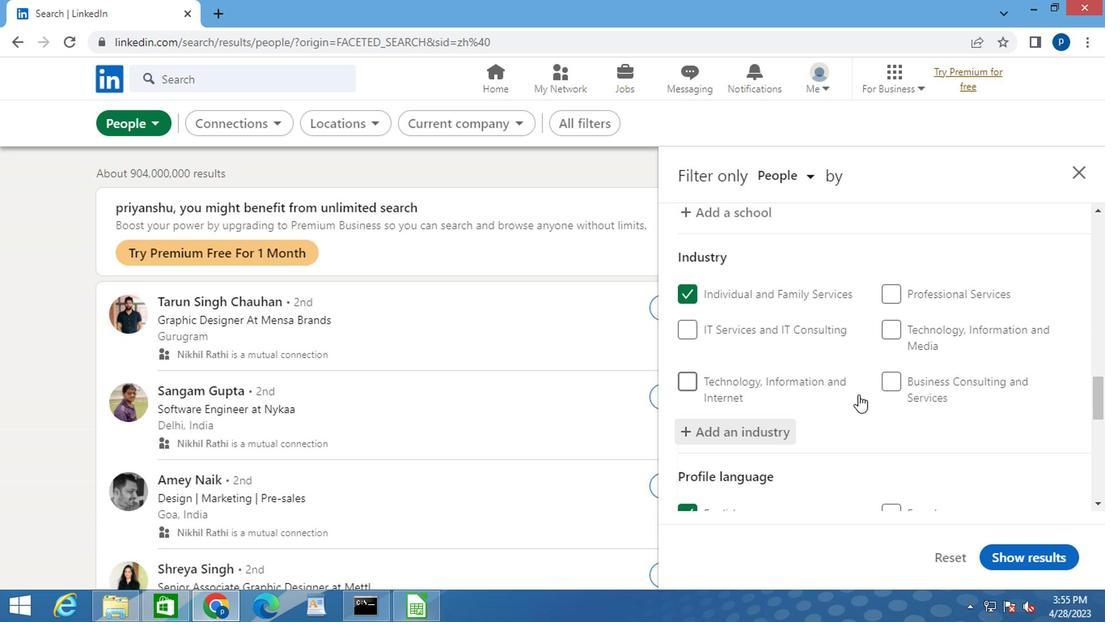 
Action: Mouse scrolled (854, 392) with delta (0, -1)
Screenshot: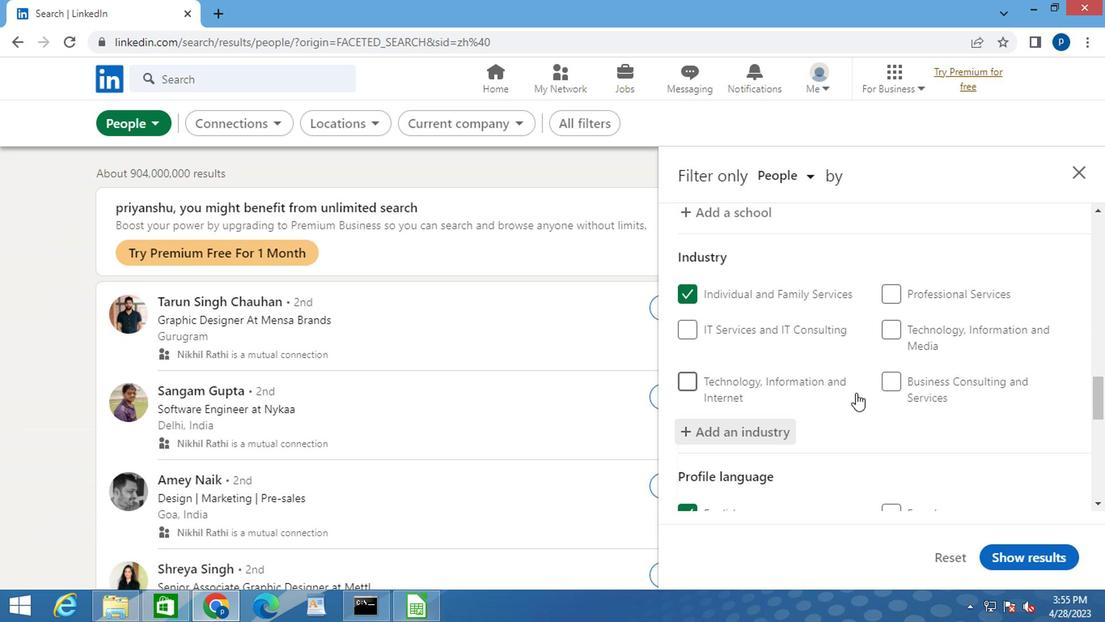 
Action: Mouse moved to (853, 391)
Screenshot: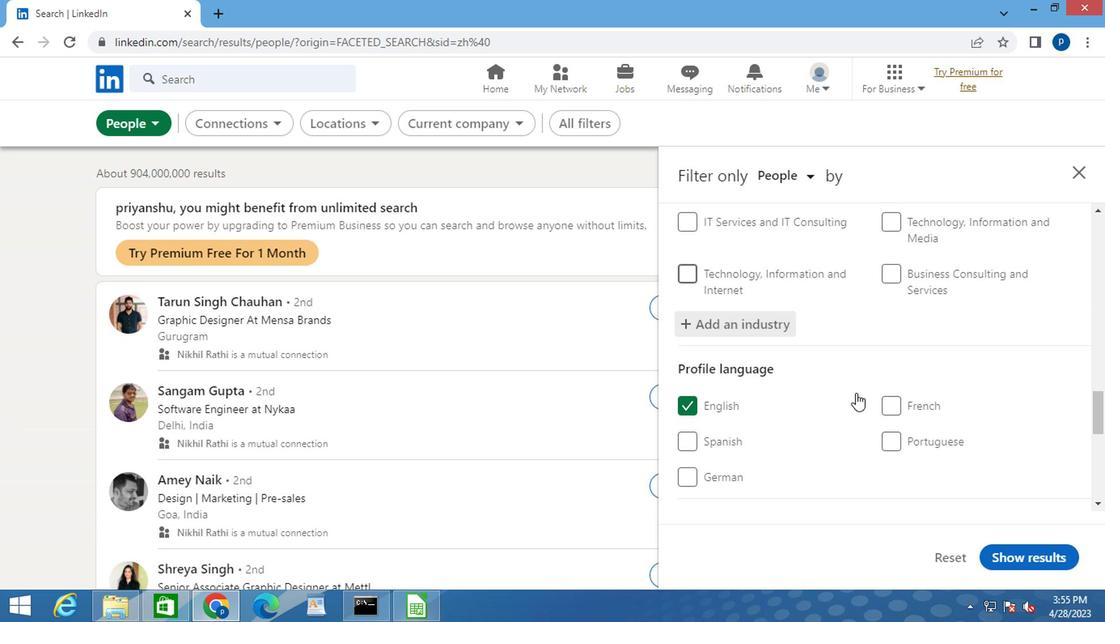 
Action: Mouse scrolled (853, 389) with delta (0, -1)
Screenshot: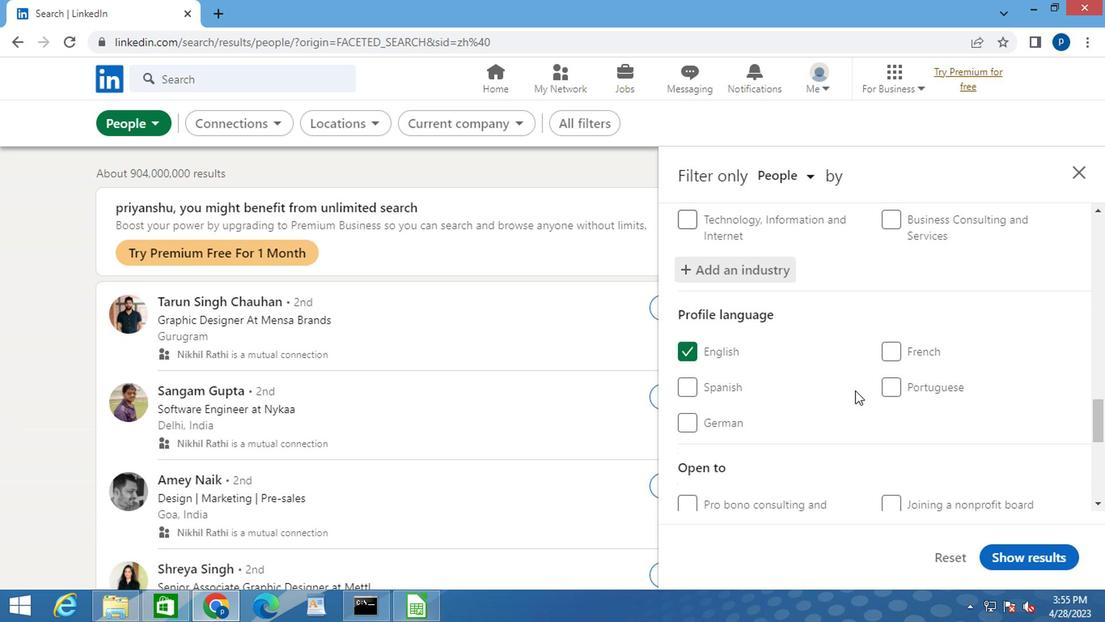 
Action: Mouse scrolled (853, 389) with delta (0, -1)
Screenshot: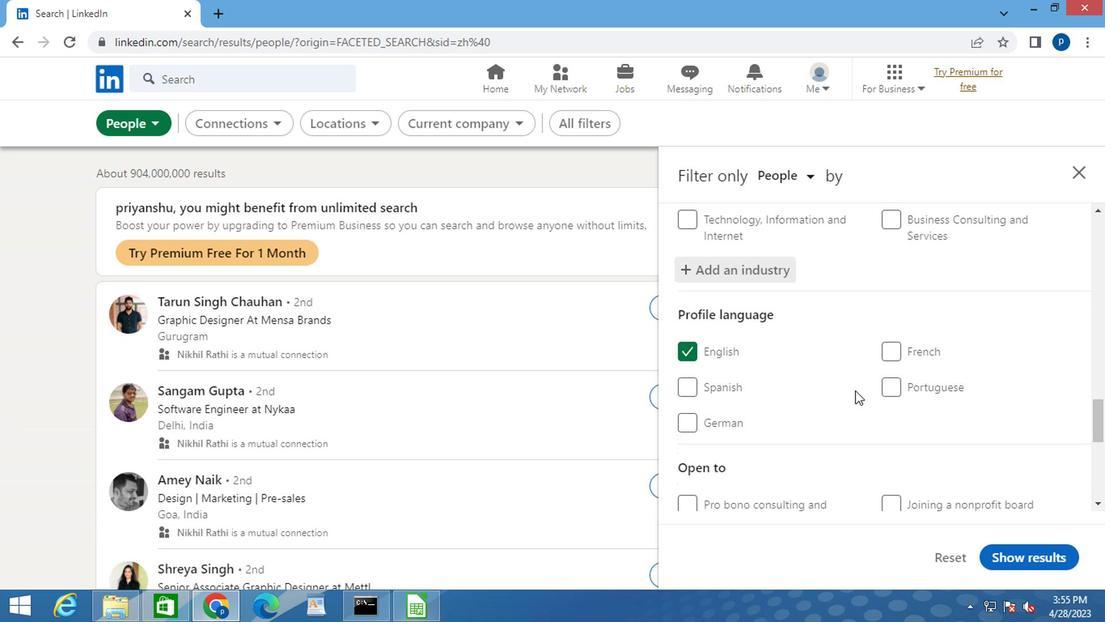 
Action: Mouse moved to (862, 393)
Screenshot: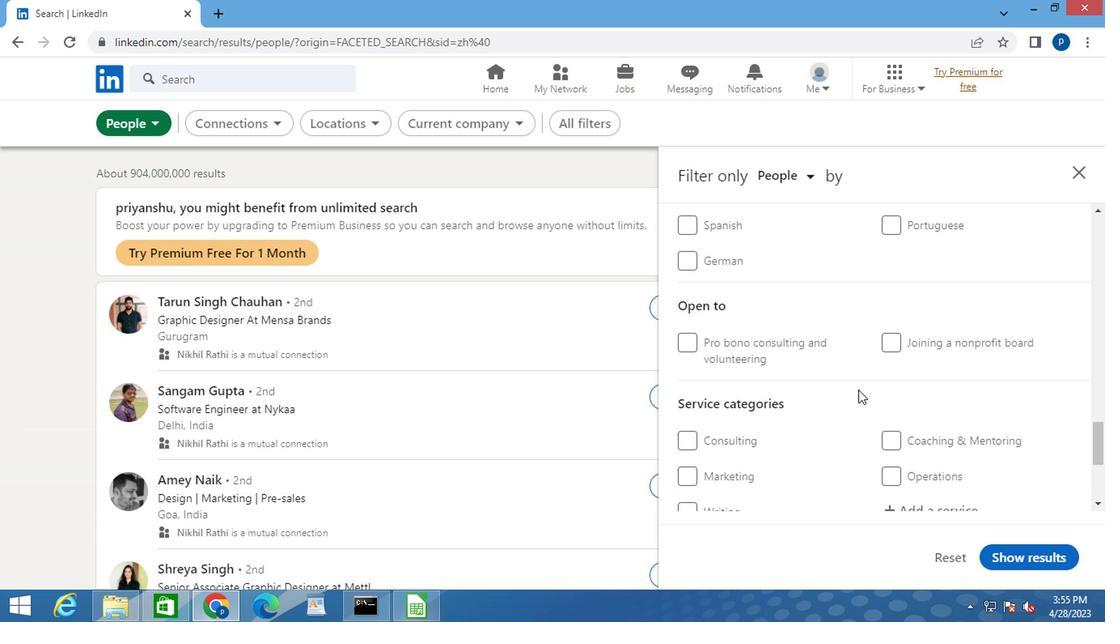 
Action: Mouse scrolled (862, 393) with delta (0, 0)
Screenshot: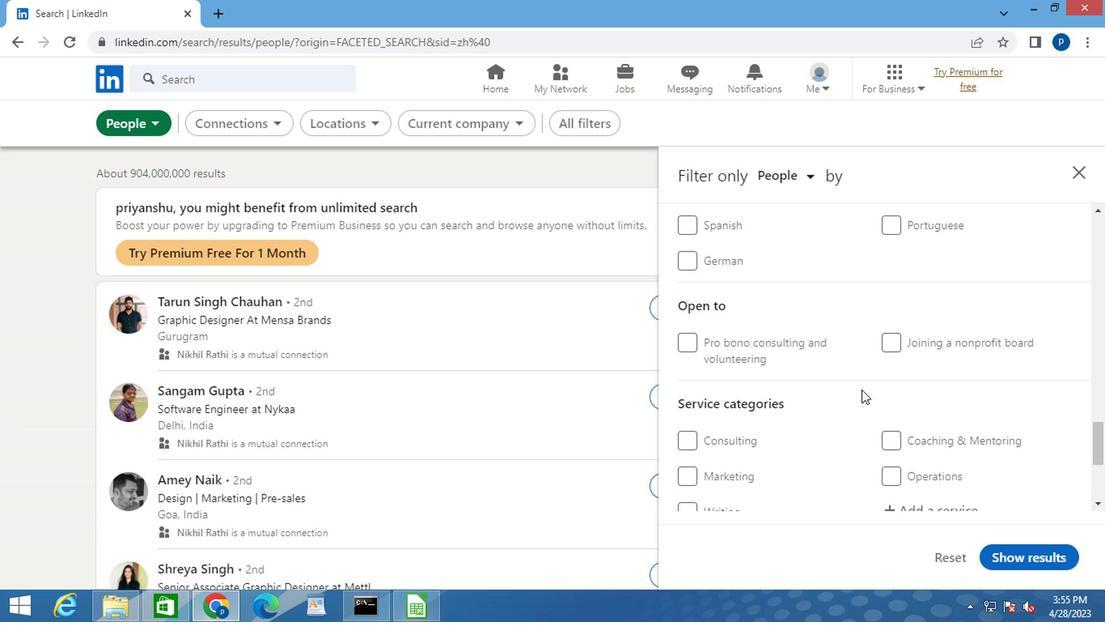
Action: Mouse moved to (896, 437)
Screenshot: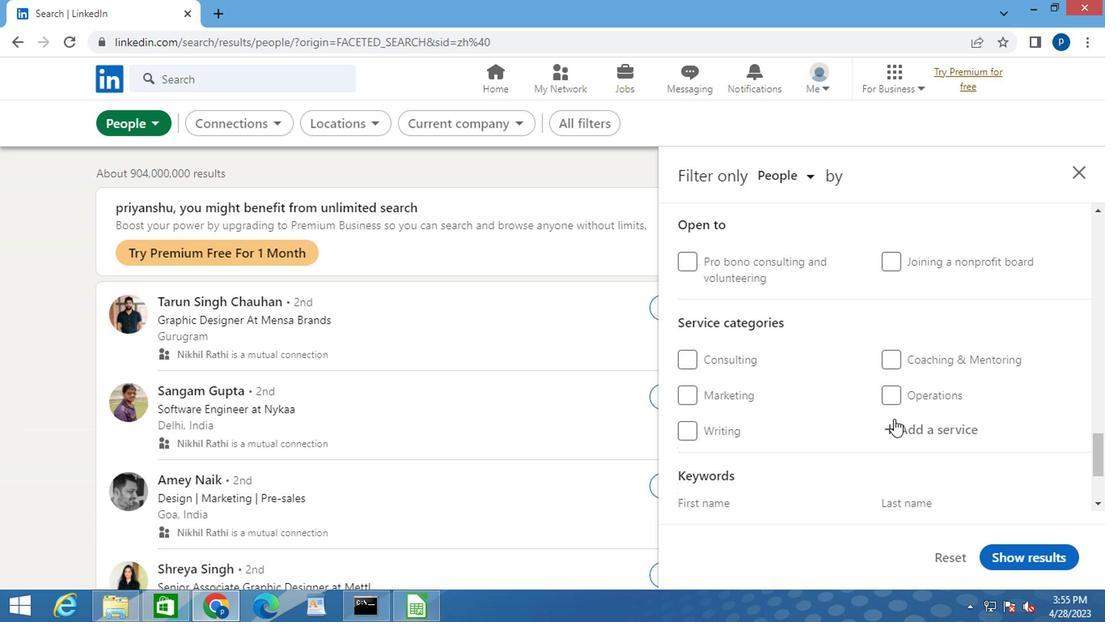 
Action: Mouse pressed left at (896, 437)
Screenshot: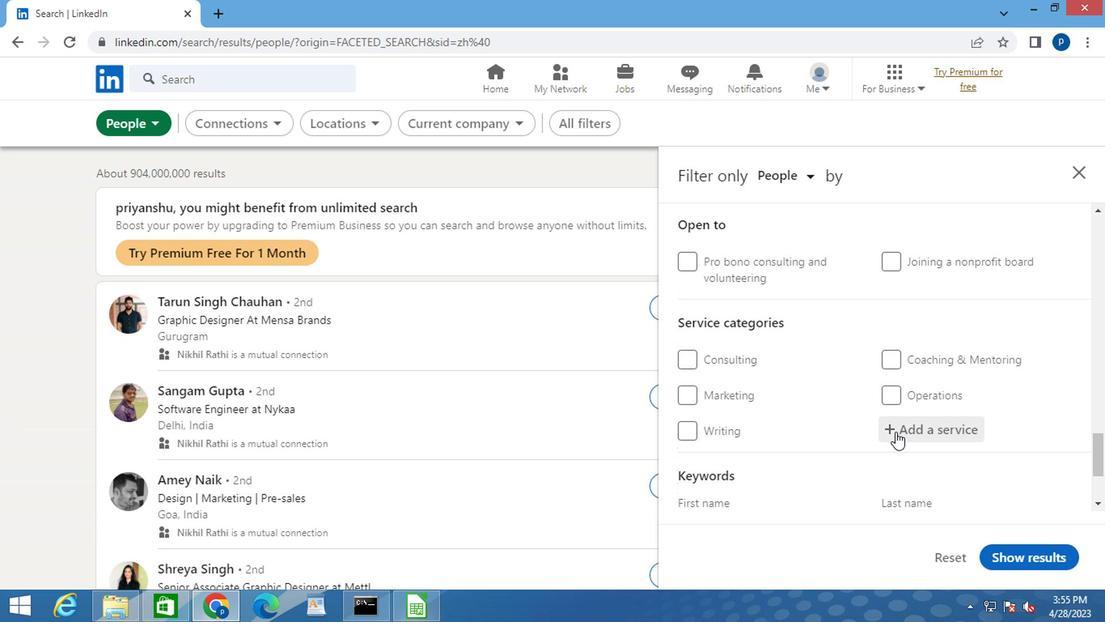 
Action: Mouse moved to (897, 436)
Screenshot: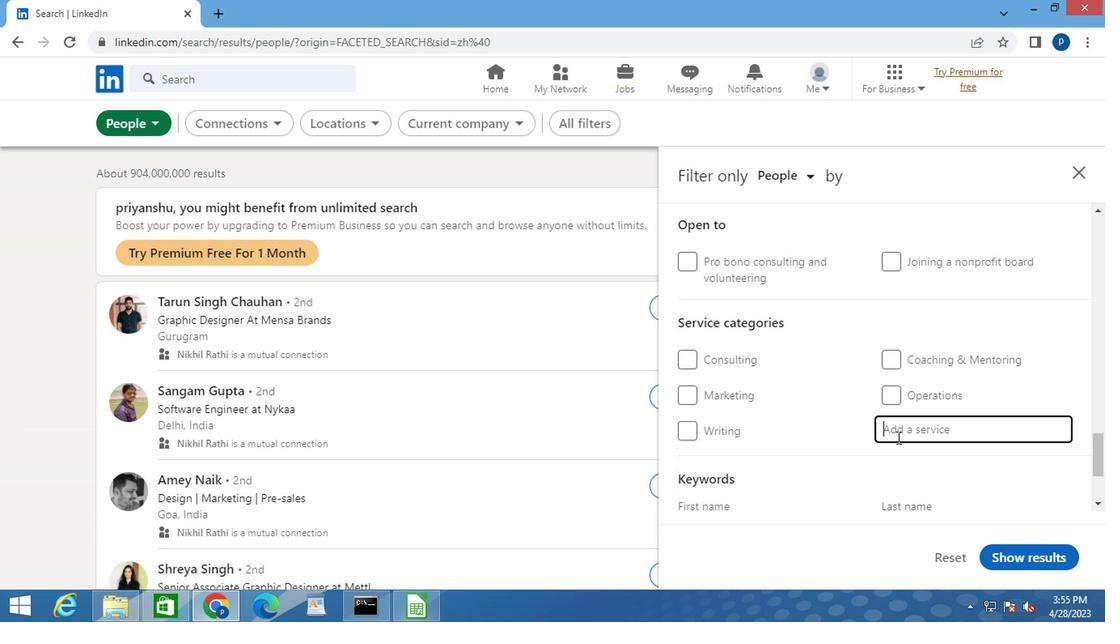 
Action: Key pressed <Key.caps_lock>
Screenshot: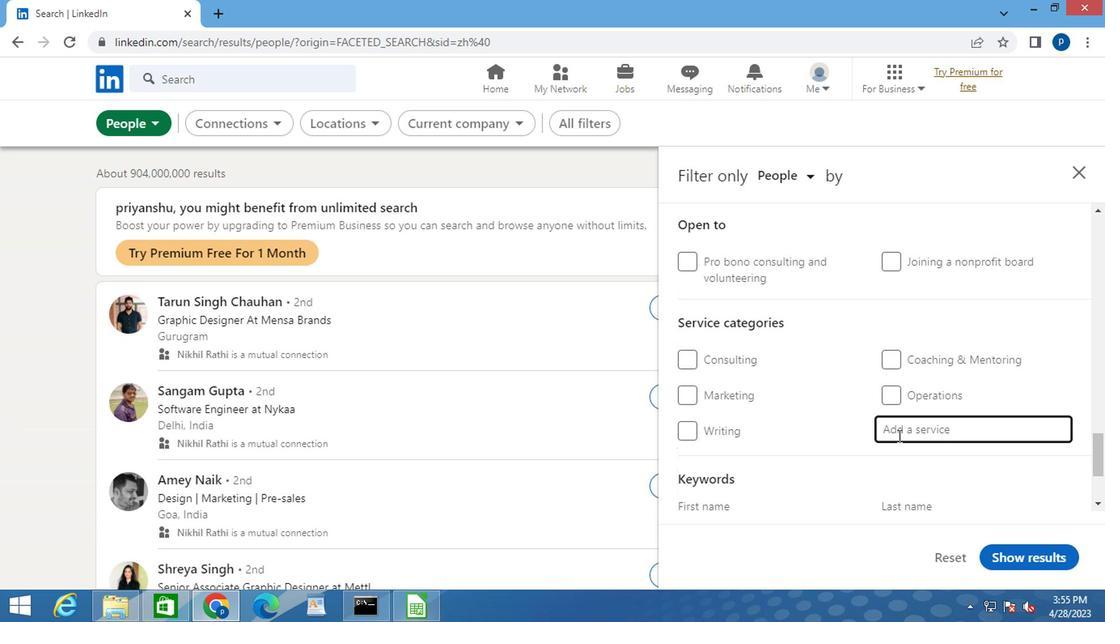 
Action: Mouse moved to (897, 435)
Screenshot: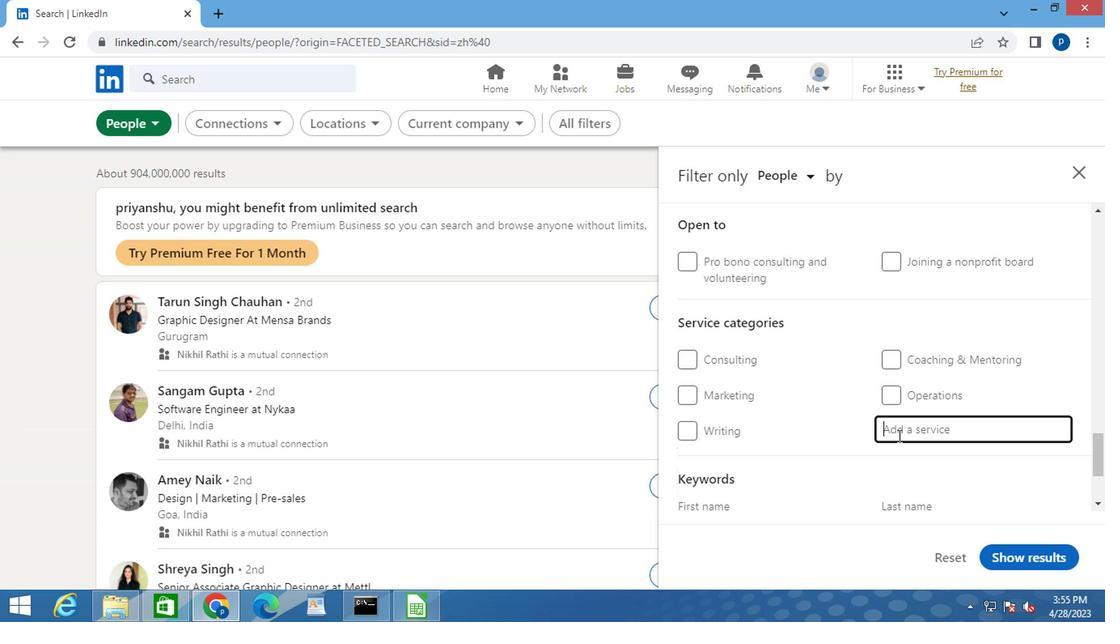 
Action: Key pressed L<Key.caps_lock>IFE<Key.space>
Screenshot: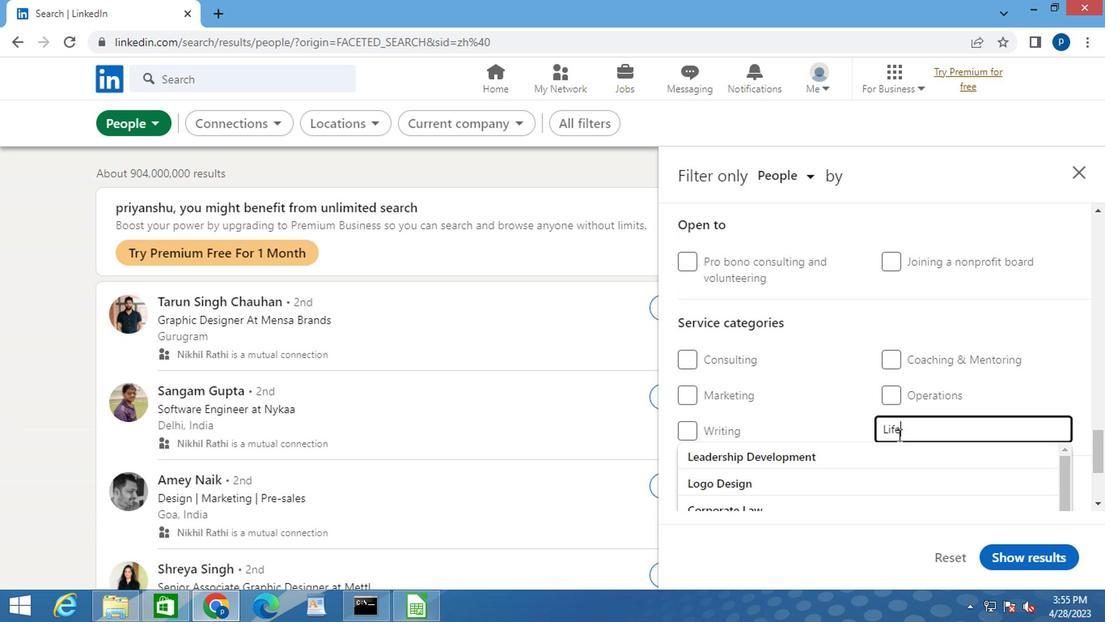 
Action: Mouse moved to (773, 456)
Screenshot: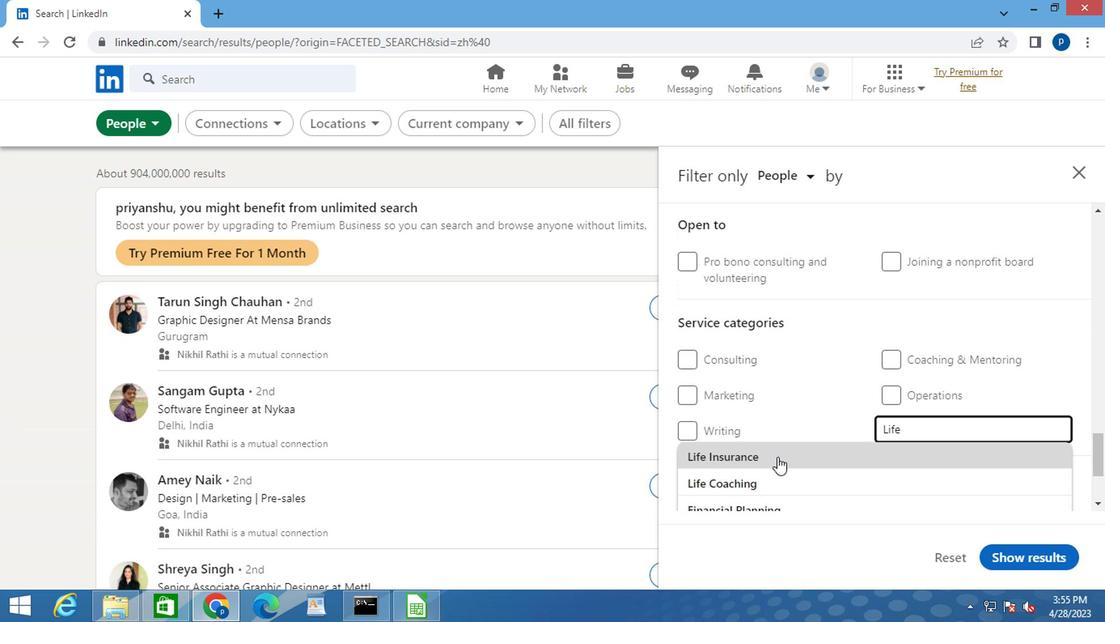 
Action: Mouse pressed left at (772, 456)
Screenshot: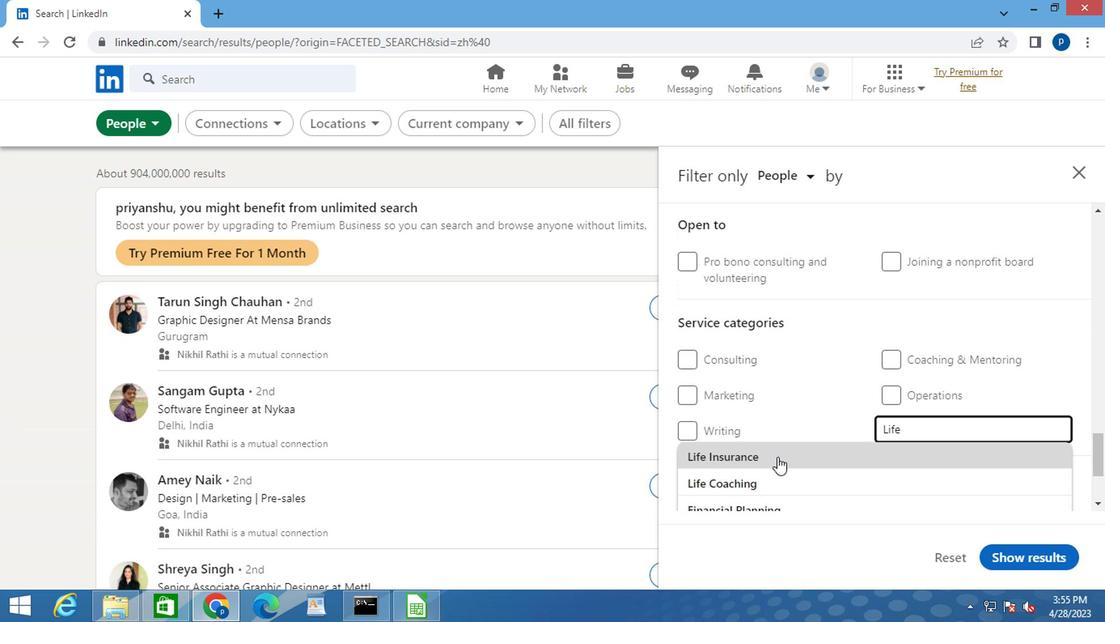 
Action: Mouse moved to (777, 452)
Screenshot: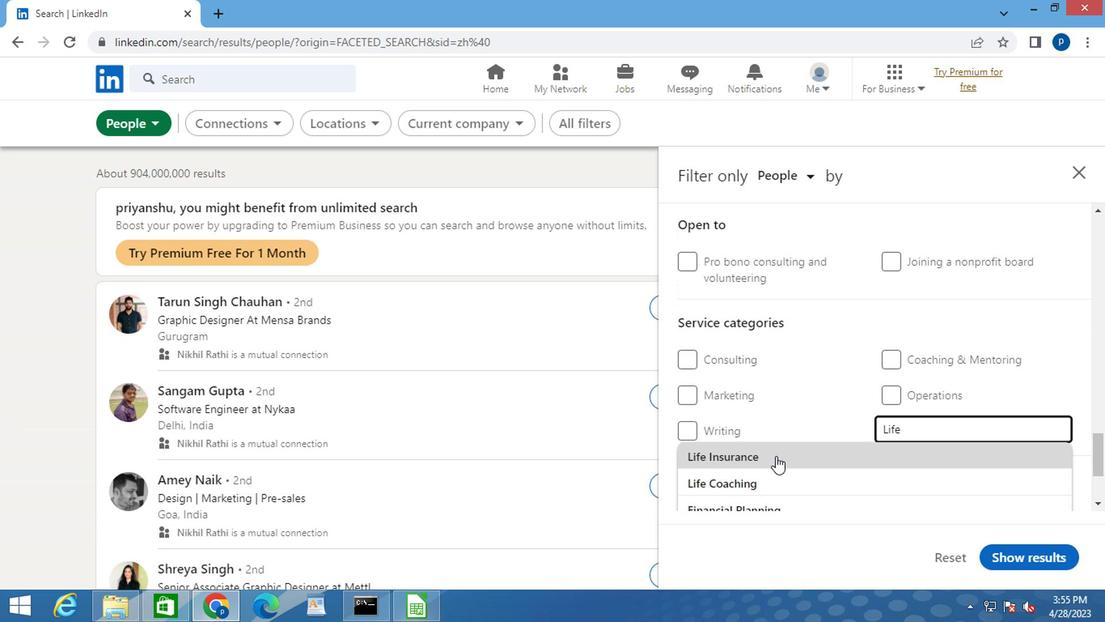 
Action: Mouse pressed left at (777, 452)
Screenshot: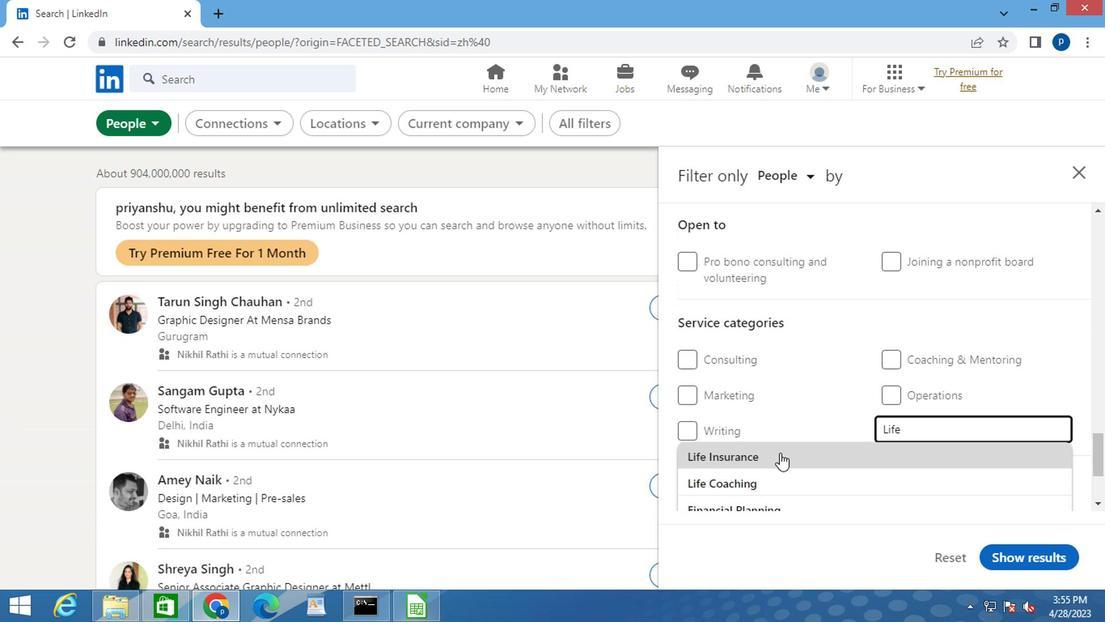 
Action: Mouse moved to (794, 428)
Screenshot: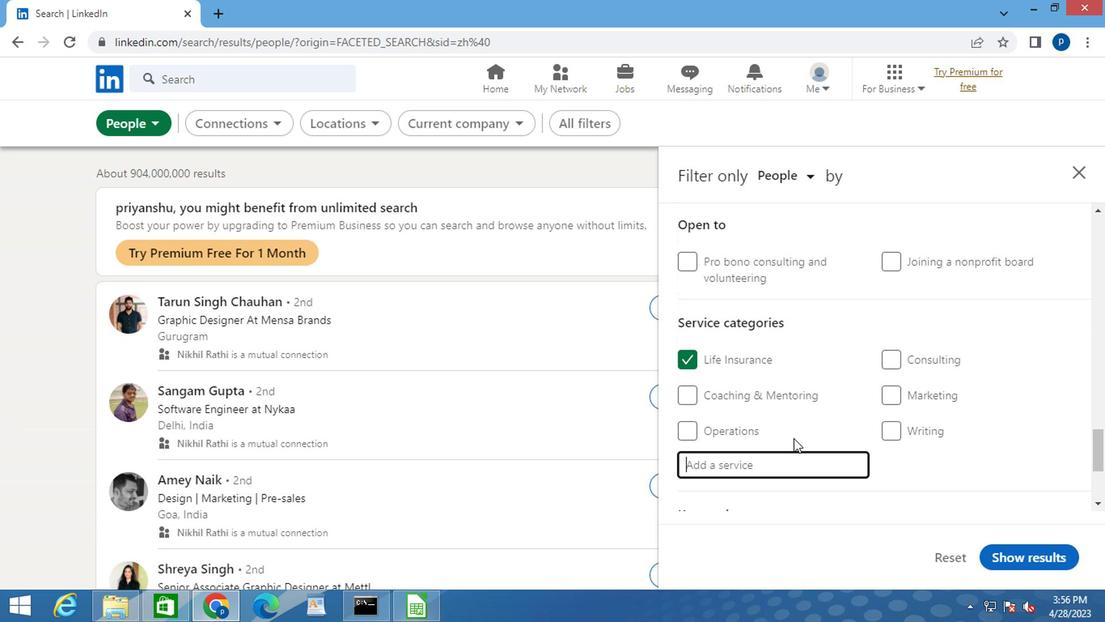 
Action: Mouse scrolled (794, 427) with delta (0, 0)
Screenshot: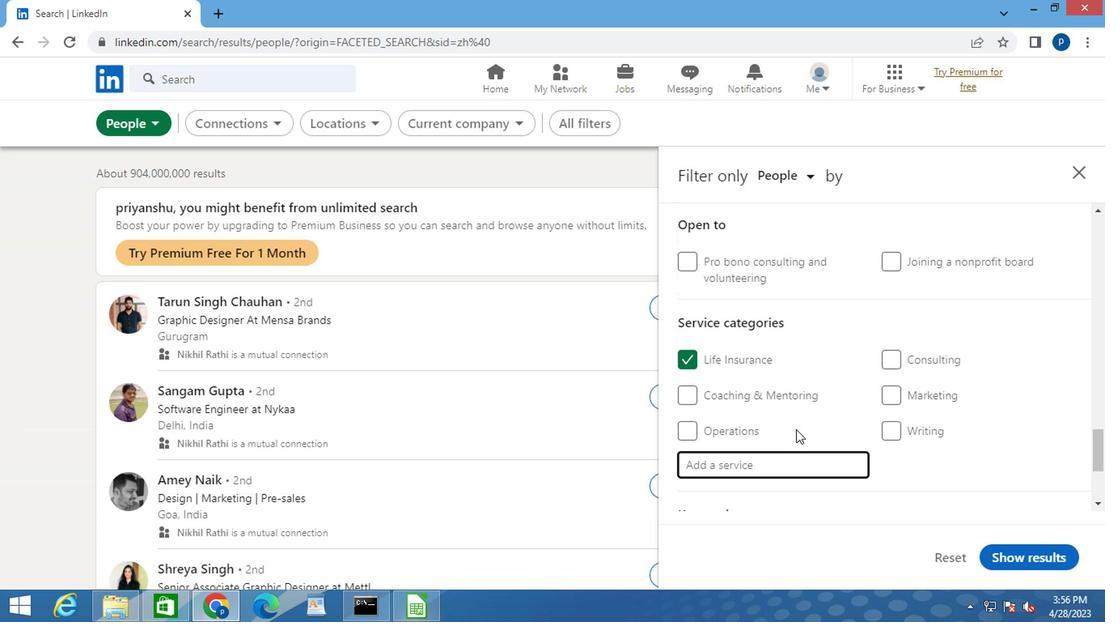 
Action: Mouse moved to (814, 433)
Screenshot: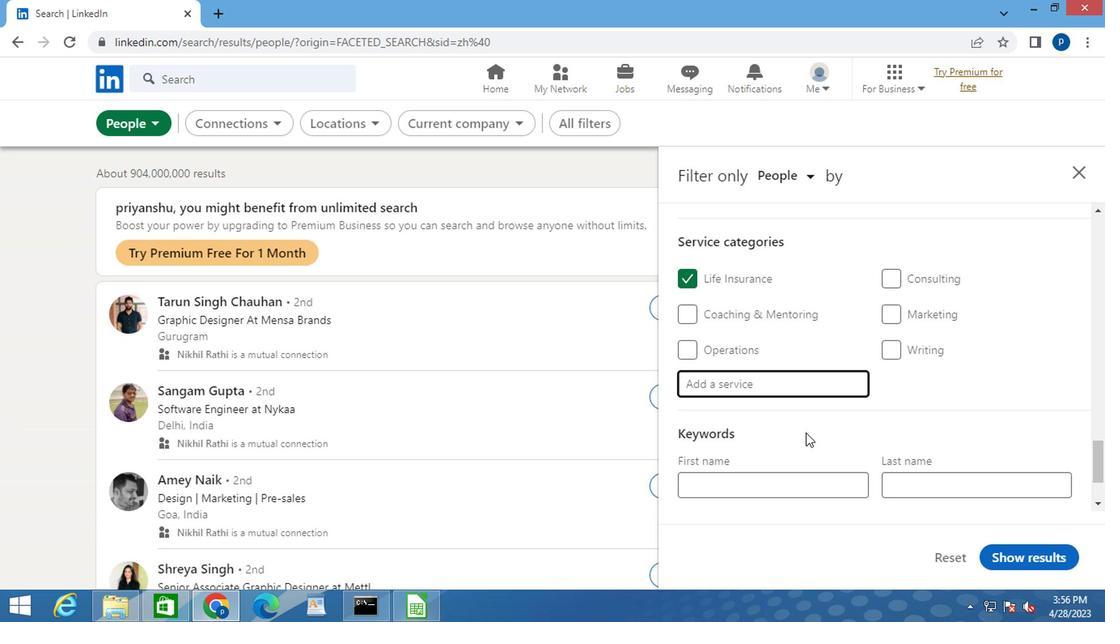
Action: Mouse scrolled (814, 432) with delta (0, -1)
Screenshot: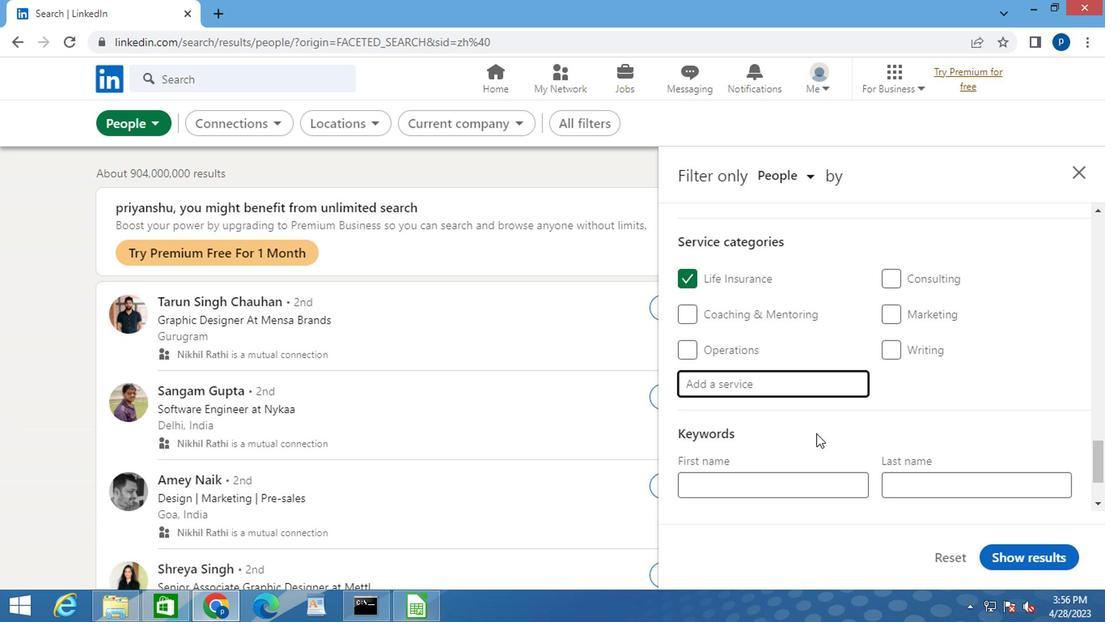 
Action: Mouse moved to (730, 463)
Screenshot: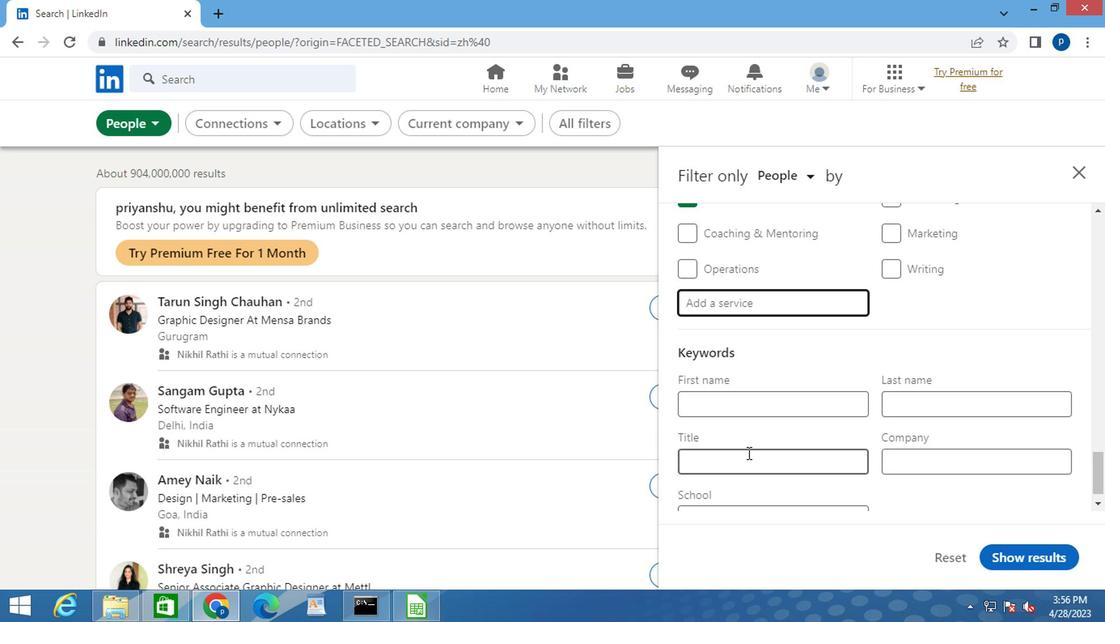 
Action: Mouse pressed left at (730, 463)
Screenshot: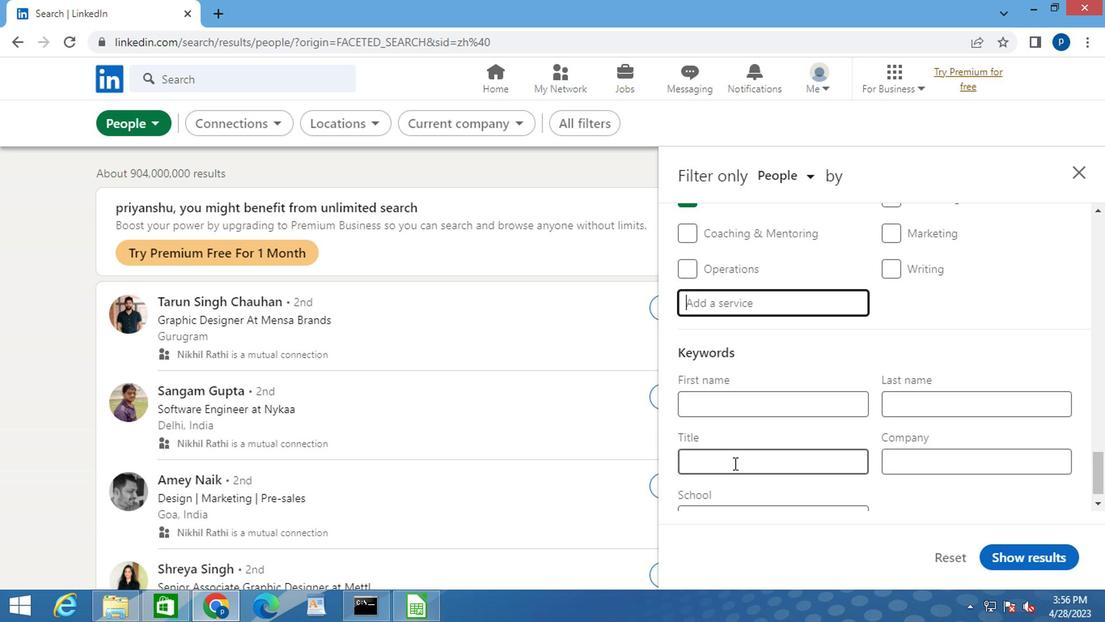 
Action: Key pressed <Key.caps_lock>B<Key.caps_lock>OOKKEEPER<Key.space>
Screenshot: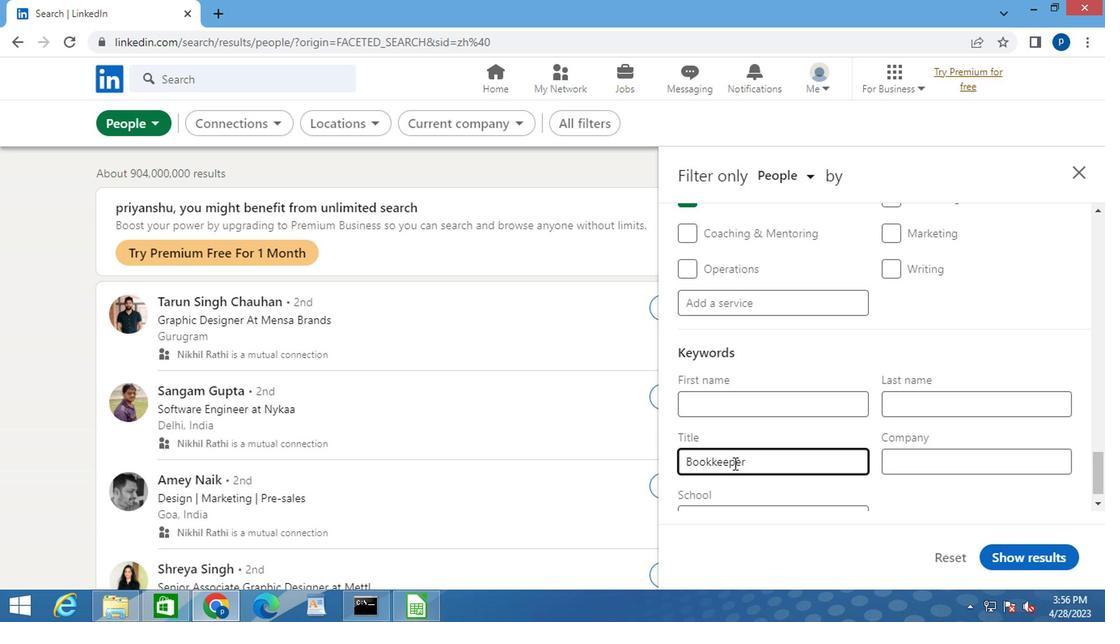 
Action: Mouse moved to (1012, 552)
Screenshot: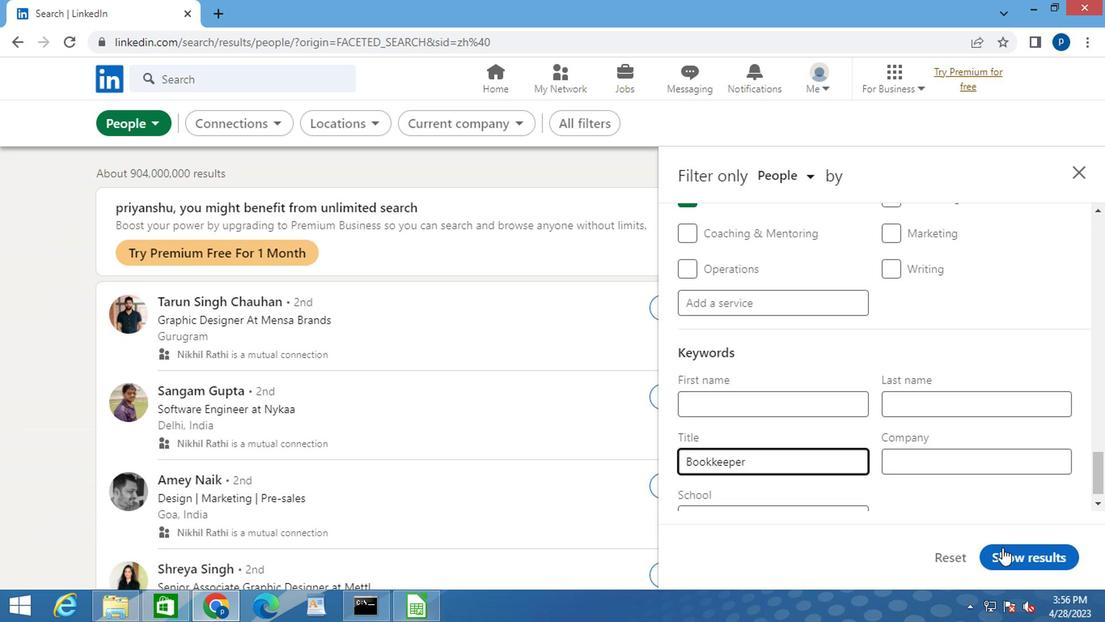 
Action: Mouse pressed left at (1012, 552)
Screenshot: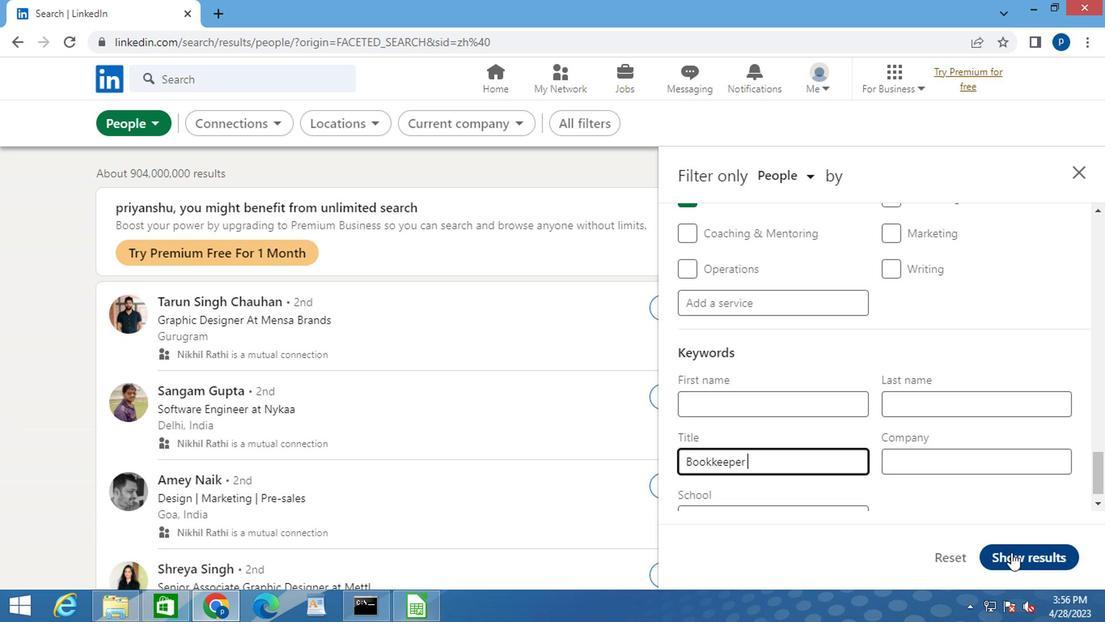 
